 Task: Find a house in Boca Chica, Dominican Republic for 7 guests from 10th to 15th July, with a price range of ₹10,000 to ₹15,000, including WiFi and gym amenities.
Action: Mouse moved to (464, 191)
Screenshot: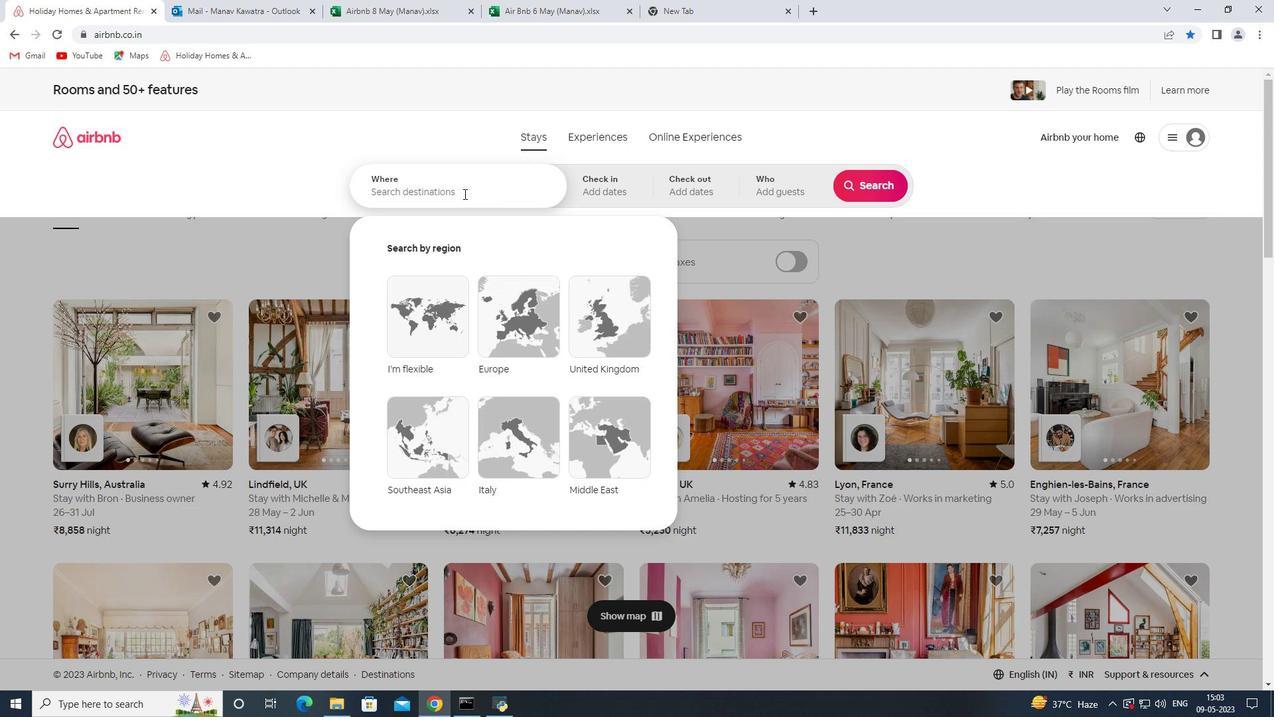 
Action: Mouse pressed left at (464, 191)
Screenshot: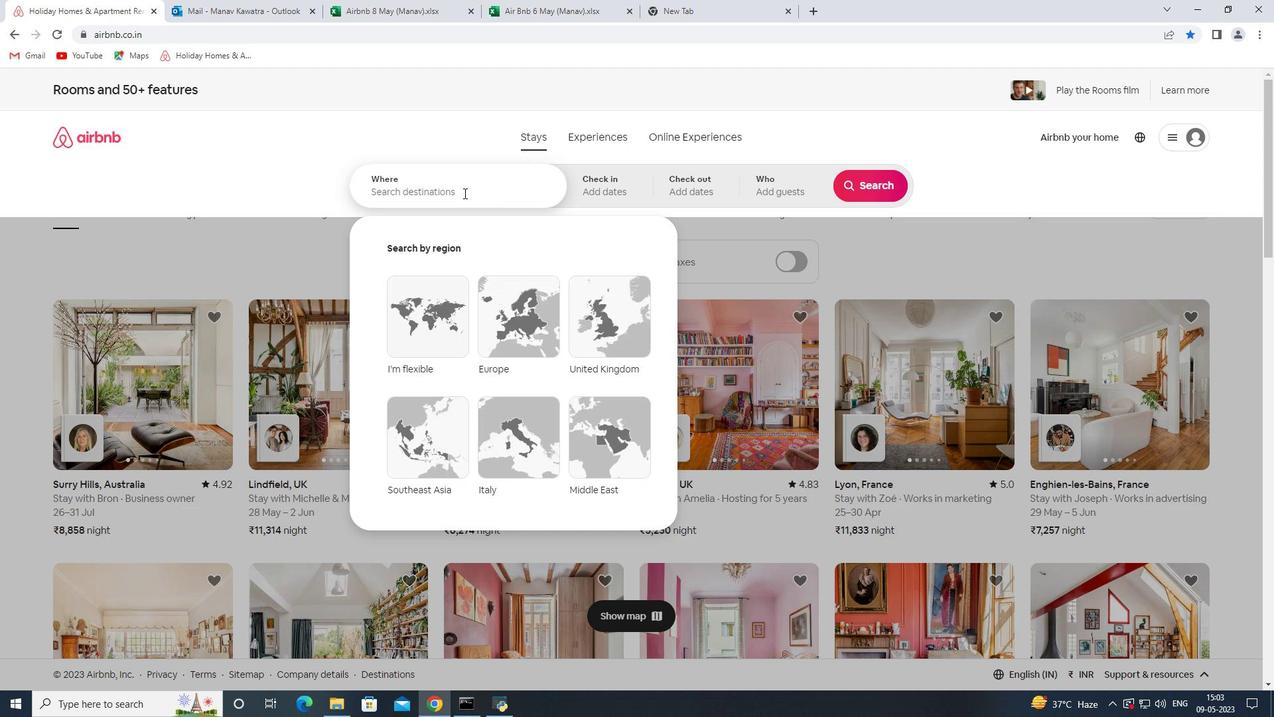 
Action: Mouse moved to (444, 233)
Screenshot: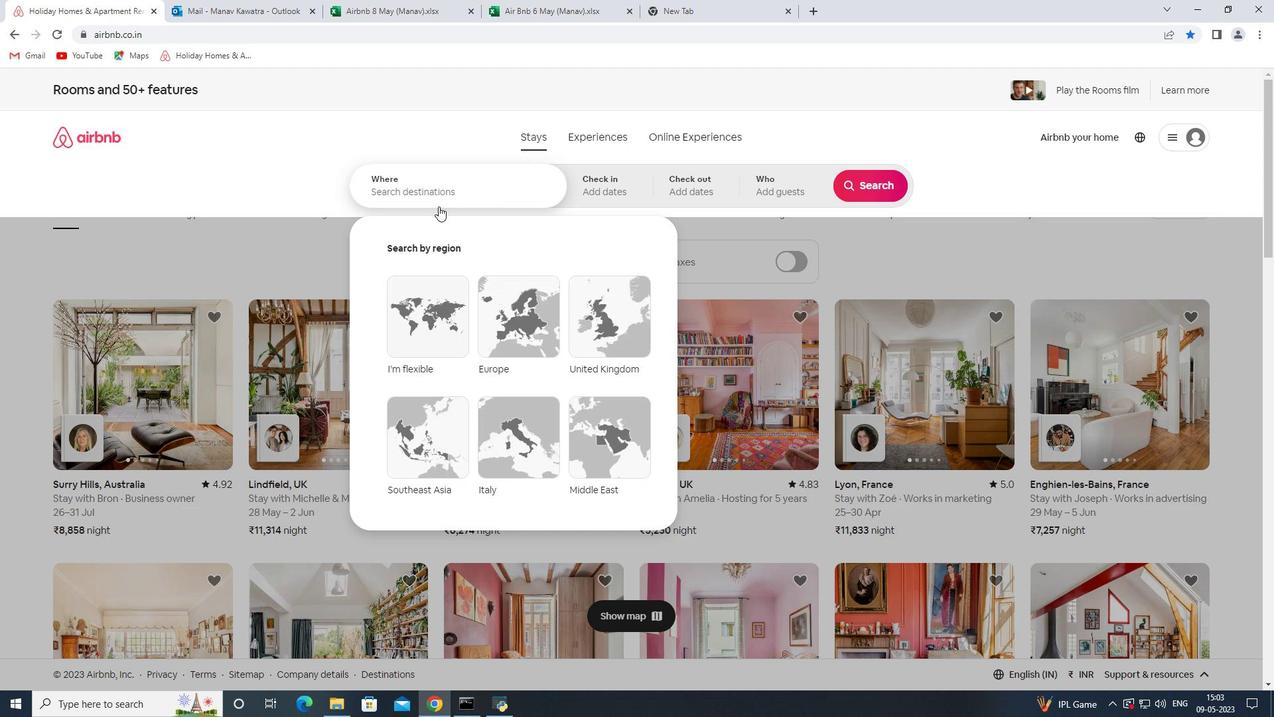 
Action: Key pressed <Key.shift><Key.shift><Key.shift><Key.shift><Key.shift><Key.shift><Key.shift><Key.shift><Key.shift><Key.shift><Key.shift><Key.shift><Key.shift><Key.shift><Key.shift><Key.shift><Key.shift><Key.shift><Key.shift><Key.shift><Key.shift><Key.shift>Boca<Key.space><Key.shift><Key.shift>China<Key.space><Key.shift><Key.shift>Dominican<Key.space><Key.shift>REpu<Key.backspace><Key.backspace><Key.backspace>epublic<Key.space><Key.enter>
Screenshot: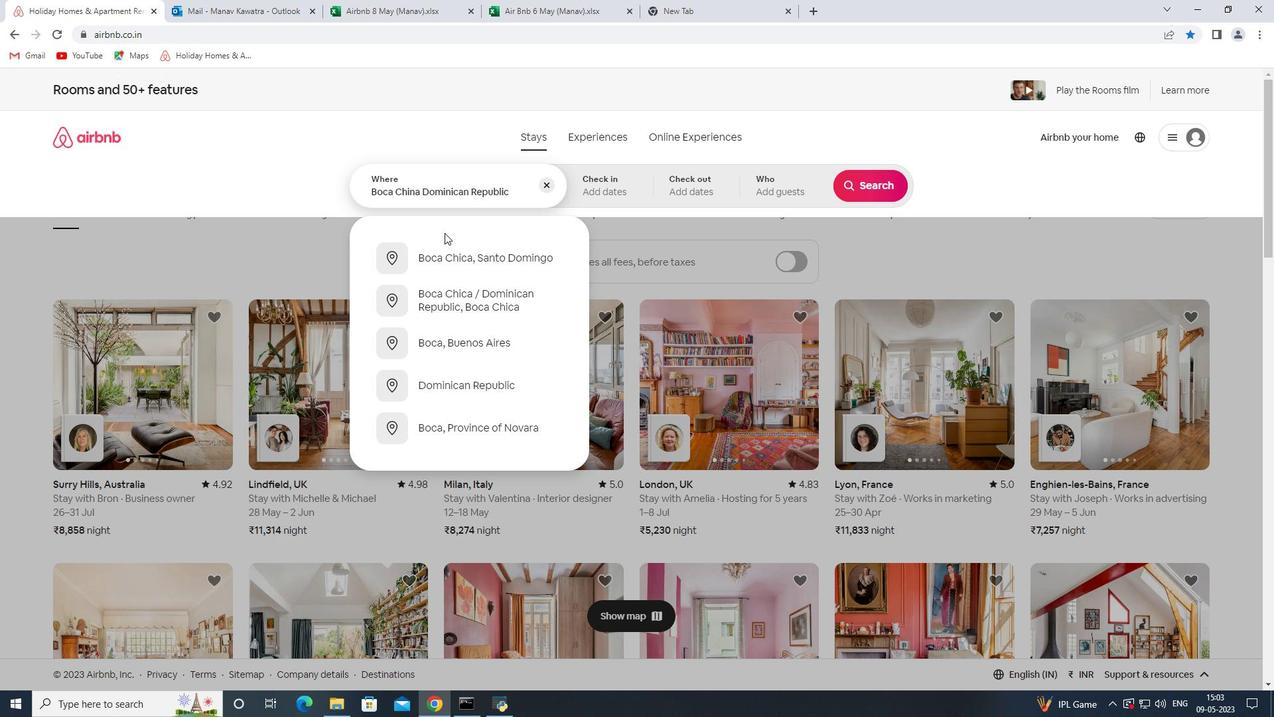 
Action: Mouse moved to (857, 289)
Screenshot: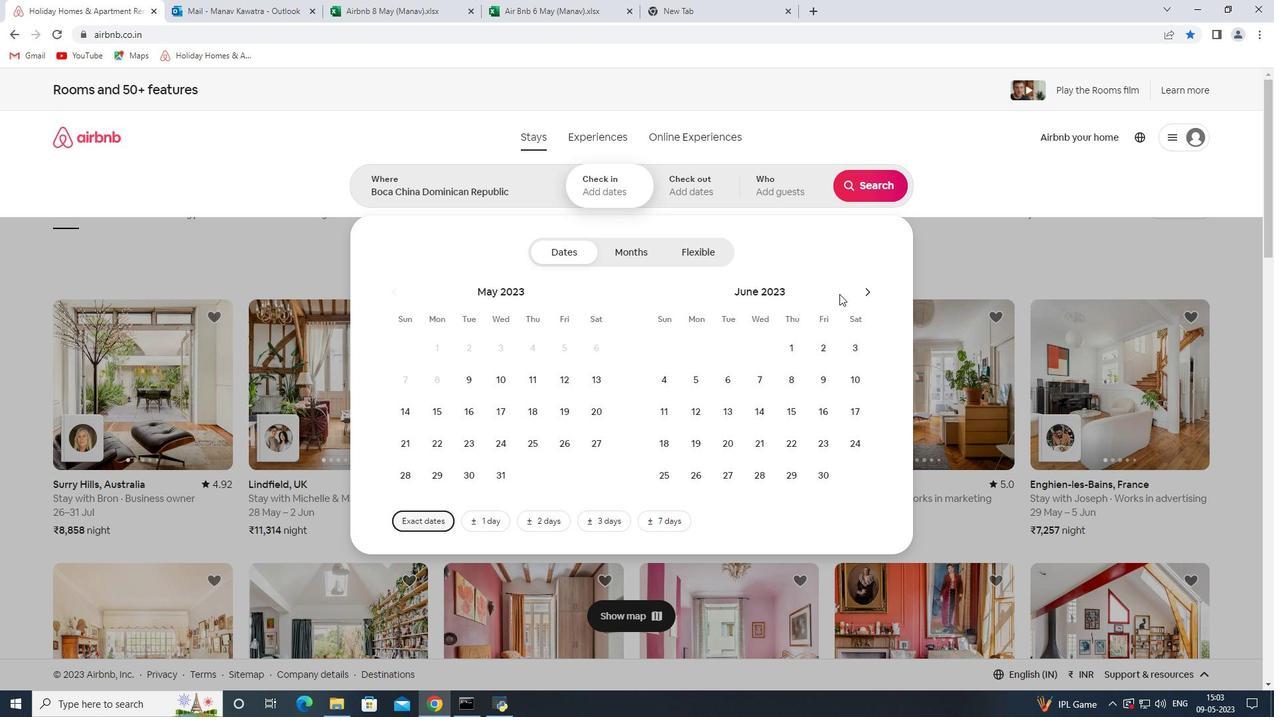 
Action: Mouse pressed left at (857, 289)
Screenshot: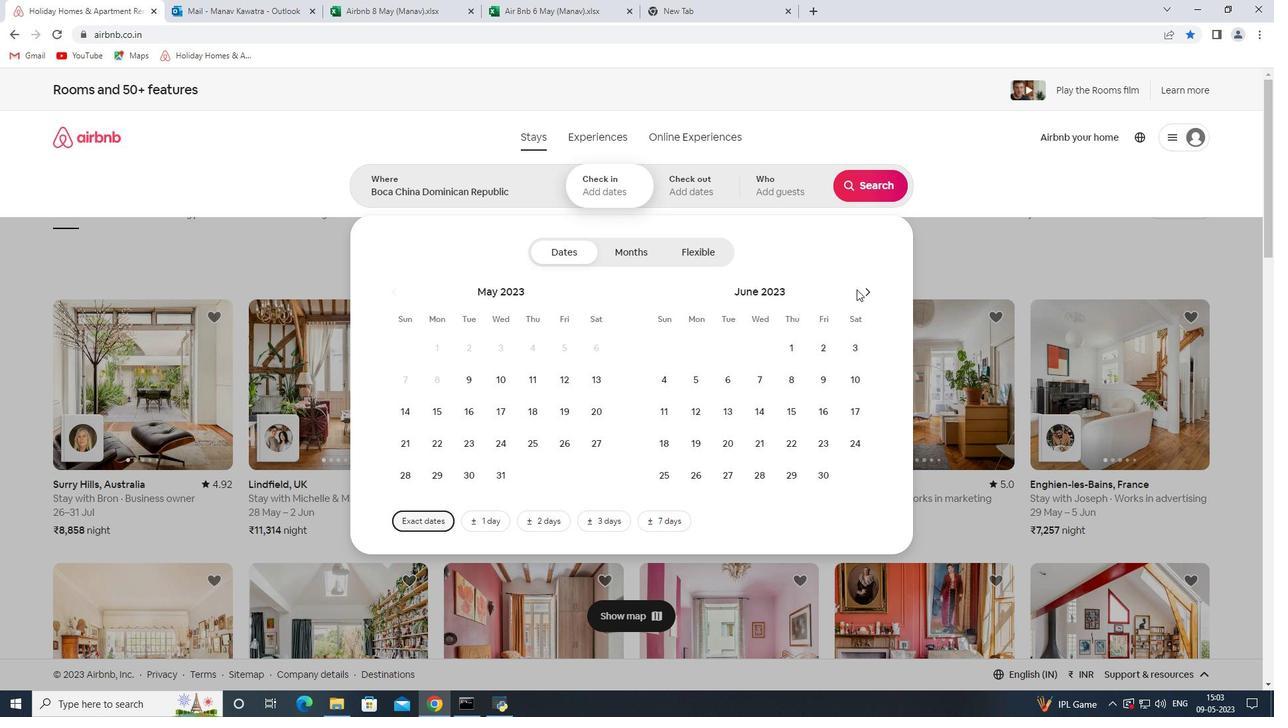 
Action: Mouse moved to (861, 288)
Screenshot: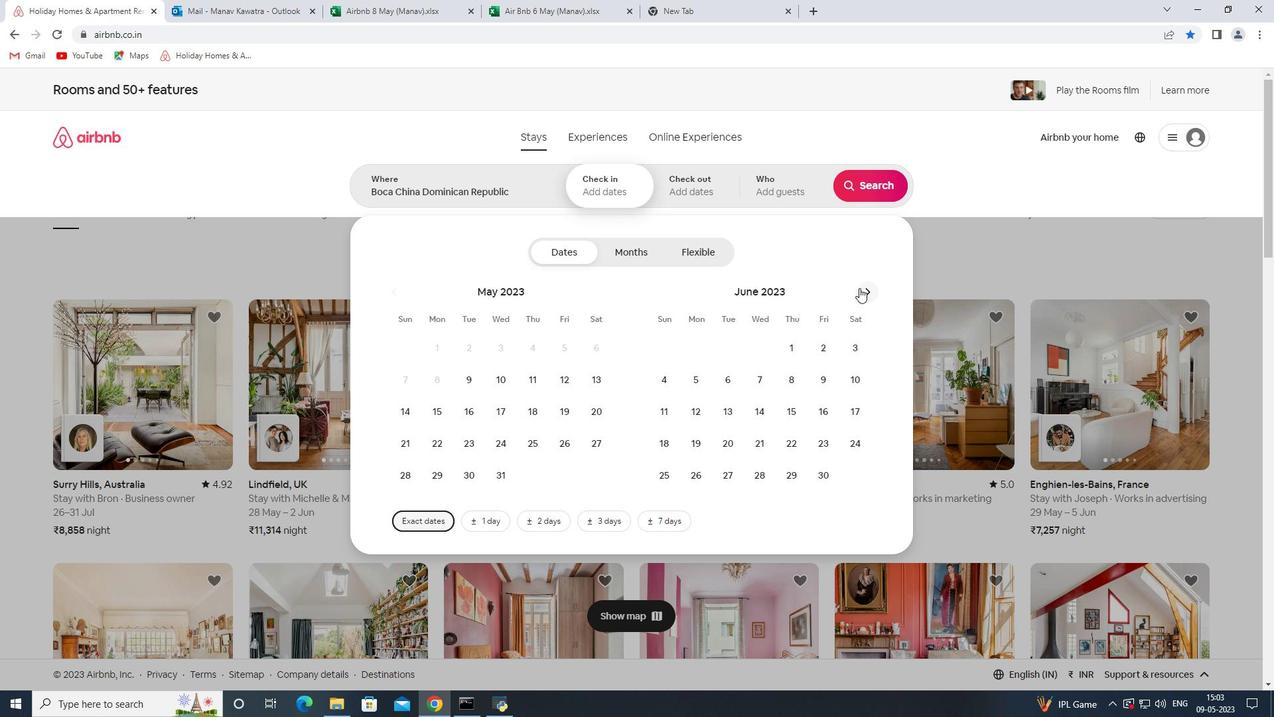 
Action: Mouse pressed left at (861, 288)
Screenshot: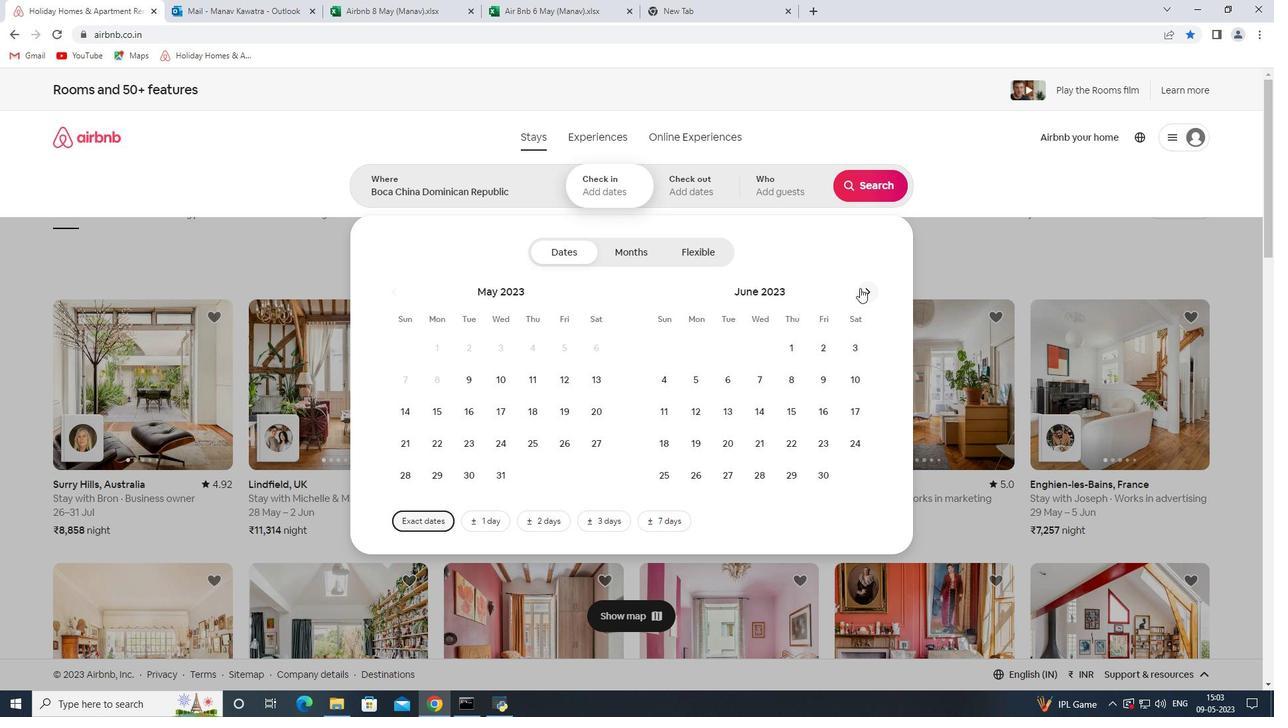 
Action: Mouse moved to (700, 413)
Screenshot: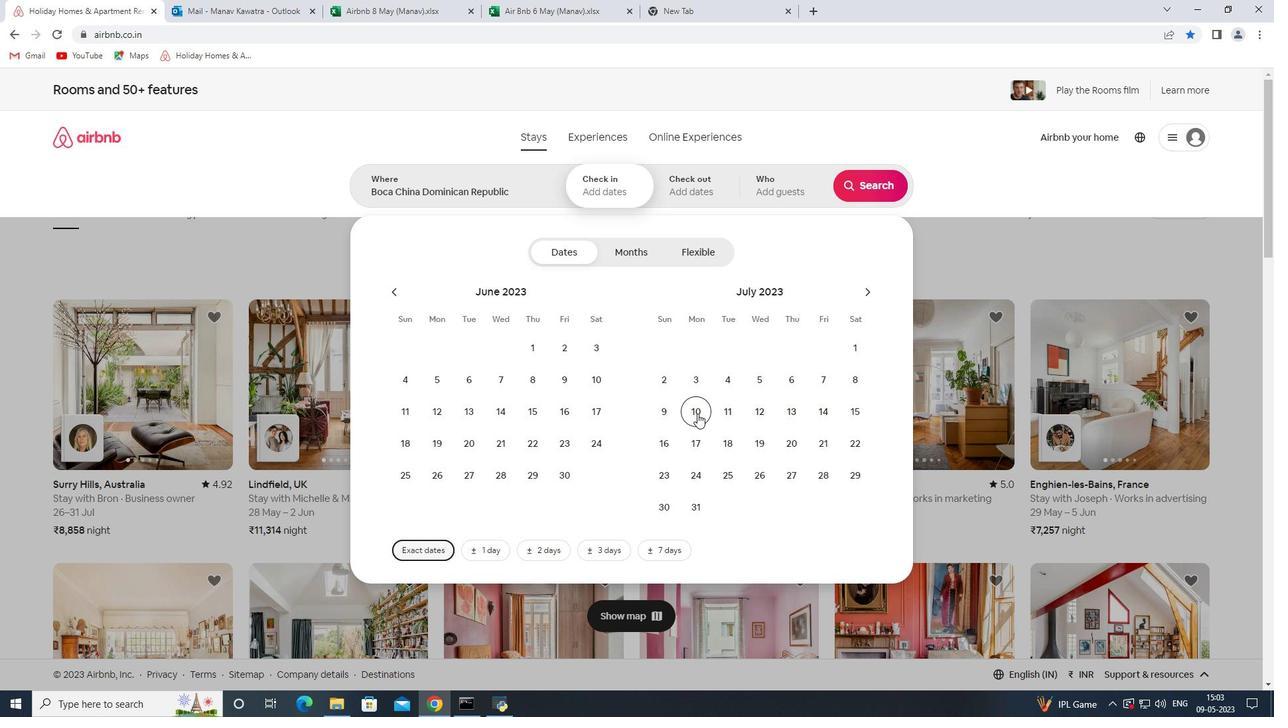 
Action: Mouse pressed left at (700, 413)
Screenshot: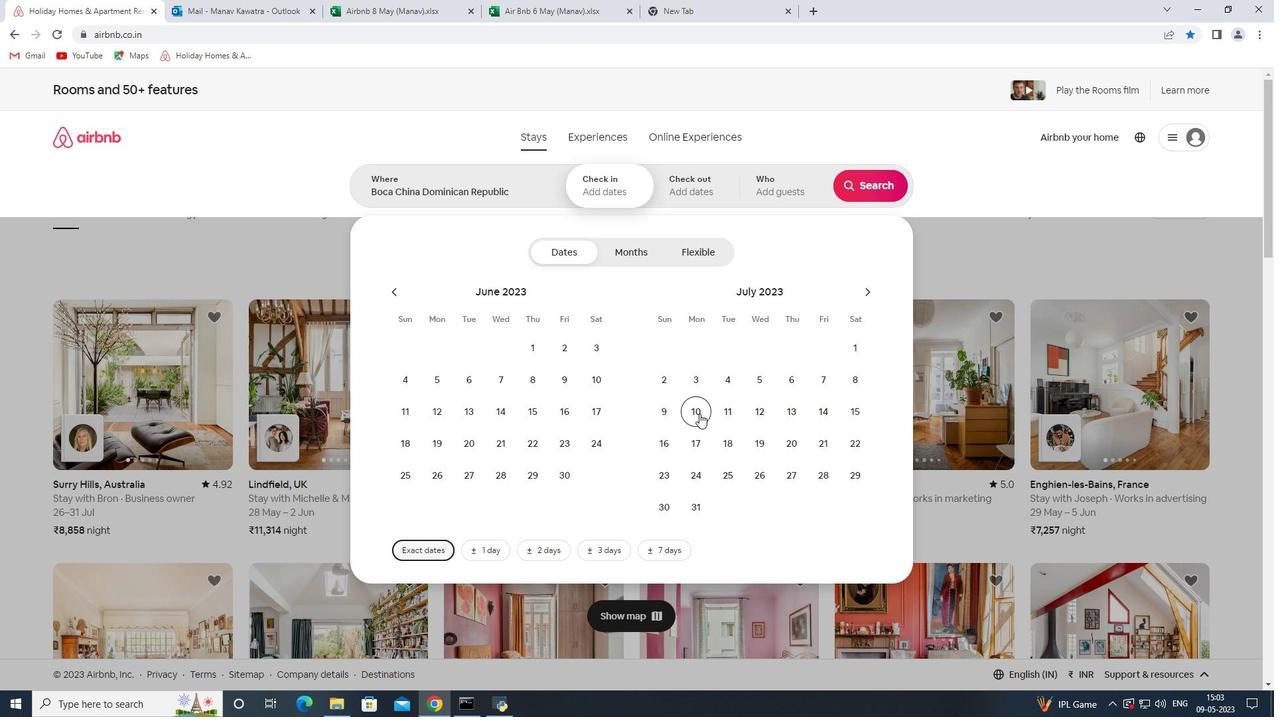 
Action: Mouse moved to (855, 421)
Screenshot: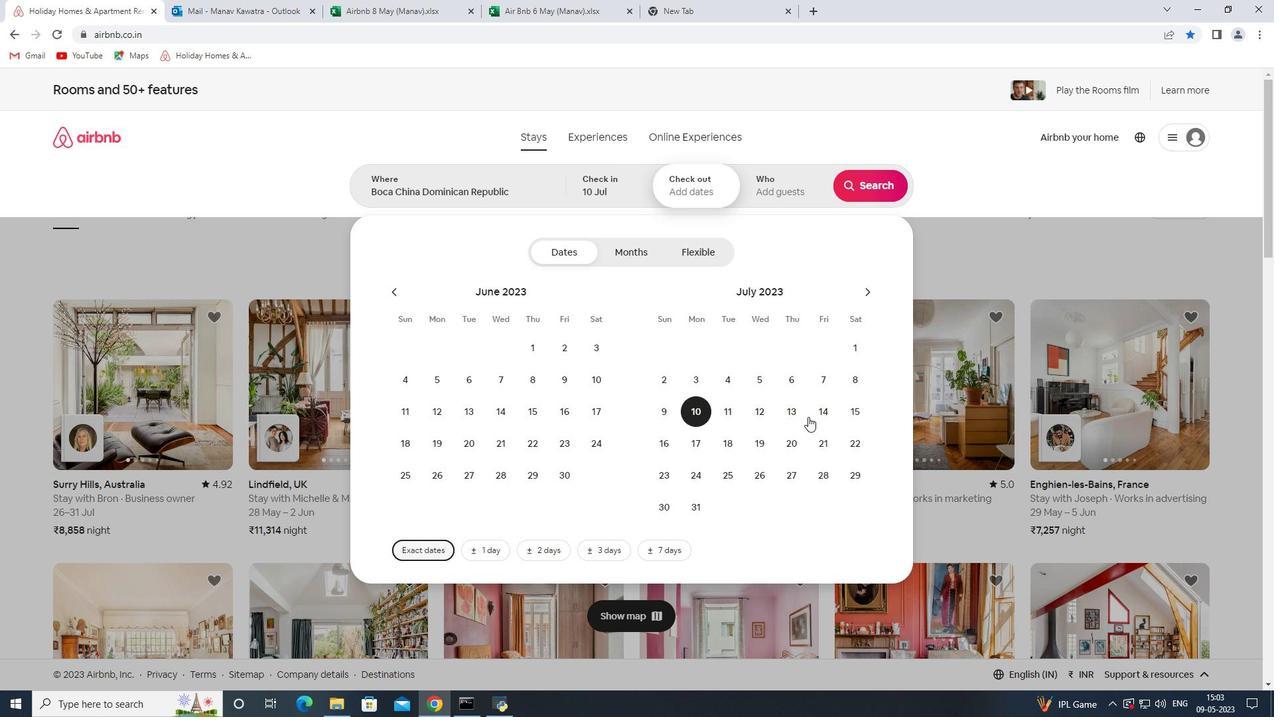 
Action: Mouse pressed left at (855, 421)
Screenshot: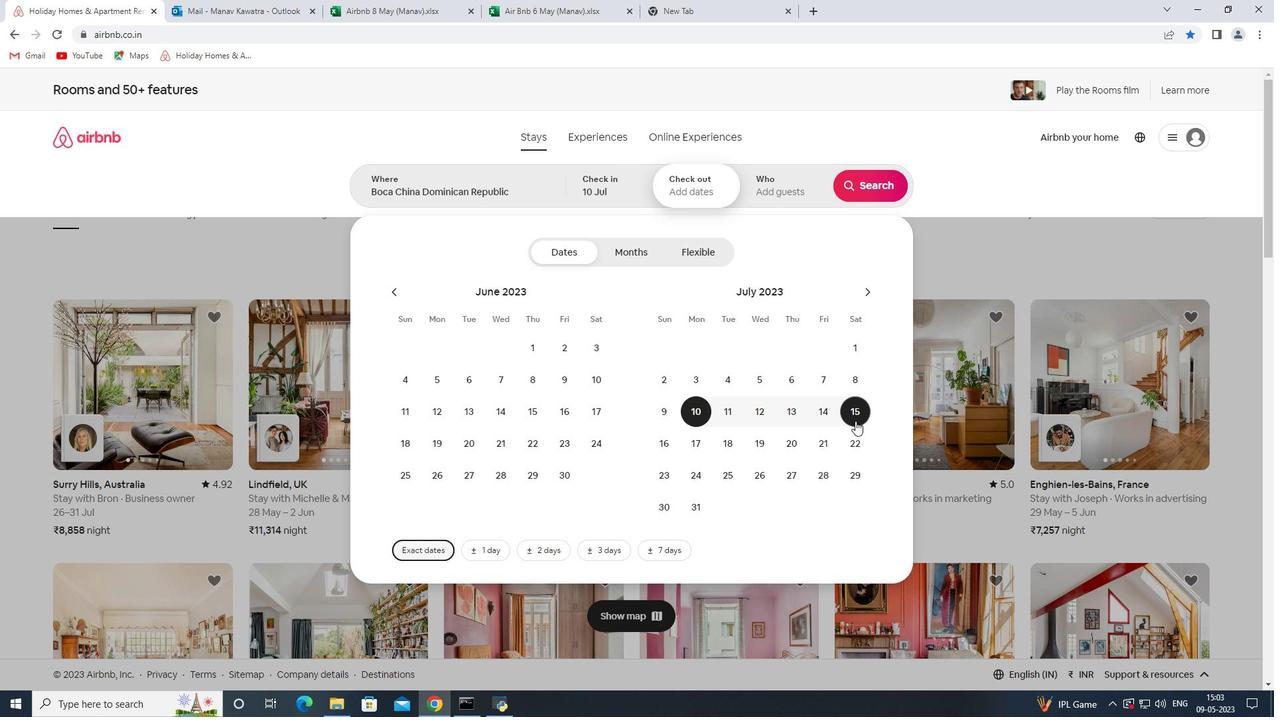 
Action: Mouse moved to (791, 198)
Screenshot: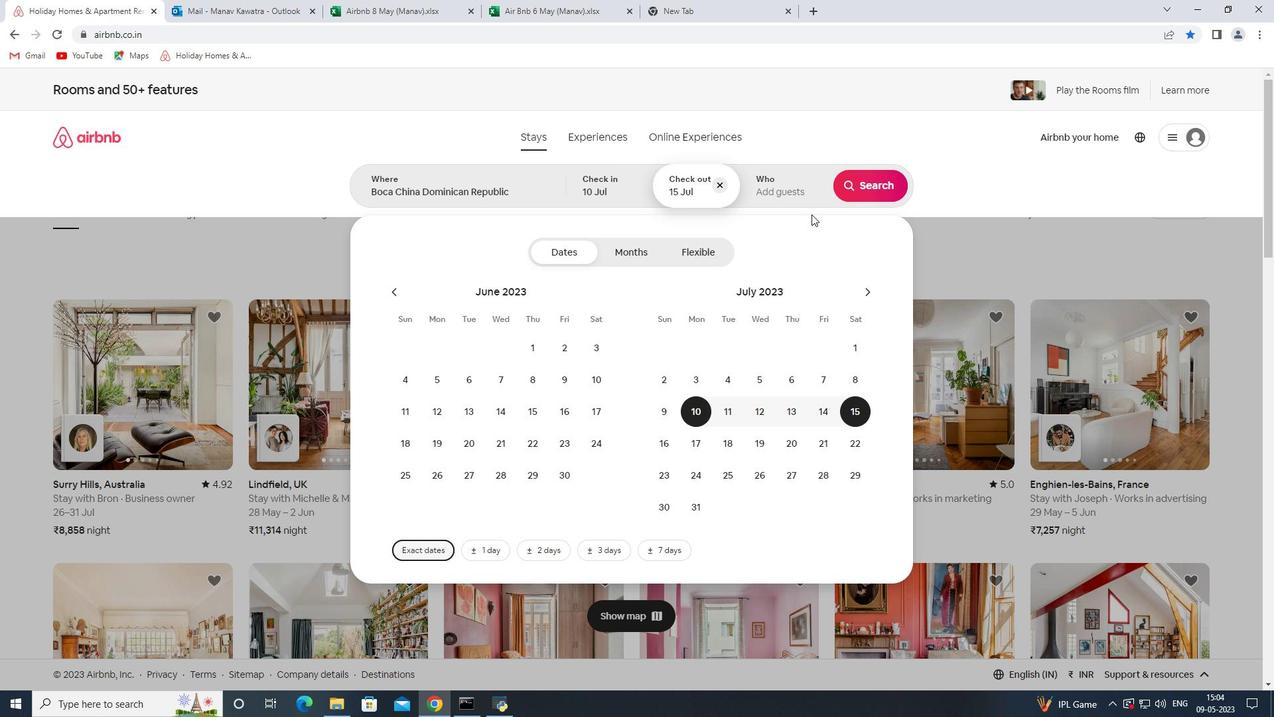 
Action: Mouse pressed left at (791, 198)
Screenshot: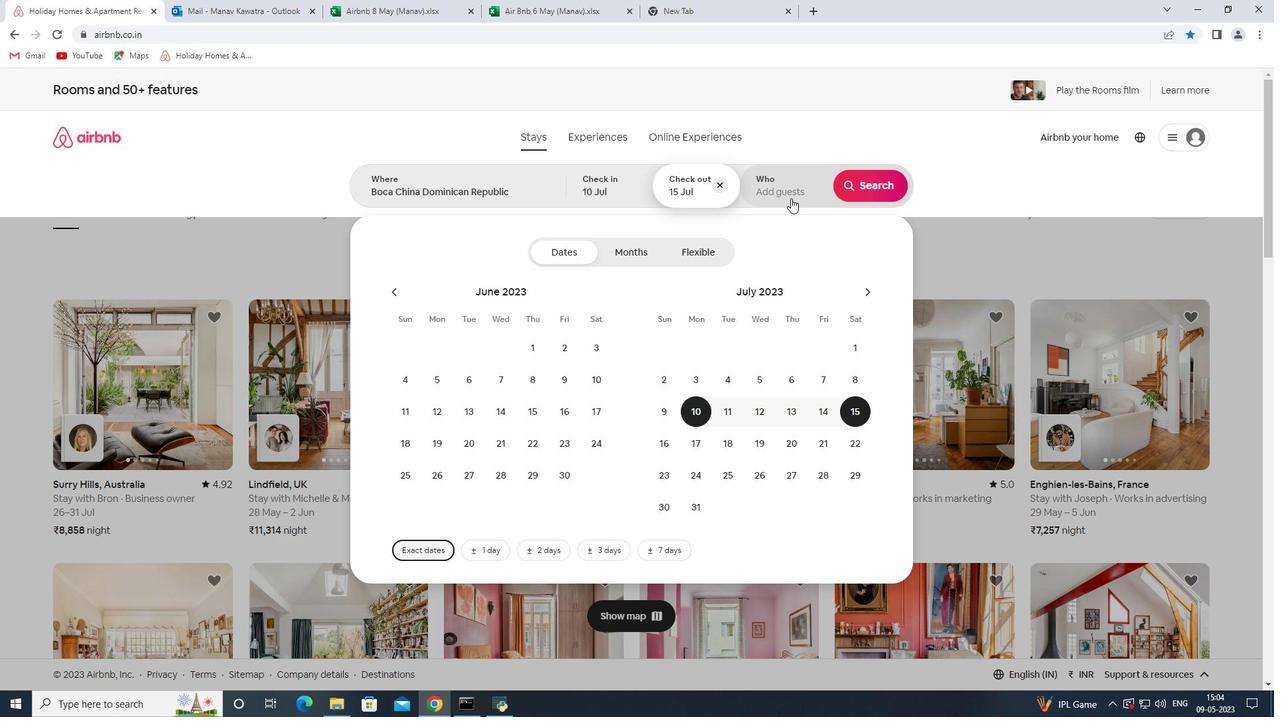 
Action: Mouse moved to (867, 252)
Screenshot: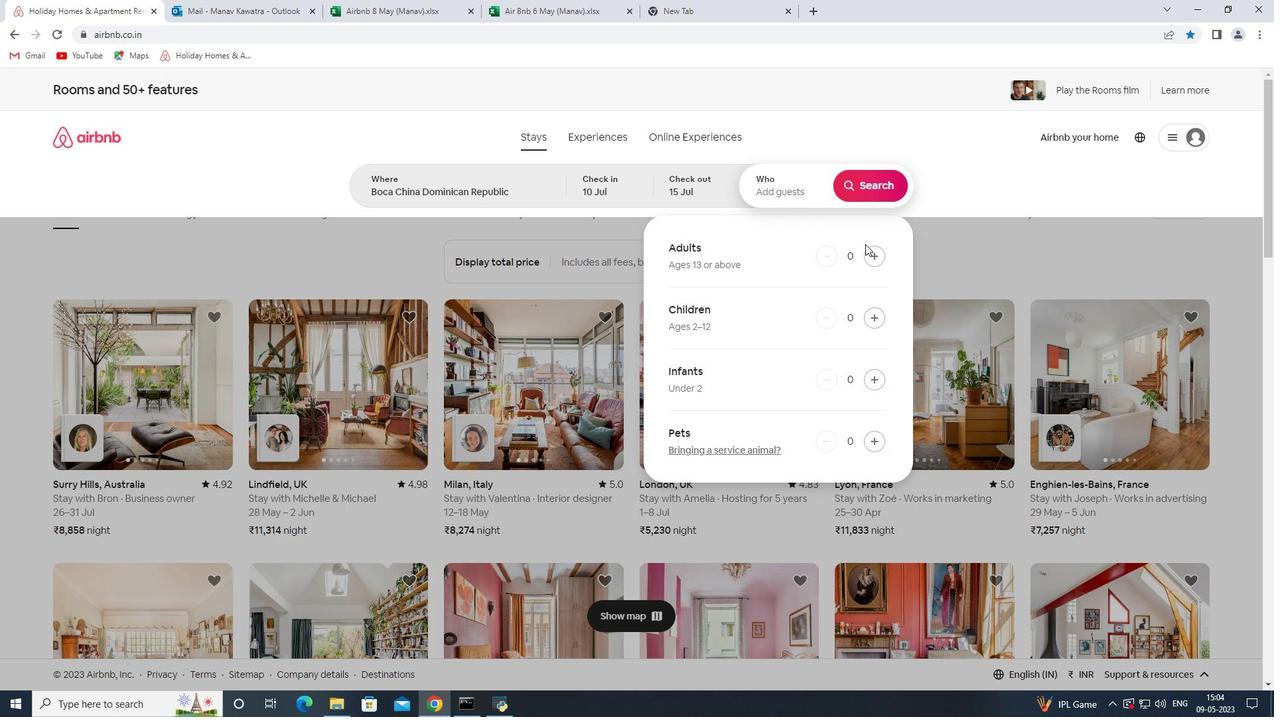 
Action: Mouse pressed left at (867, 252)
Screenshot: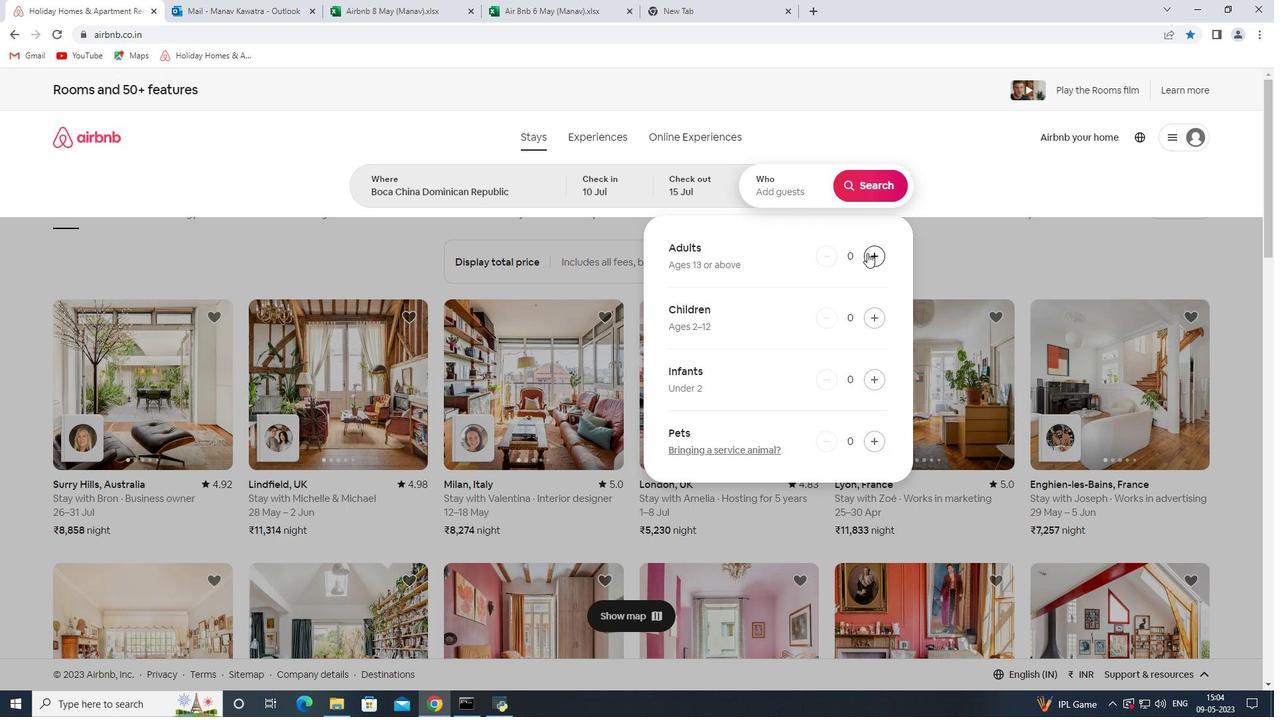 
Action: Mouse pressed left at (867, 252)
Screenshot: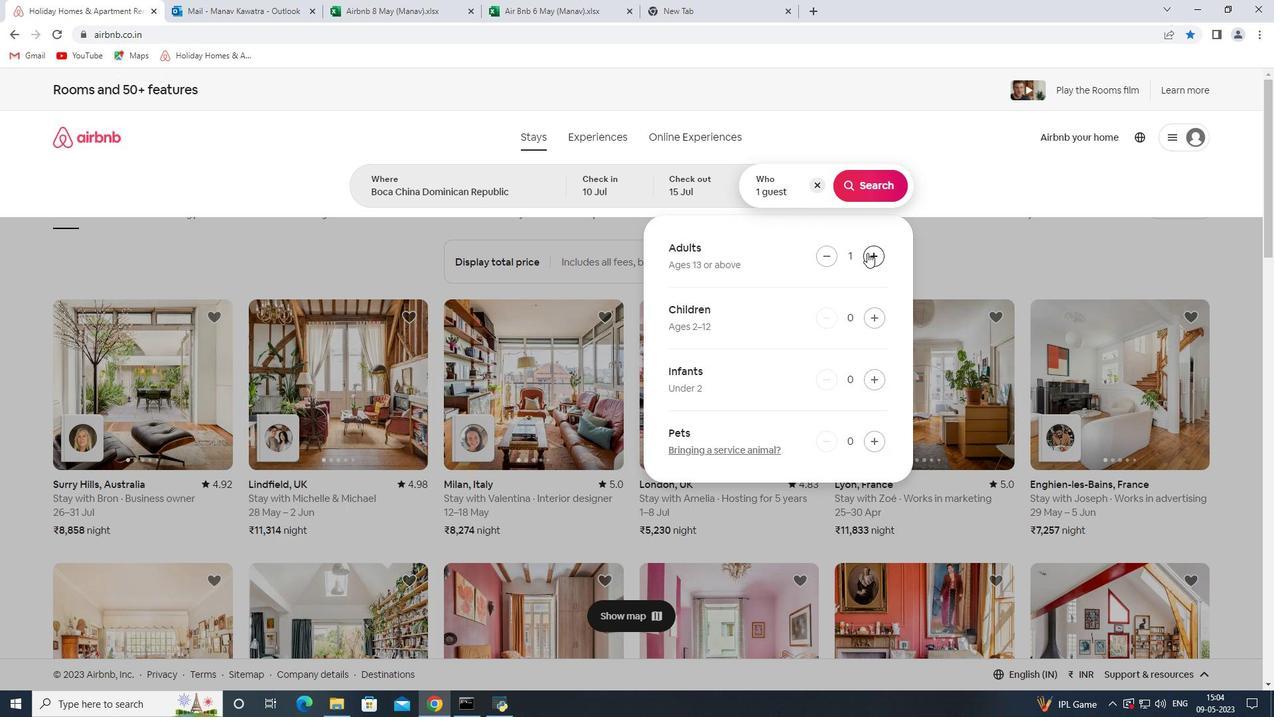 
Action: Mouse pressed left at (867, 252)
Screenshot: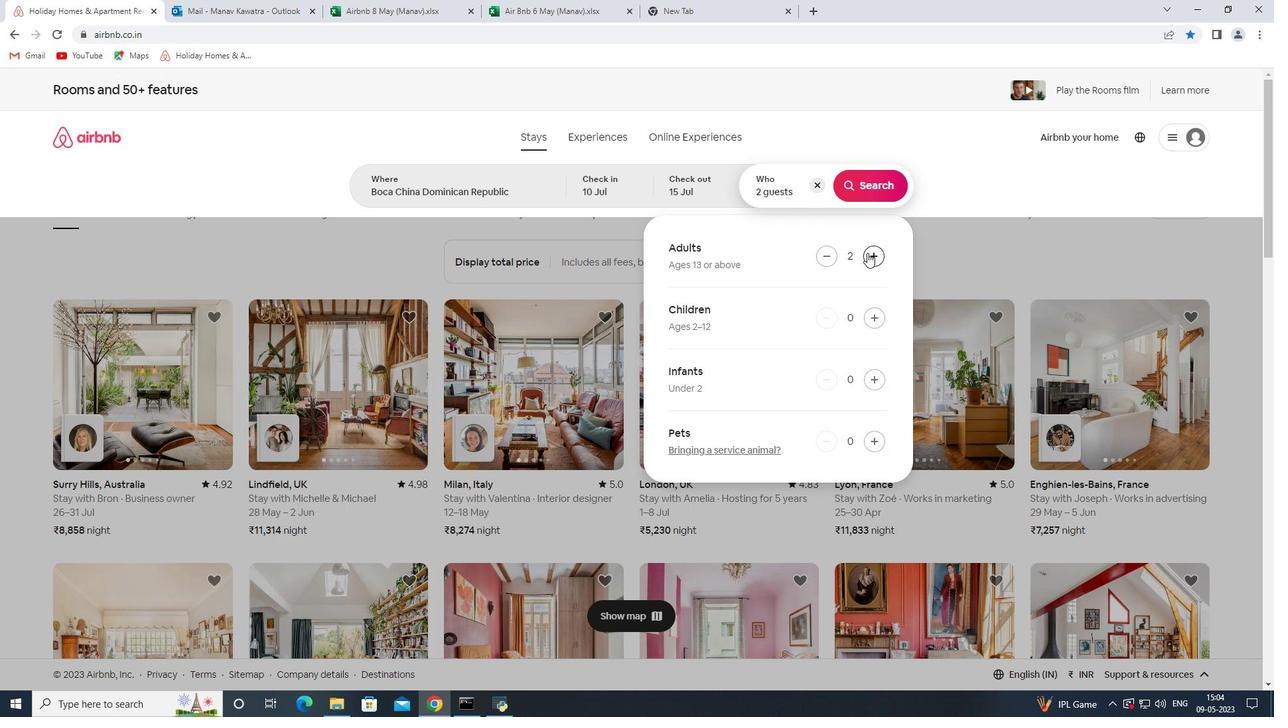 
Action: Mouse pressed left at (867, 252)
Screenshot: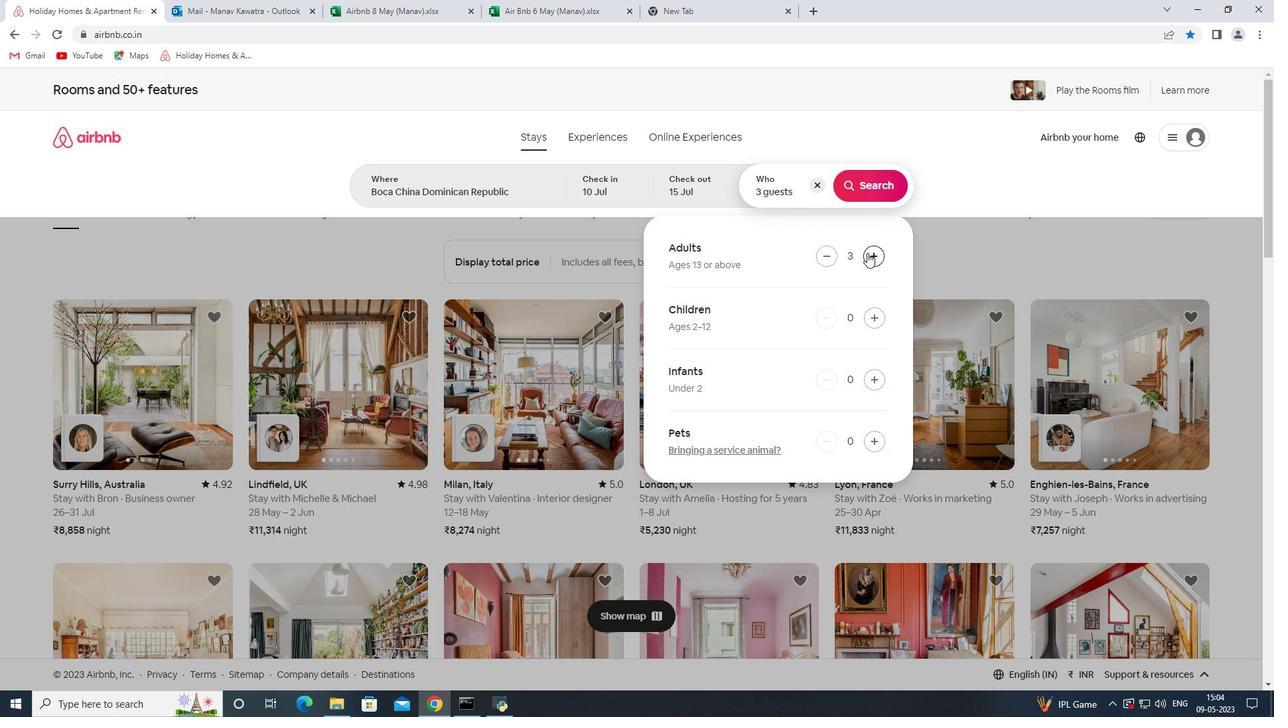 
Action: Mouse pressed left at (867, 252)
Screenshot: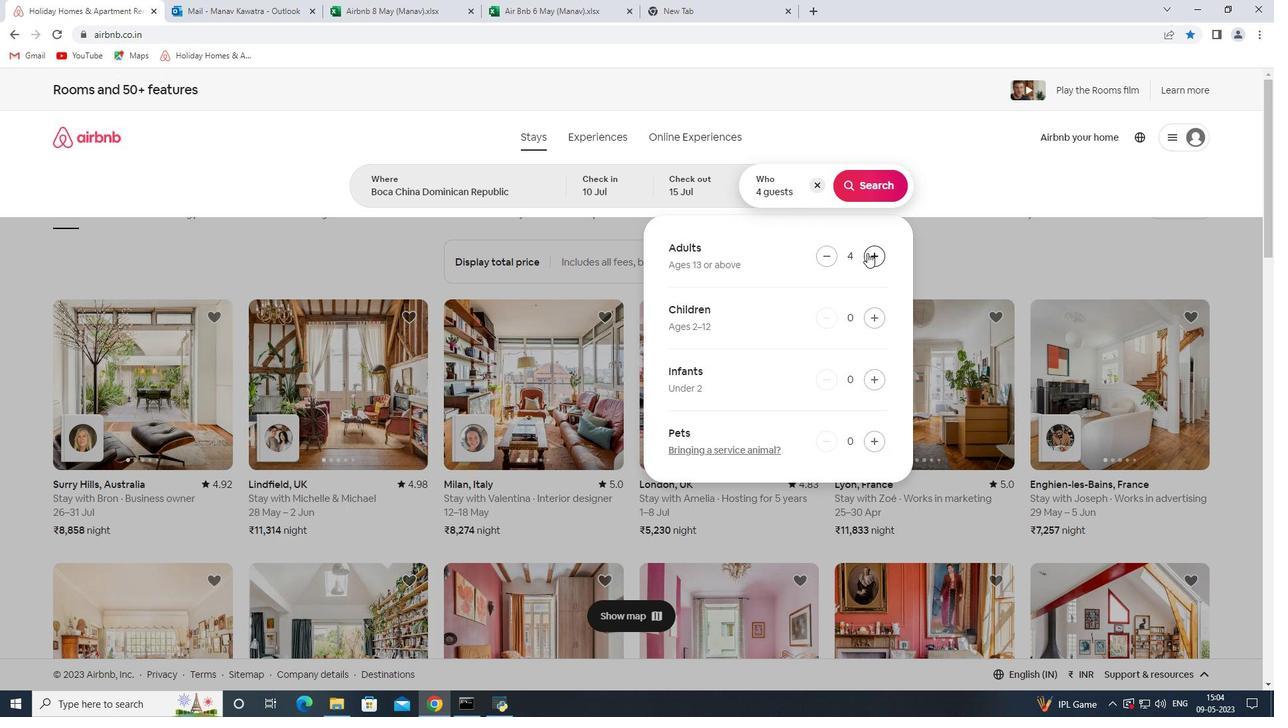 
Action: Mouse pressed left at (867, 252)
Screenshot: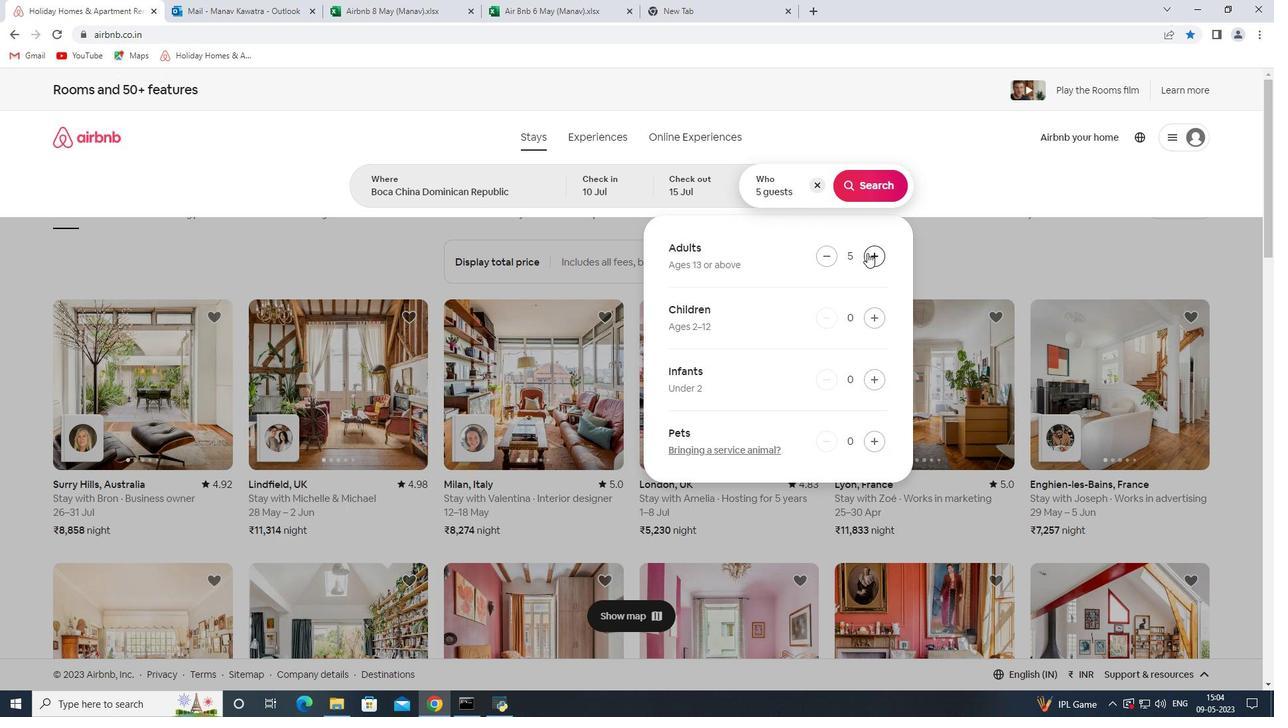 
Action: Mouse pressed left at (867, 252)
Screenshot: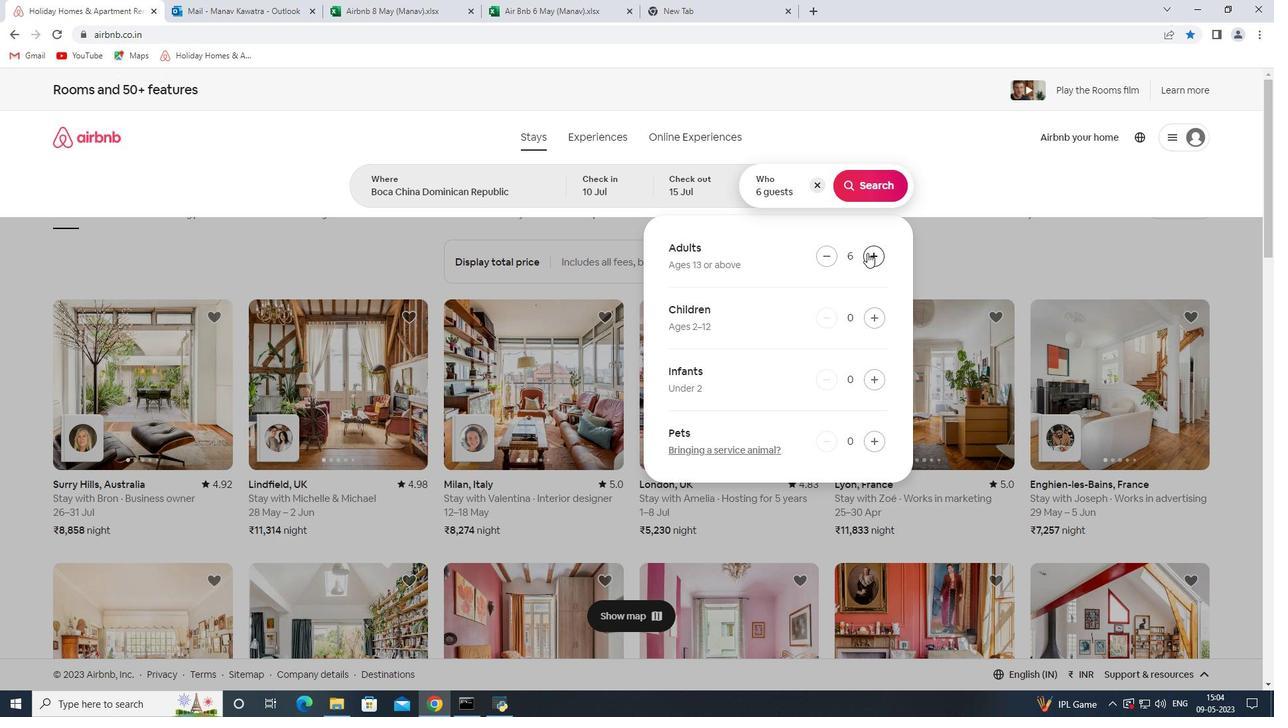 
Action: Mouse moved to (866, 192)
Screenshot: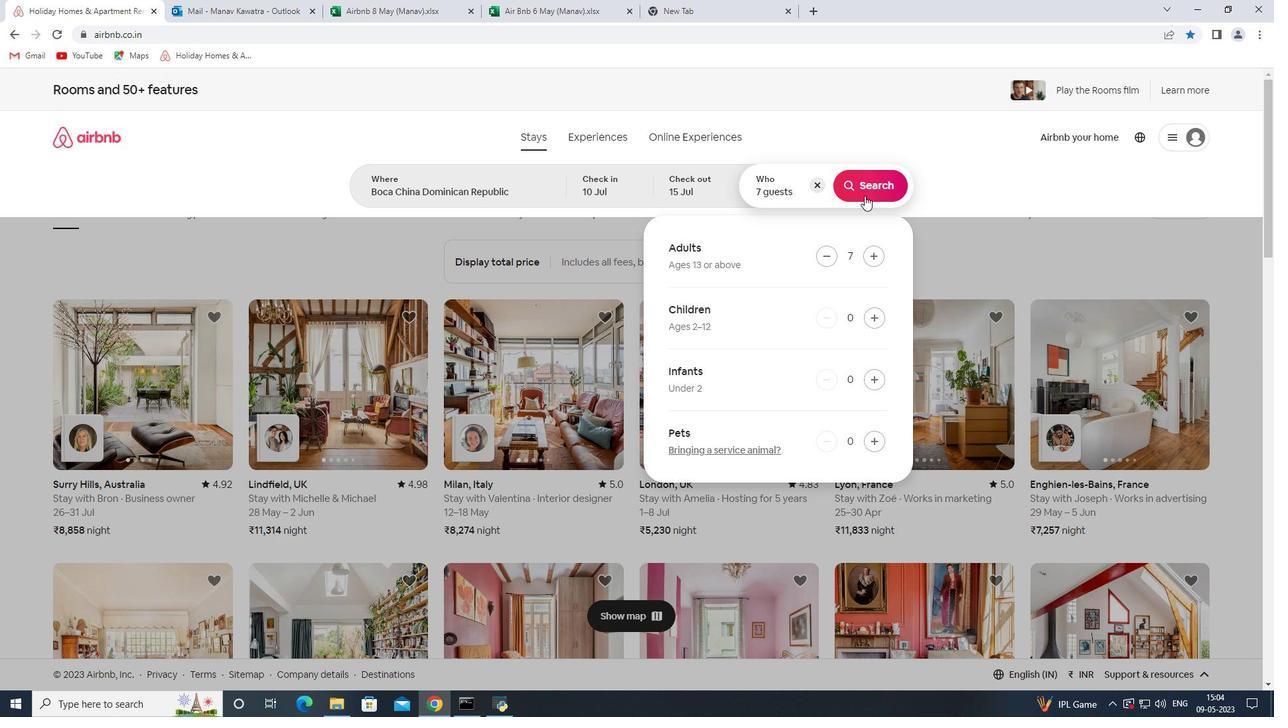 
Action: Mouse pressed left at (866, 192)
Screenshot: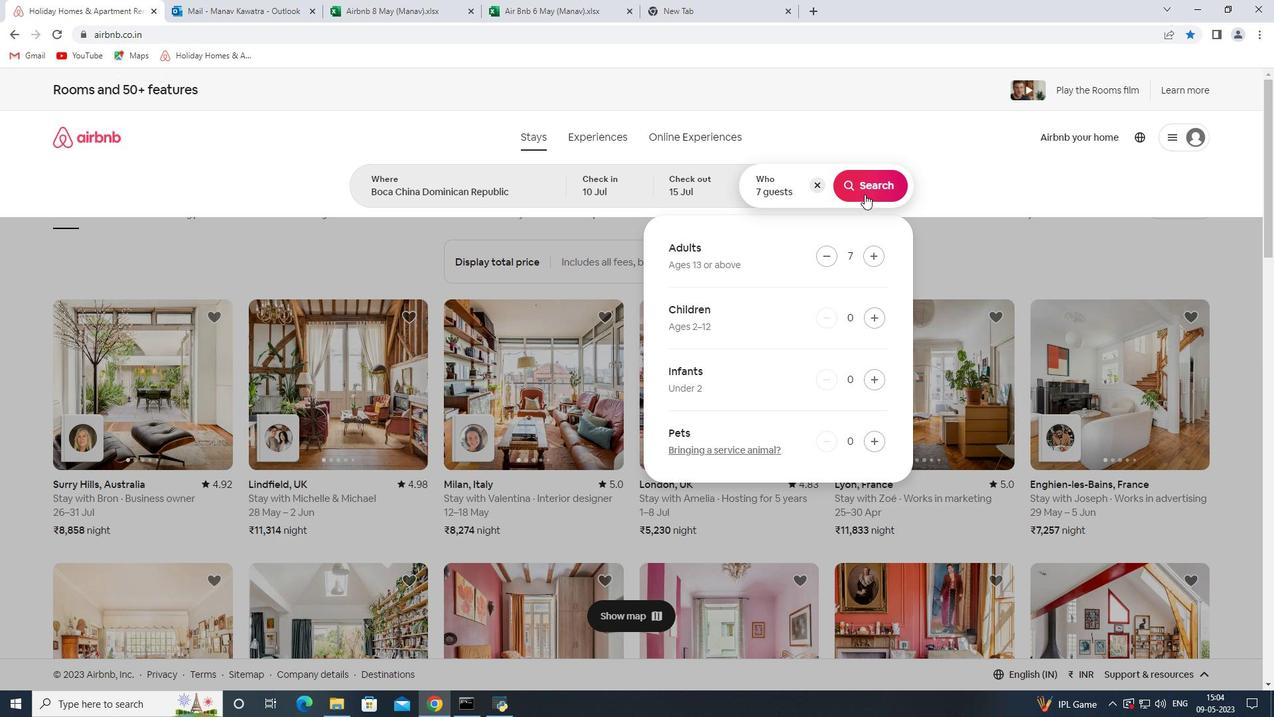 
Action: Mouse moved to (1211, 154)
Screenshot: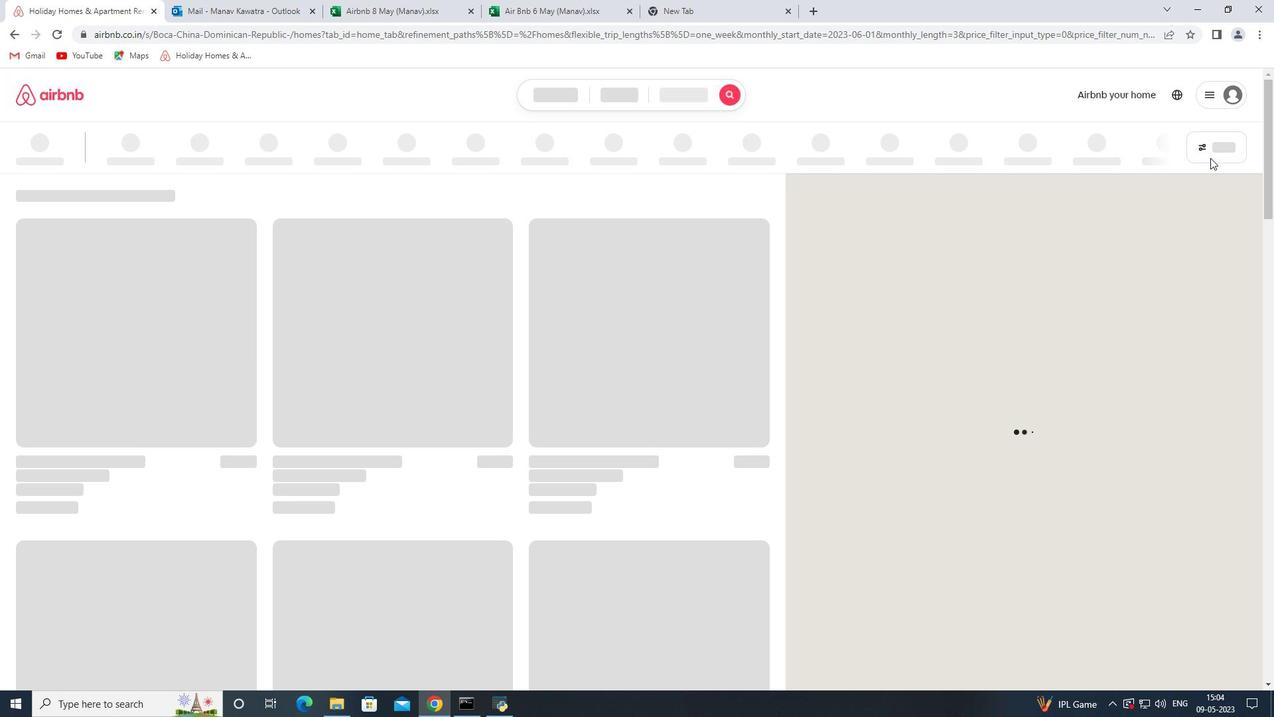 
Action: Mouse pressed left at (1211, 154)
Screenshot: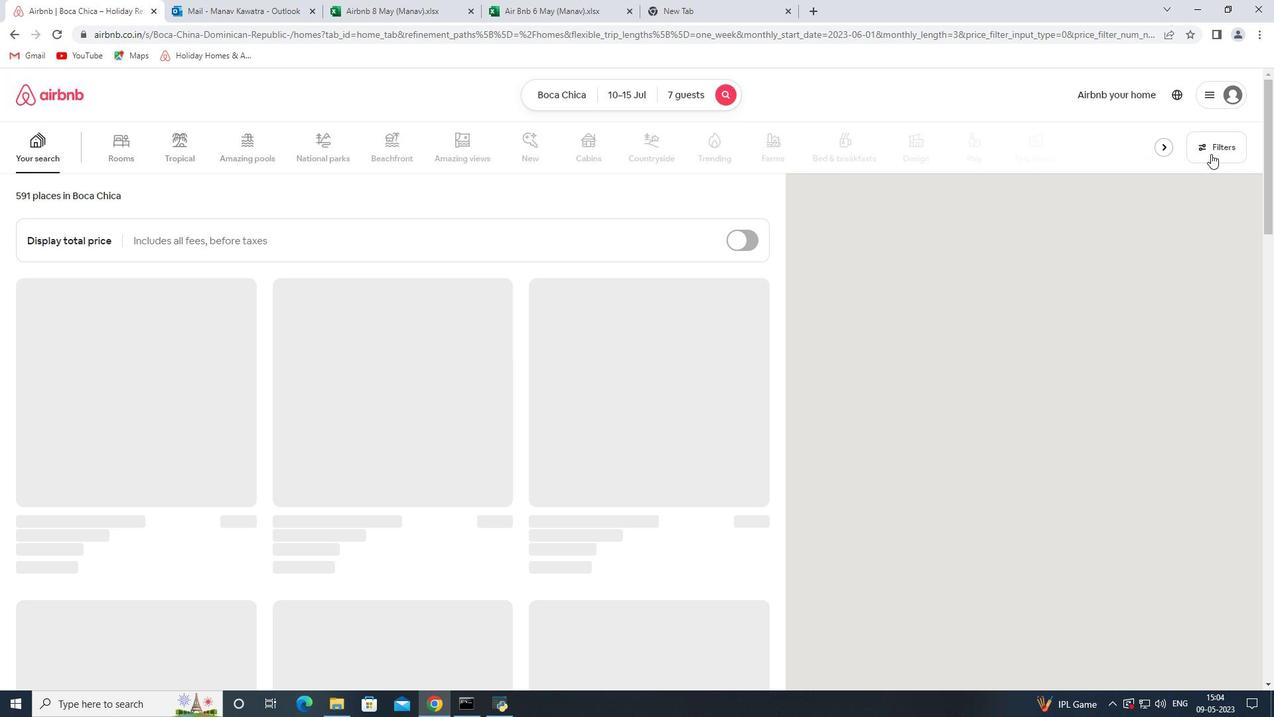 
Action: Mouse moved to (471, 479)
Screenshot: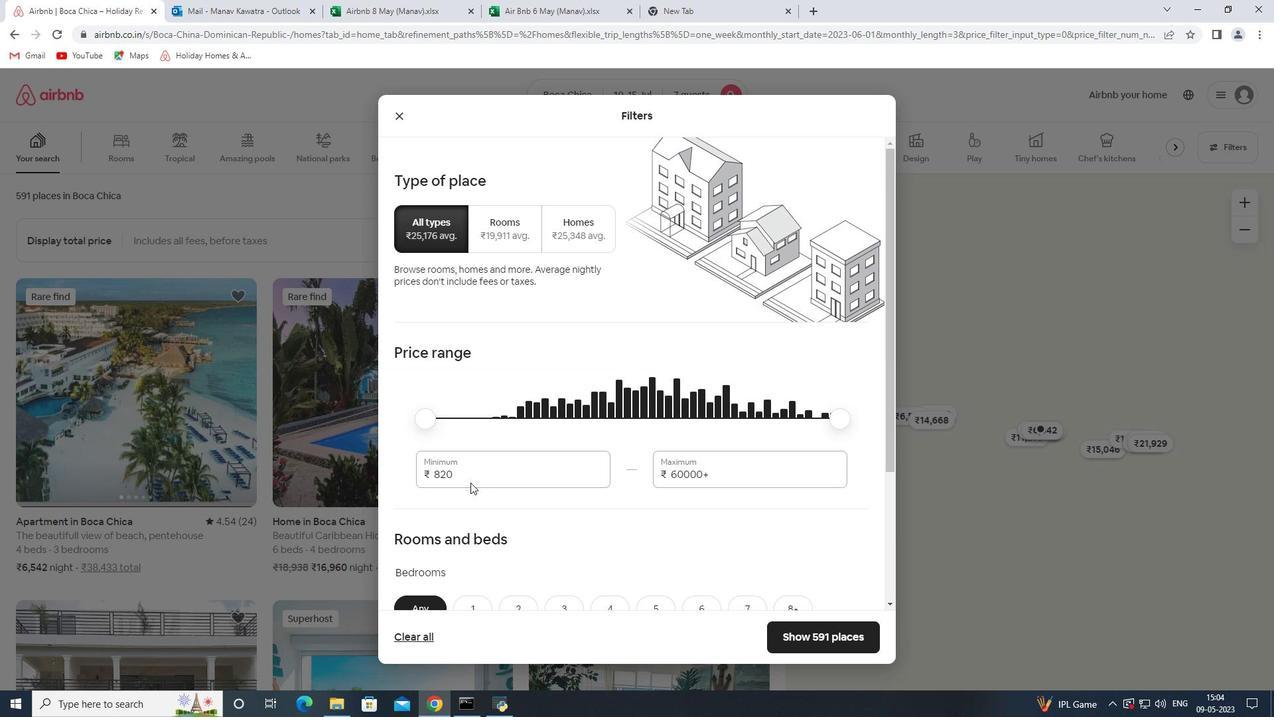 
Action: Mouse pressed left at (471, 479)
Screenshot: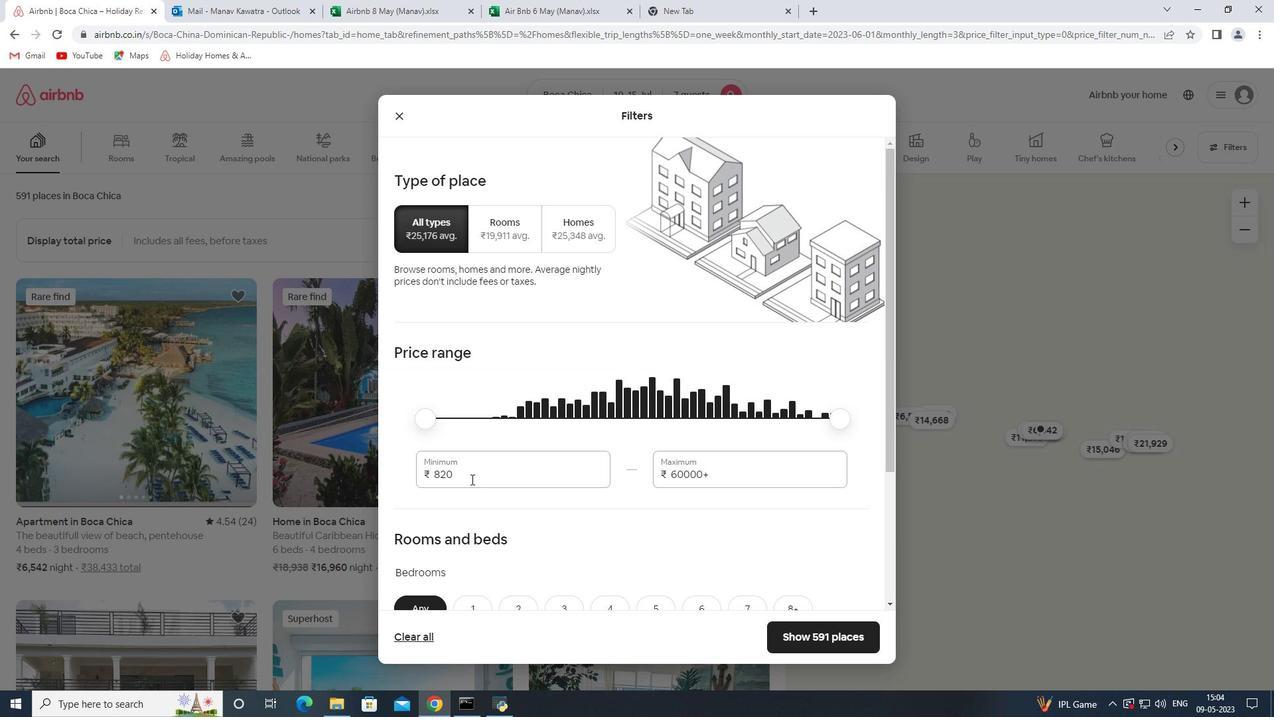 
Action: Mouse pressed left at (471, 479)
Screenshot: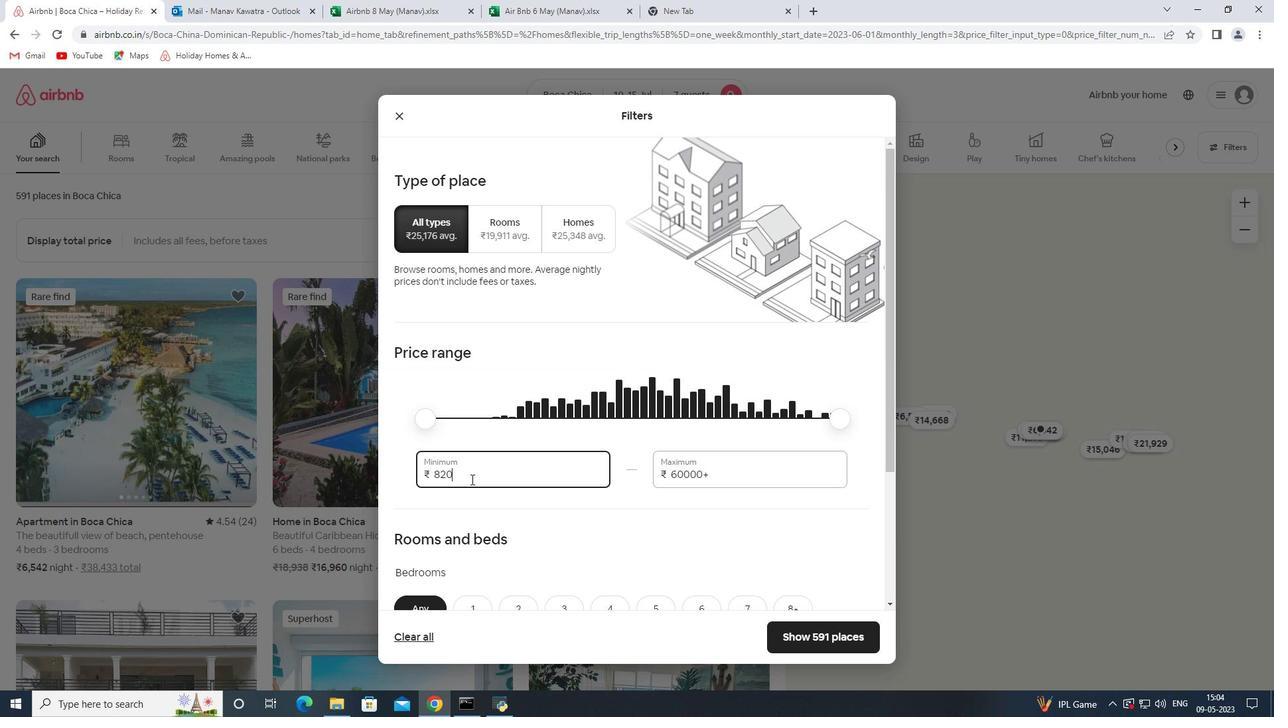 
Action: Key pressed 10000<Key.tab>15000
Screenshot: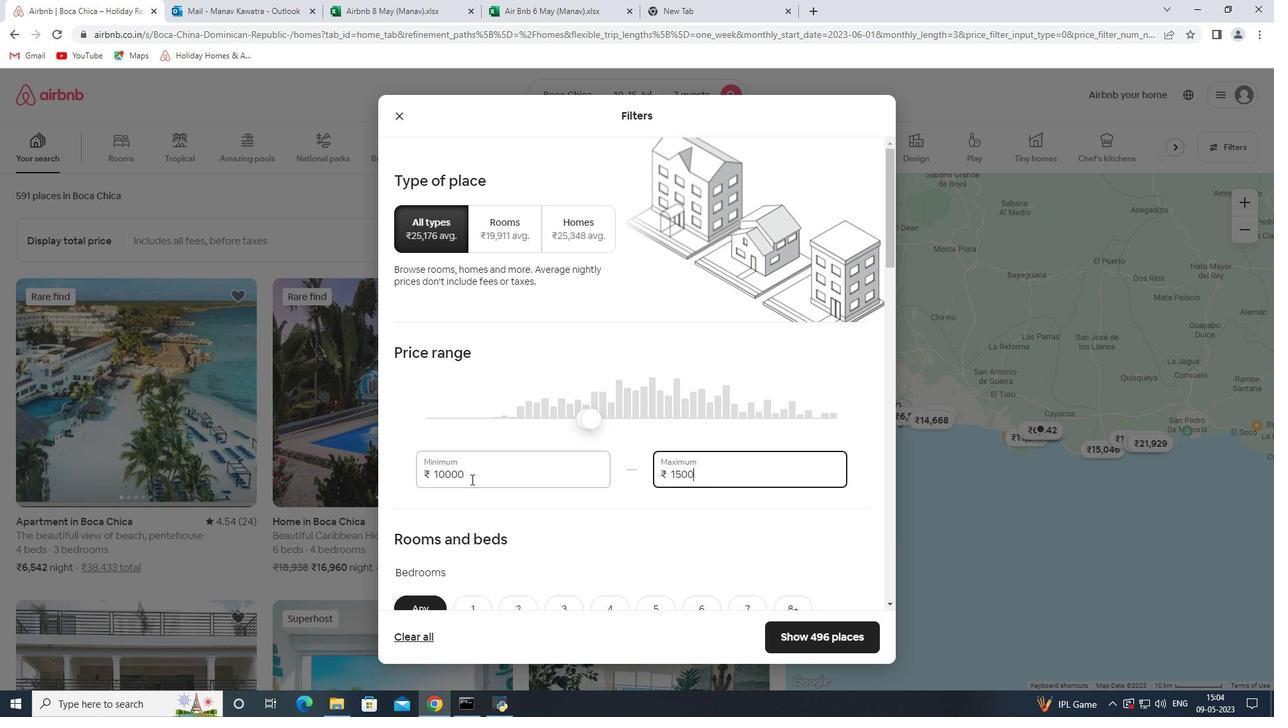
Action: Mouse moved to (559, 462)
Screenshot: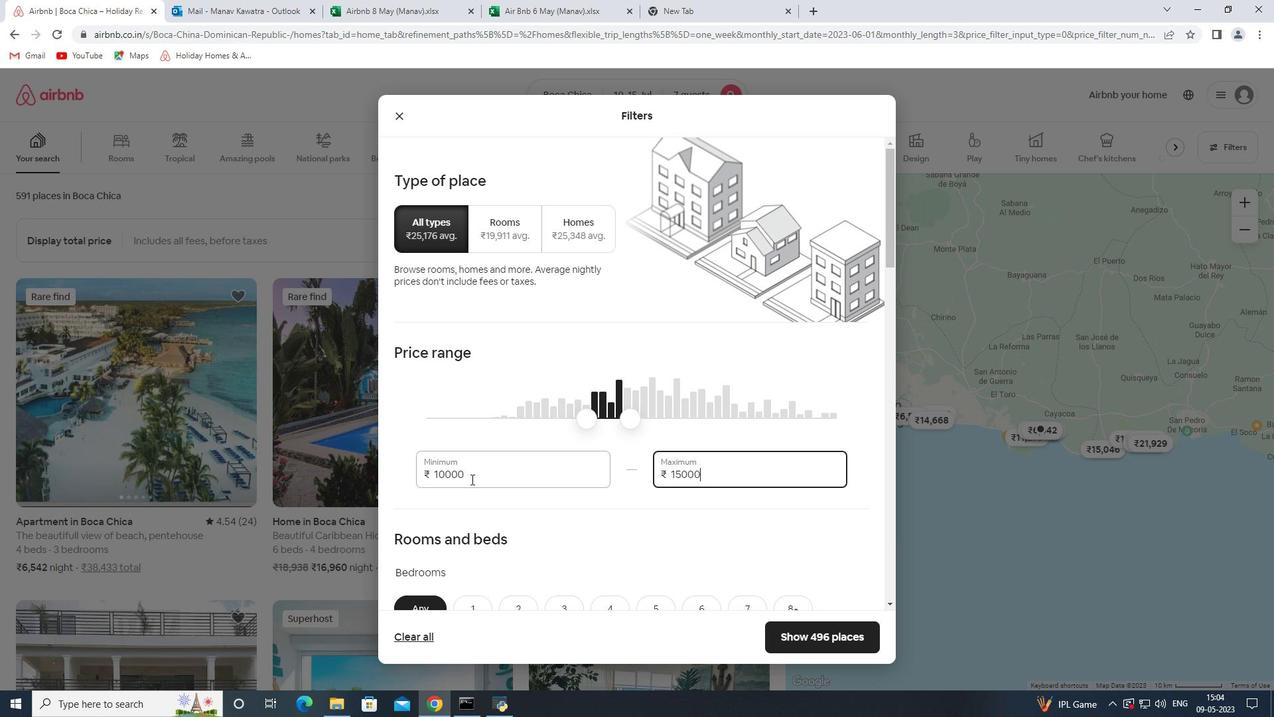 
Action: Mouse scrolled (559, 461) with delta (0, 0)
Screenshot: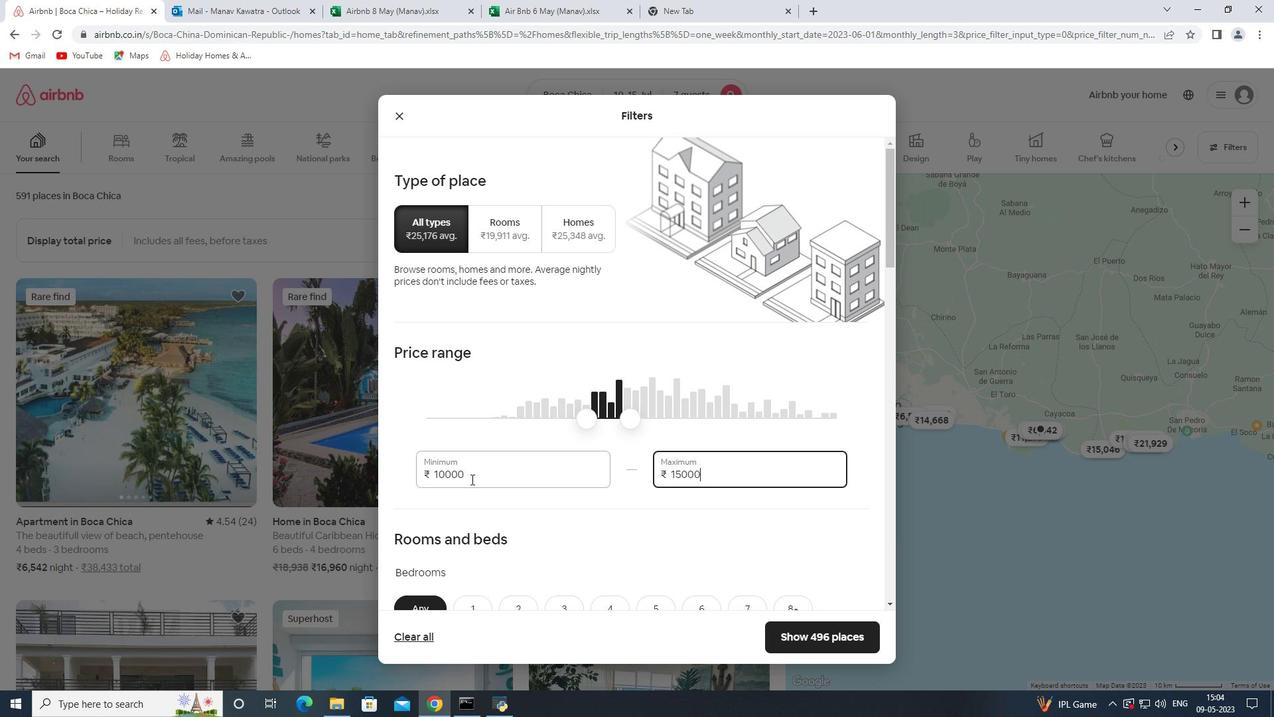 
Action: Mouse moved to (566, 460)
Screenshot: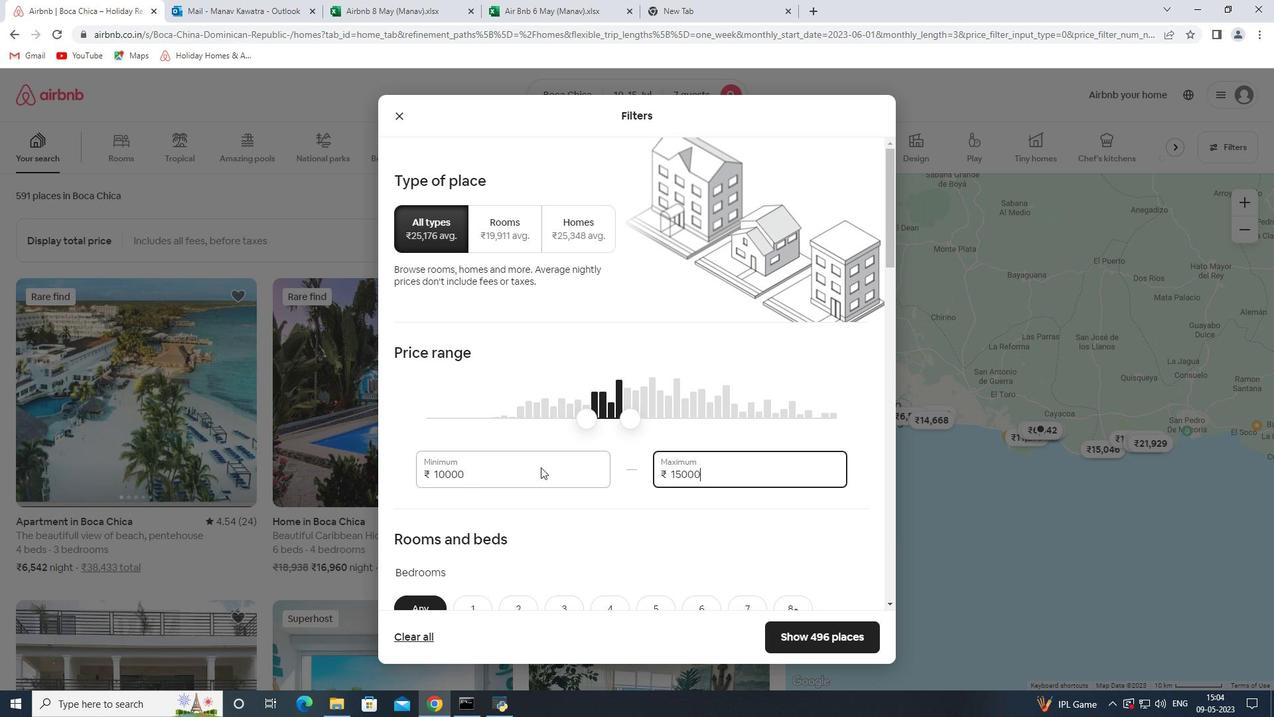 
Action: Mouse scrolled (566, 459) with delta (0, 0)
Screenshot: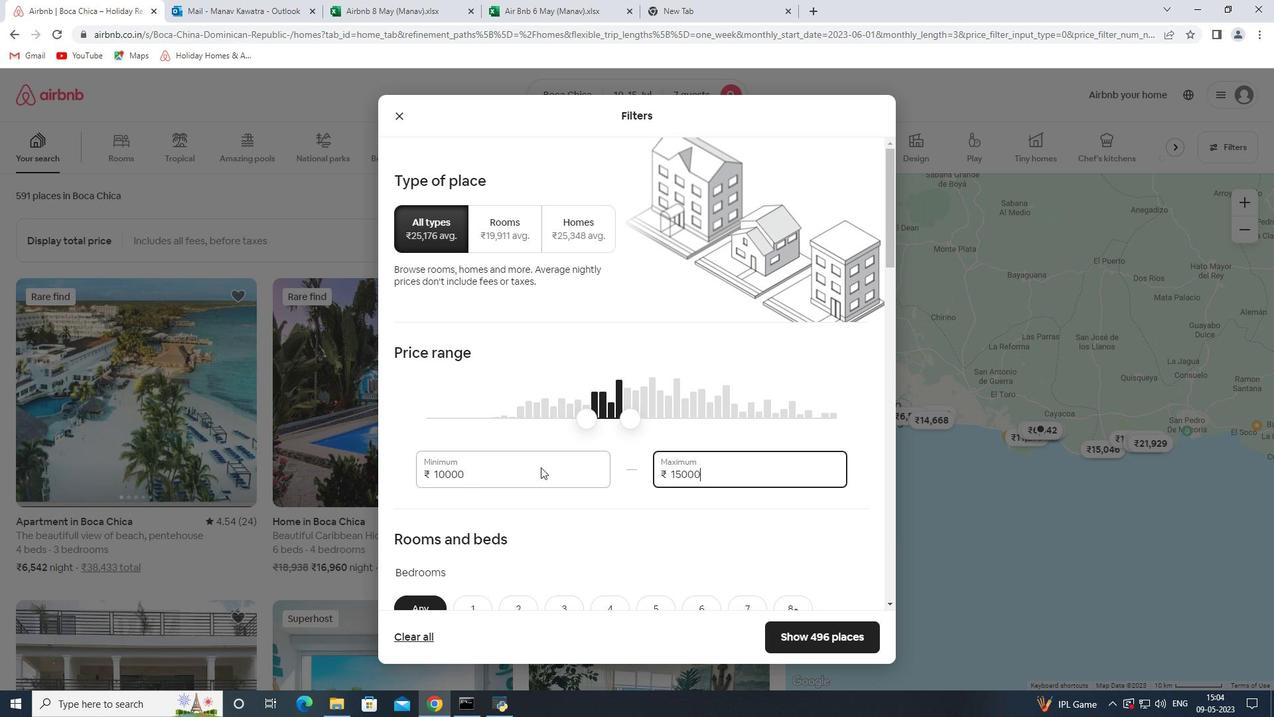 
Action: Mouse scrolled (566, 459) with delta (0, 0)
Screenshot: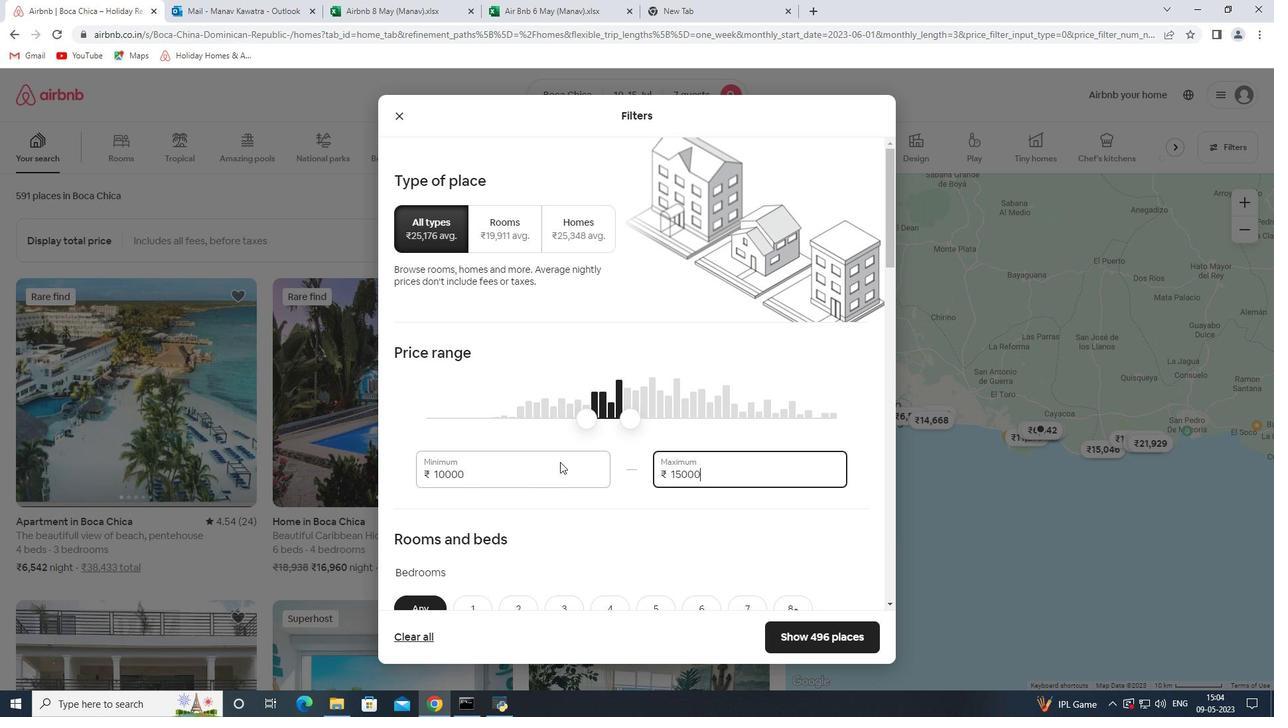 
Action: Mouse moved to (777, 340)
Screenshot: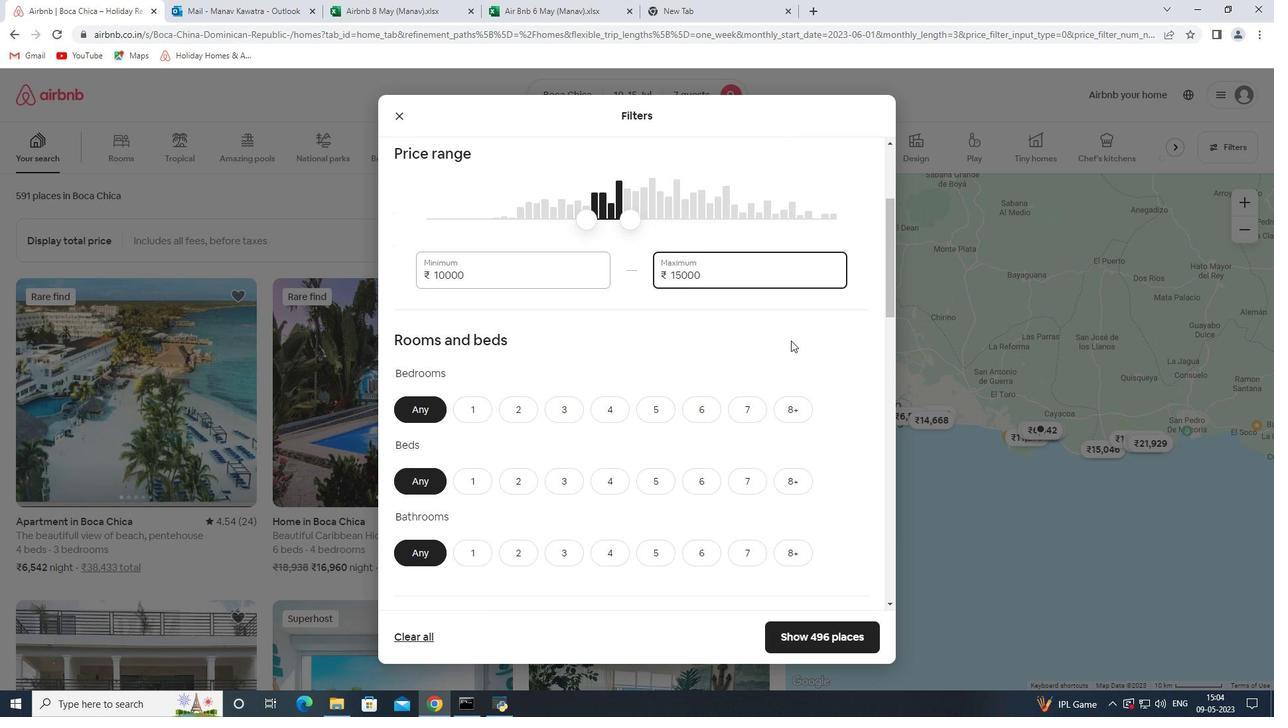 
Action: Mouse scrolled (777, 339) with delta (0, 0)
Screenshot: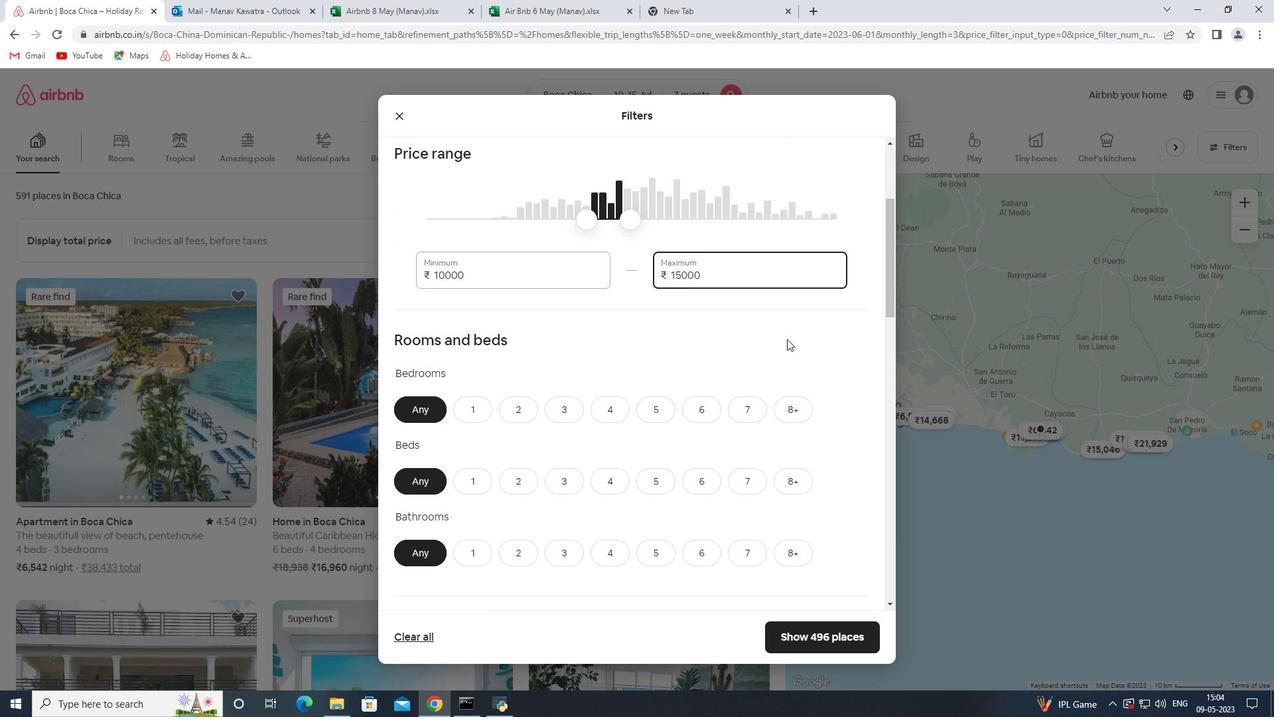 
Action: Mouse scrolled (777, 339) with delta (0, 0)
Screenshot: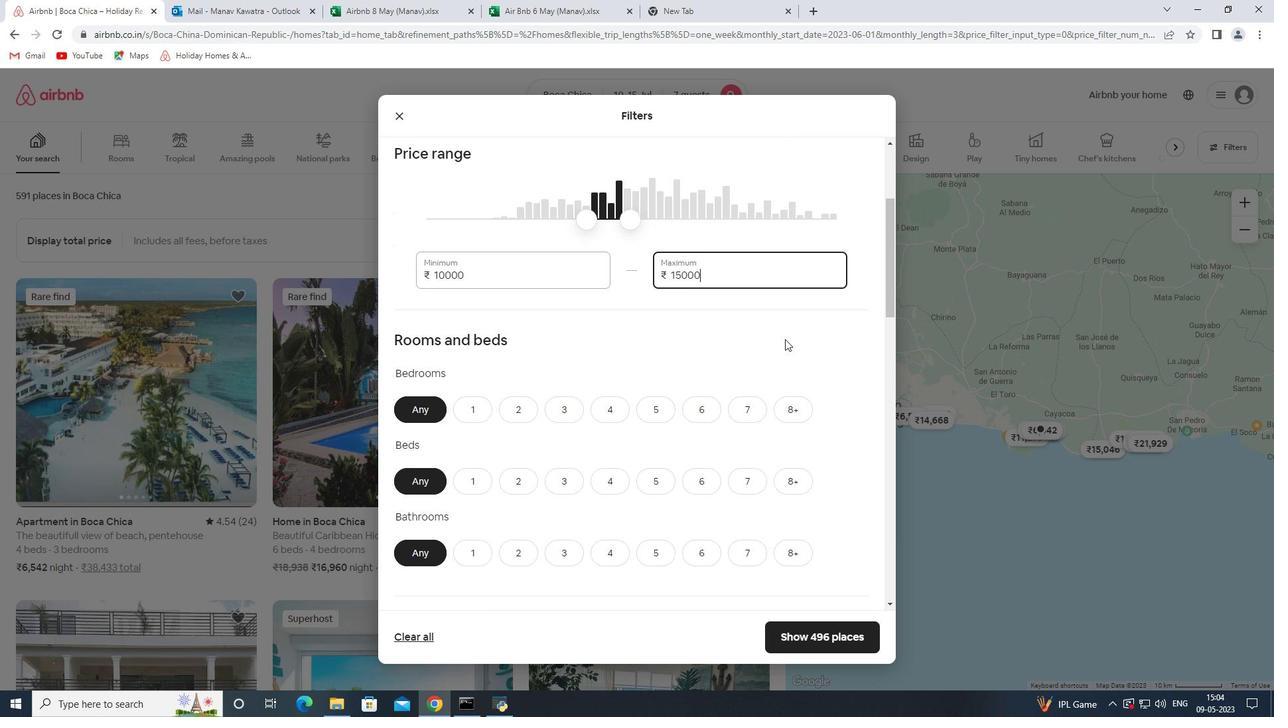 
Action: Mouse moved to (608, 284)
Screenshot: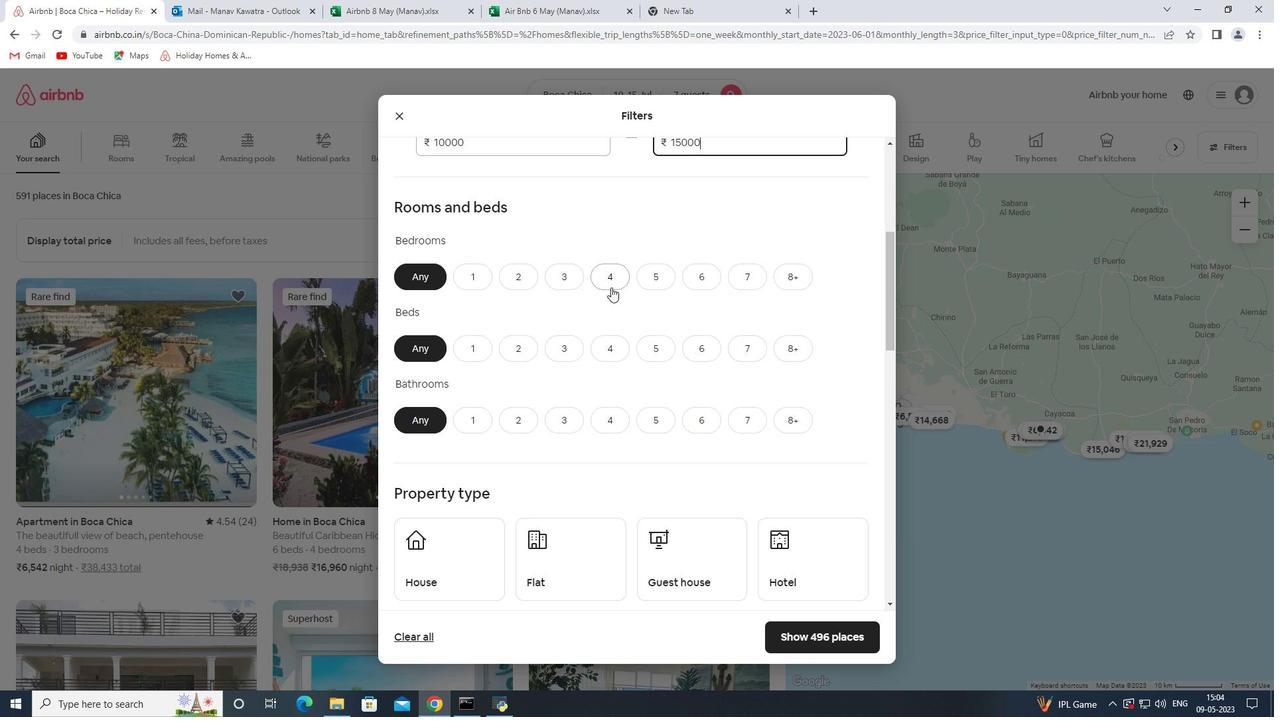 
Action: Mouse pressed left at (608, 284)
Screenshot: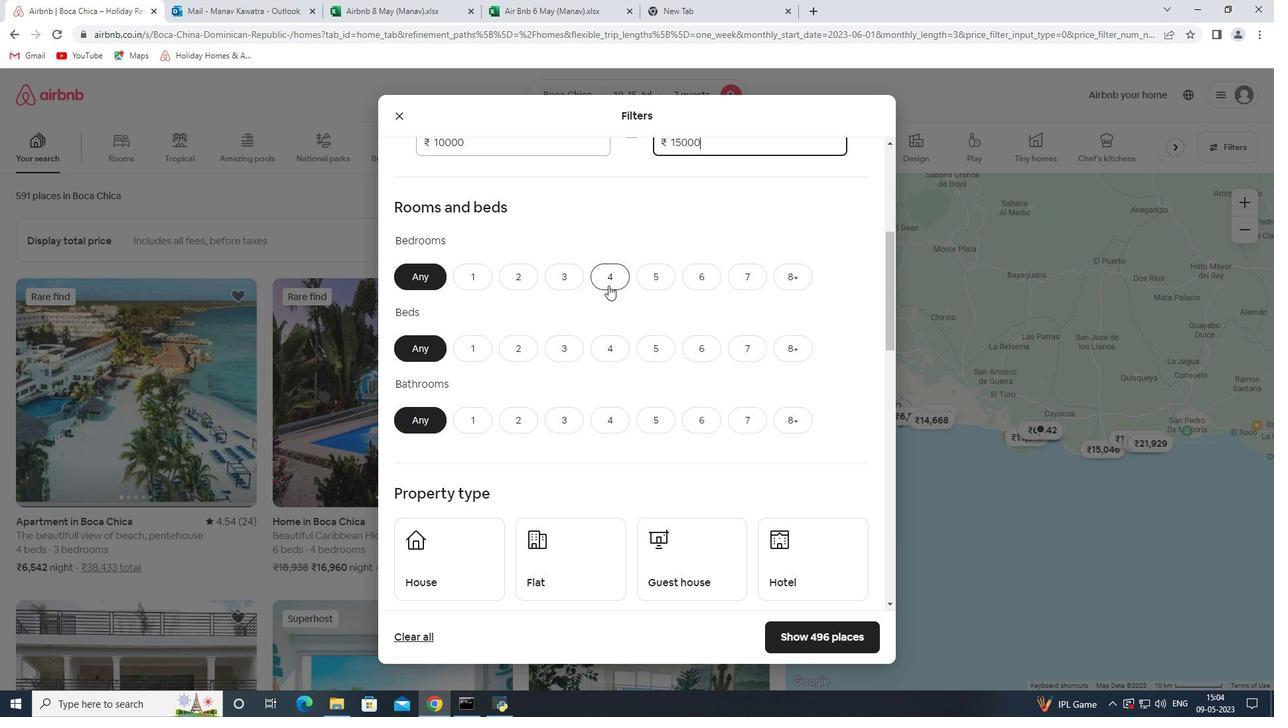 
Action: Mouse moved to (745, 352)
Screenshot: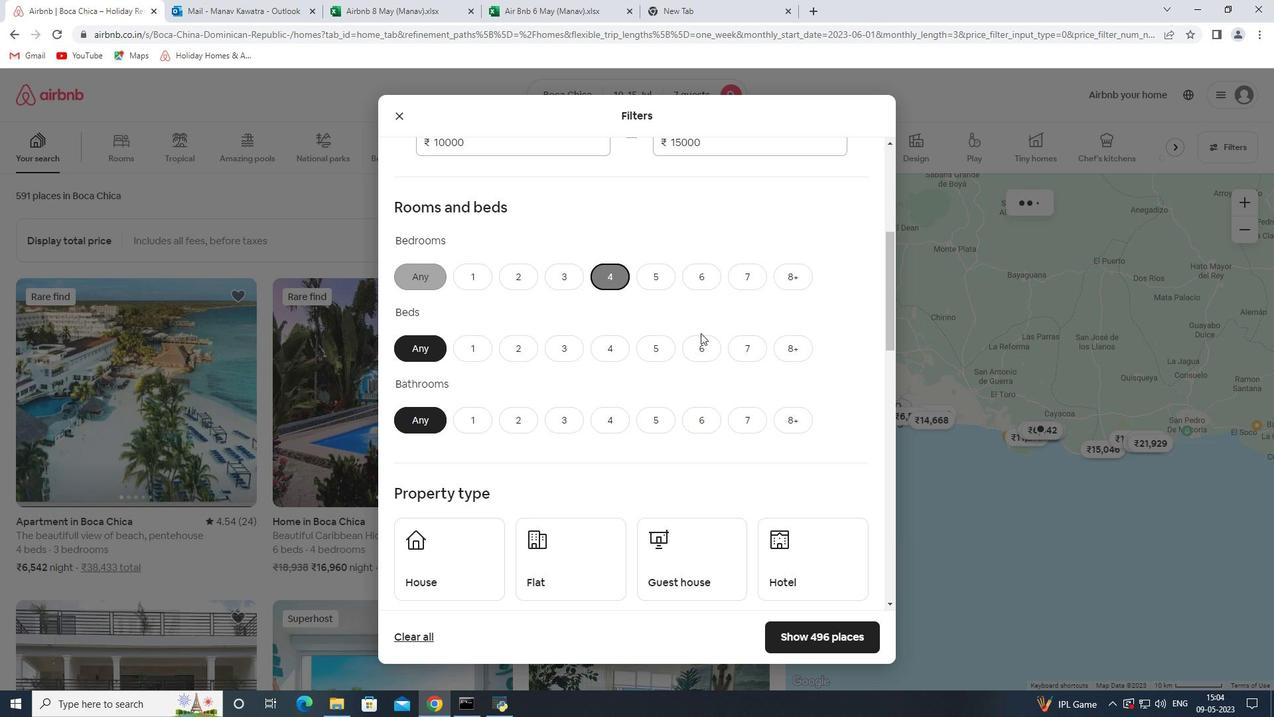 
Action: Mouse pressed left at (745, 352)
Screenshot: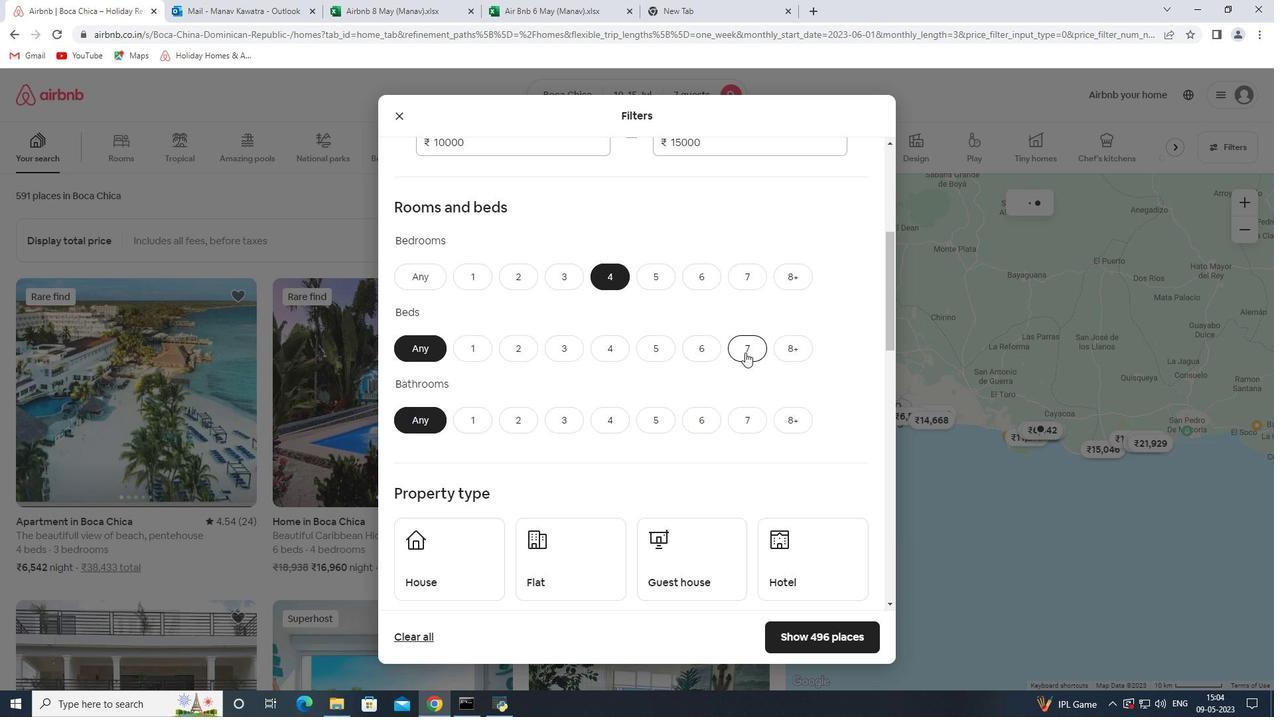 
Action: Mouse moved to (618, 427)
Screenshot: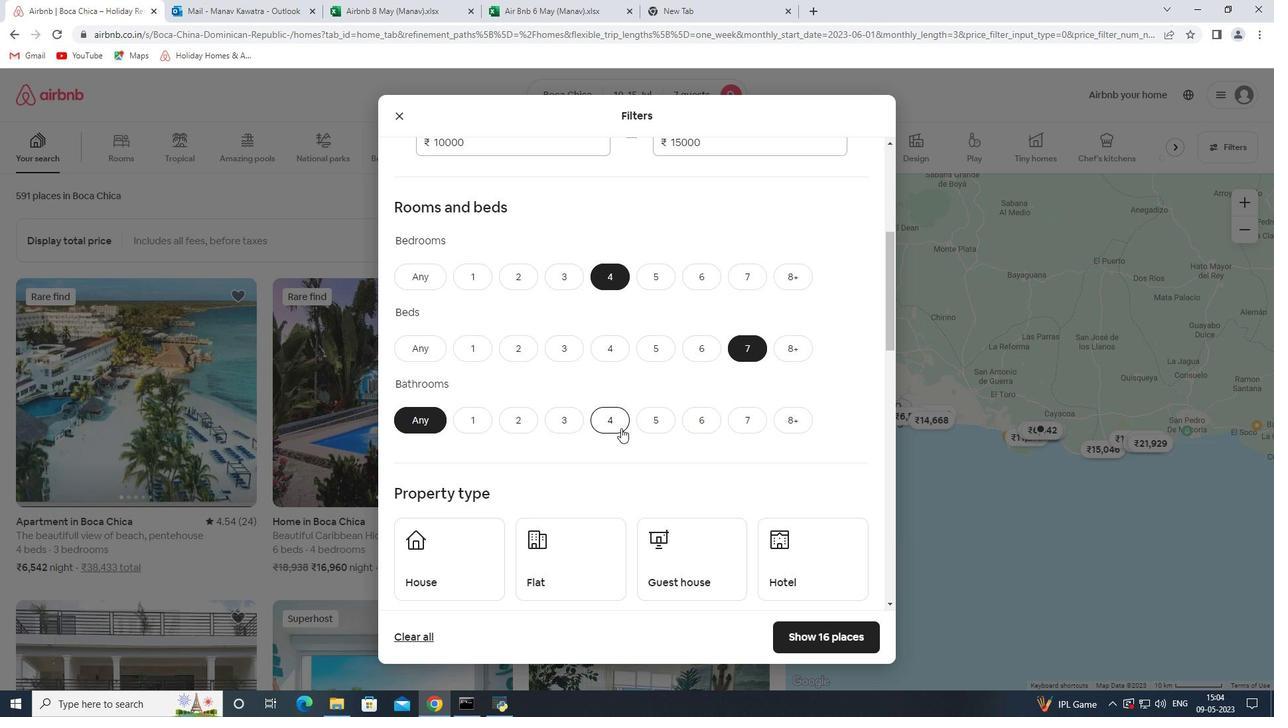 
Action: Mouse pressed left at (618, 427)
Screenshot: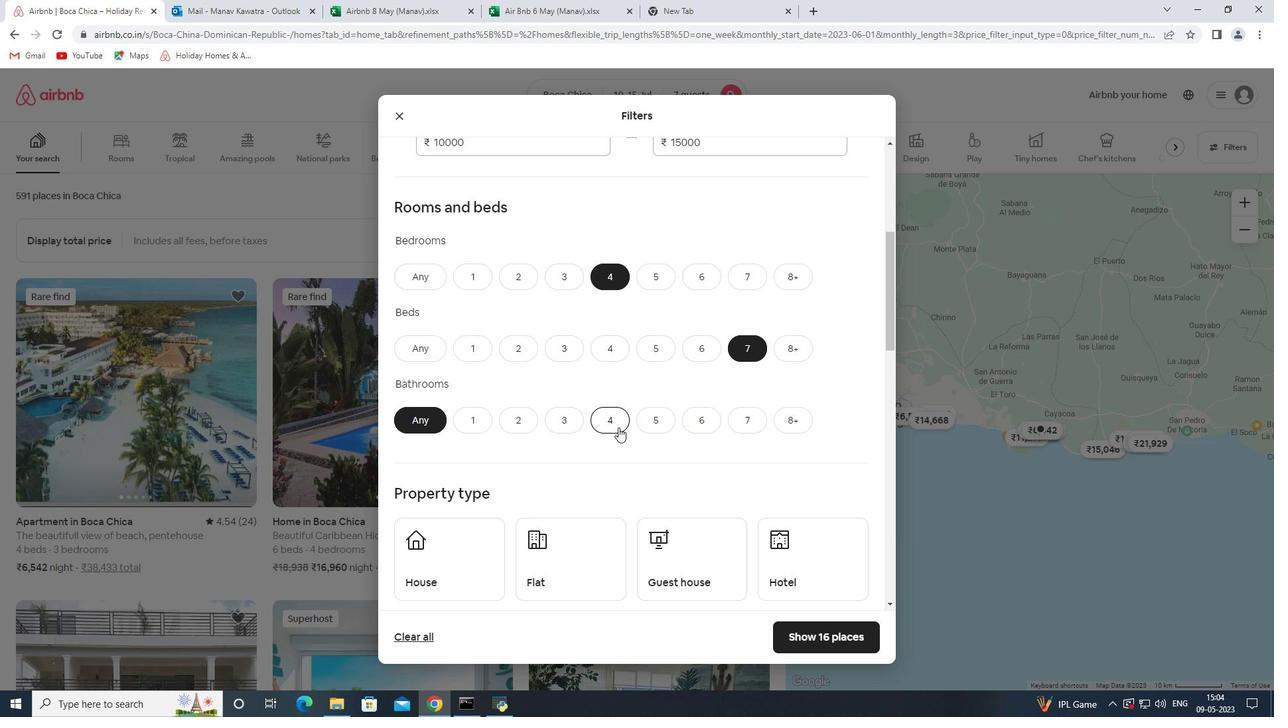 
Action: Mouse scrolled (618, 426) with delta (0, 0)
Screenshot: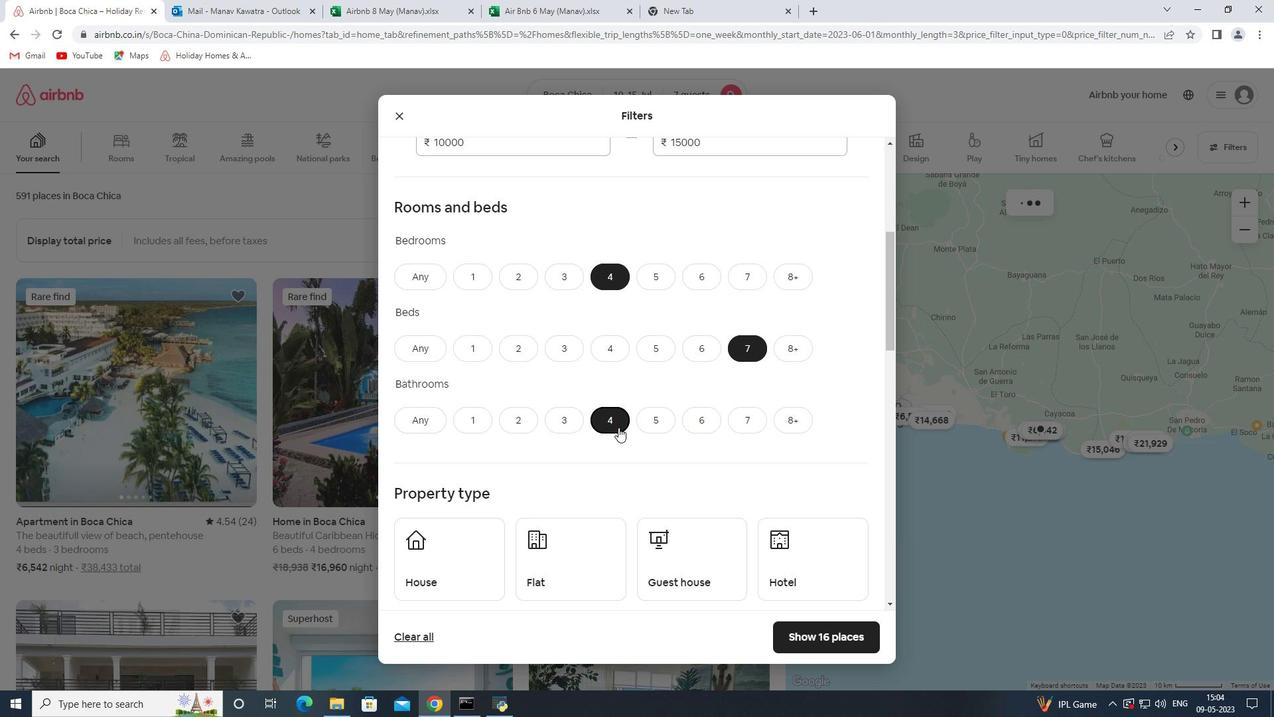 
Action: Mouse scrolled (618, 426) with delta (0, 0)
Screenshot: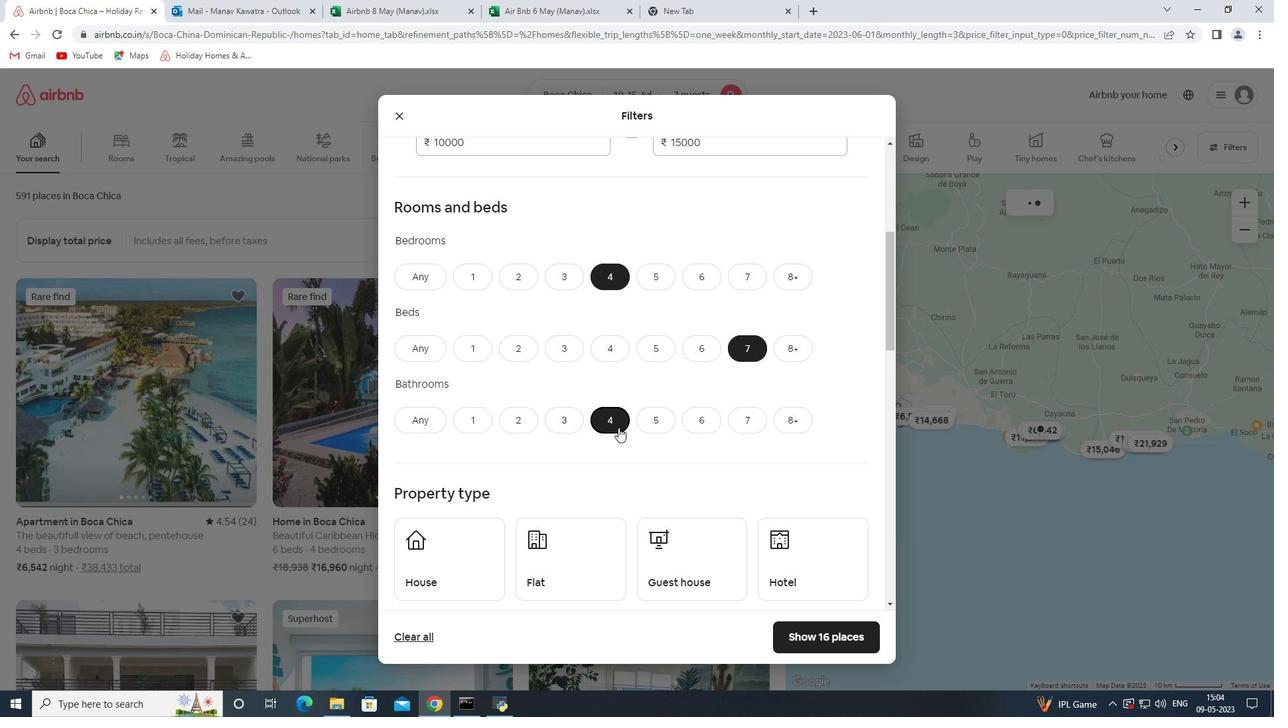 
Action: Mouse scrolled (618, 426) with delta (0, 0)
Screenshot: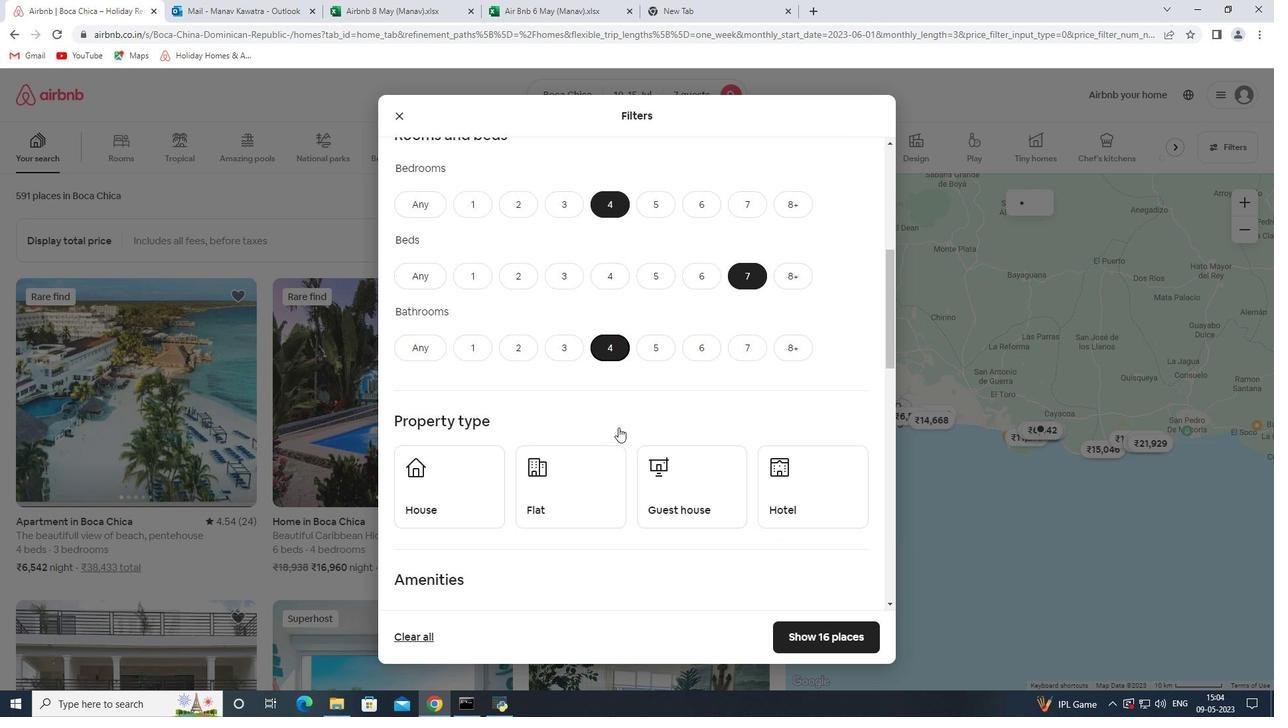 
Action: Mouse scrolled (618, 426) with delta (0, 0)
Screenshot: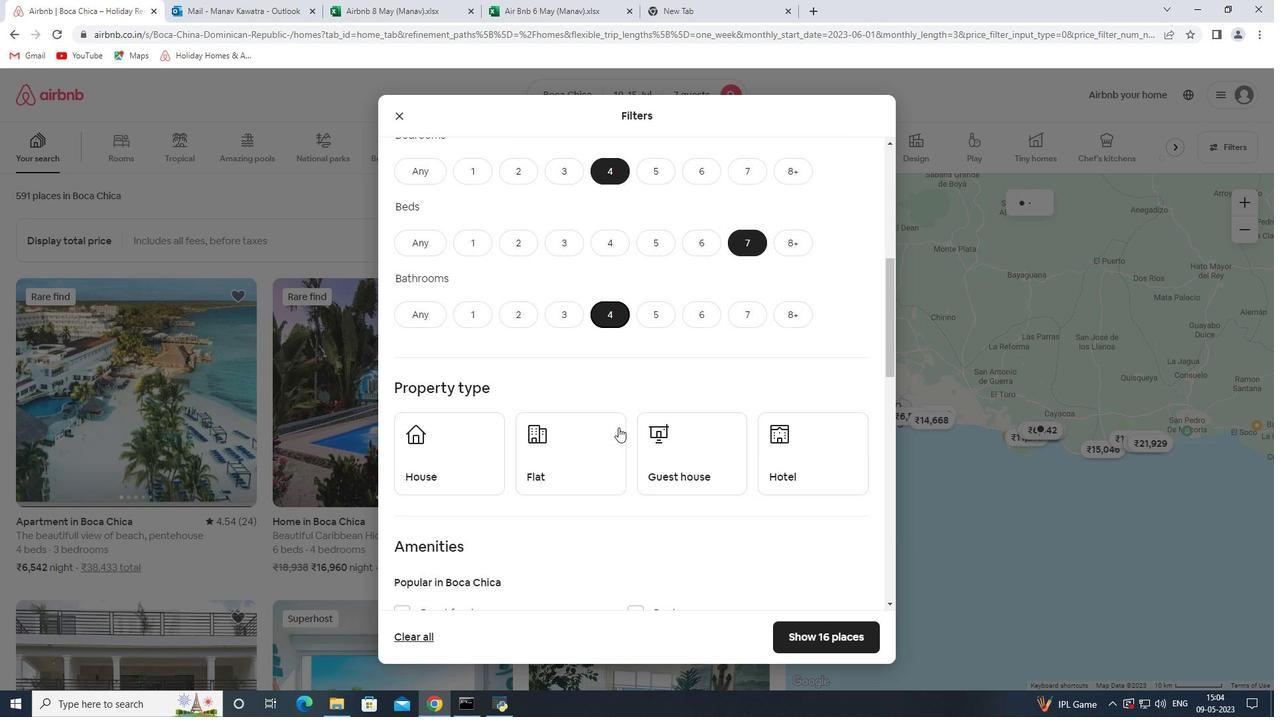 
Action: Mouse scrolled (618, 426) with delta (0, 0)
Screenshot: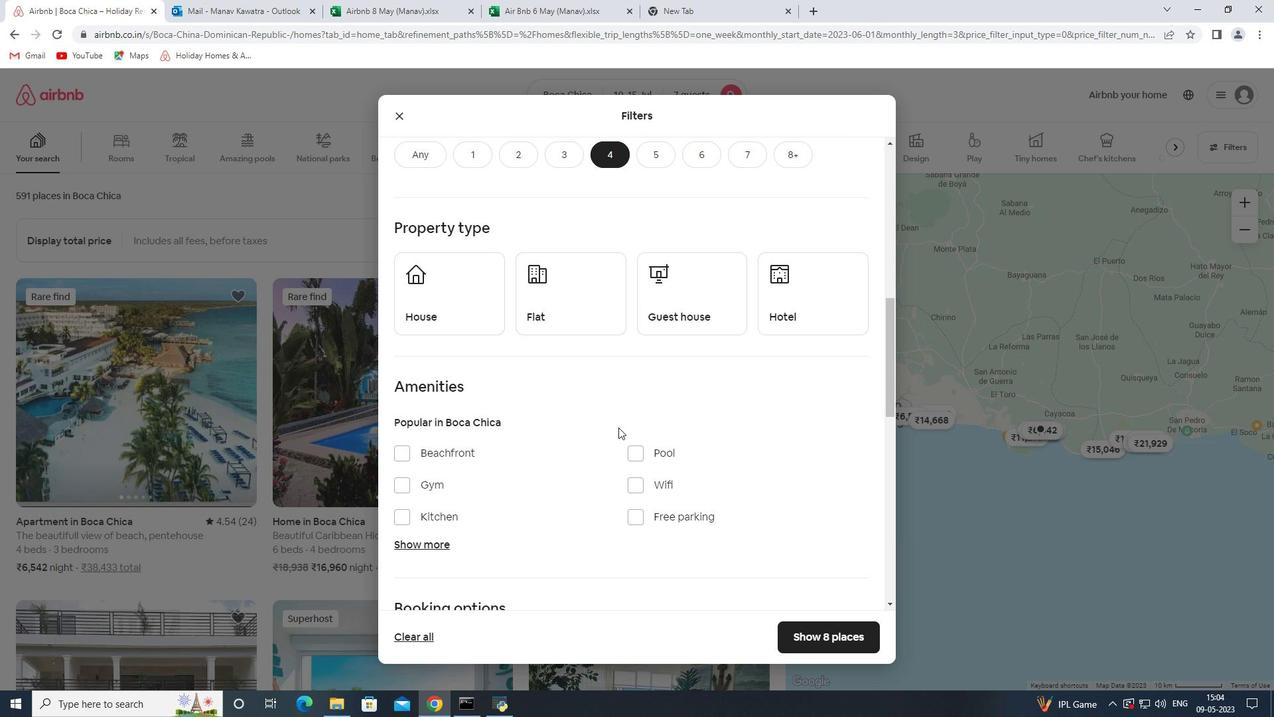 
Action: Mouse moved to (460, 243)
Screenshot: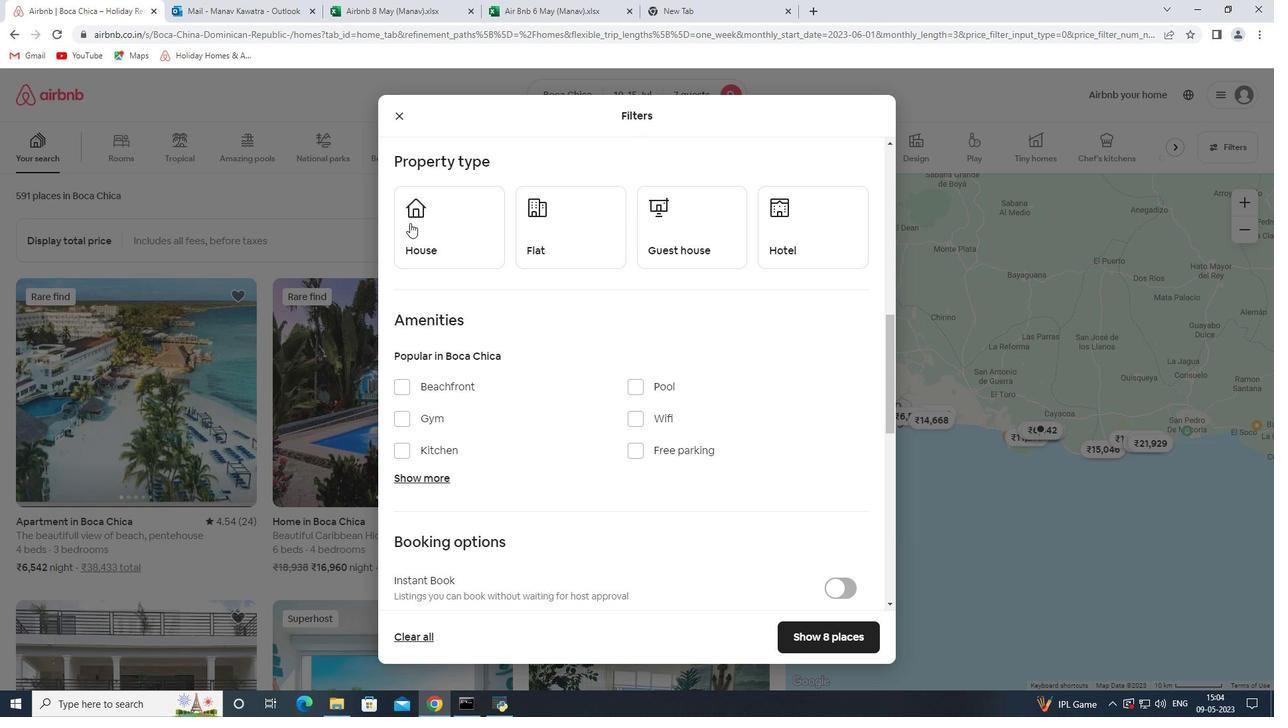 
Action: Mouse pressed left at (460, 243)
Screenshot: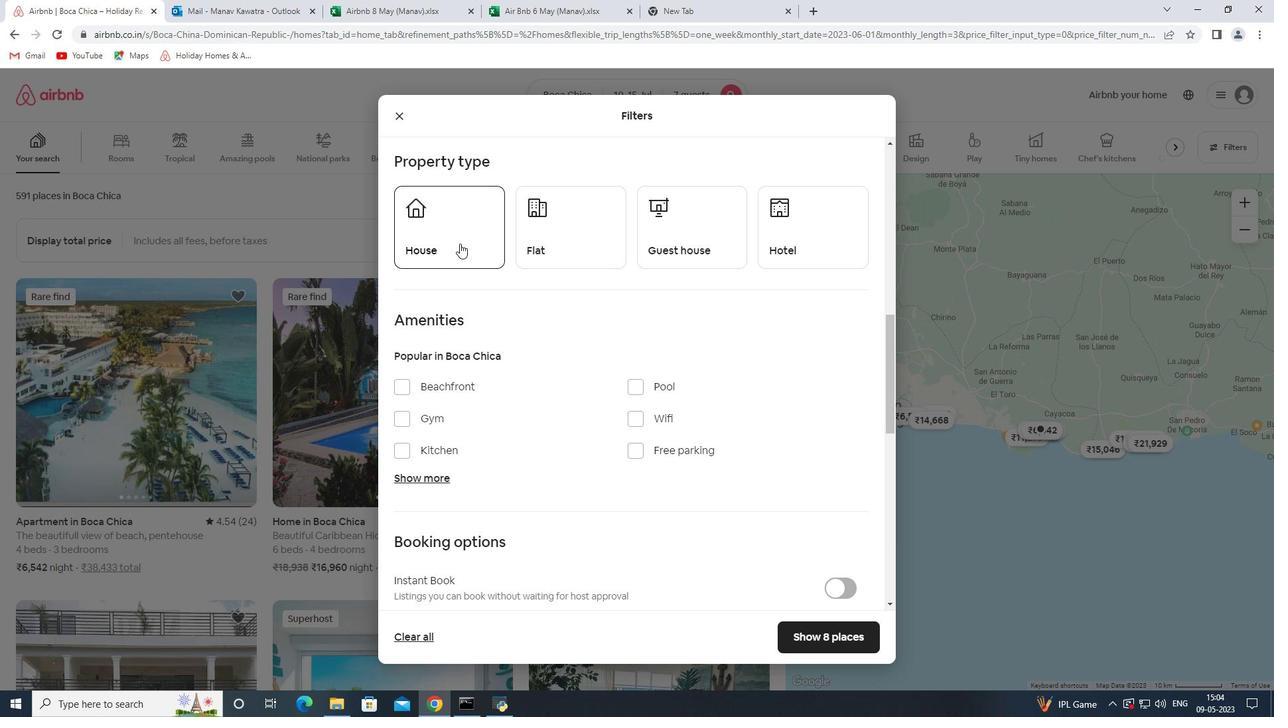 
Action: Mouse moved to (531, 245)
Screenshot: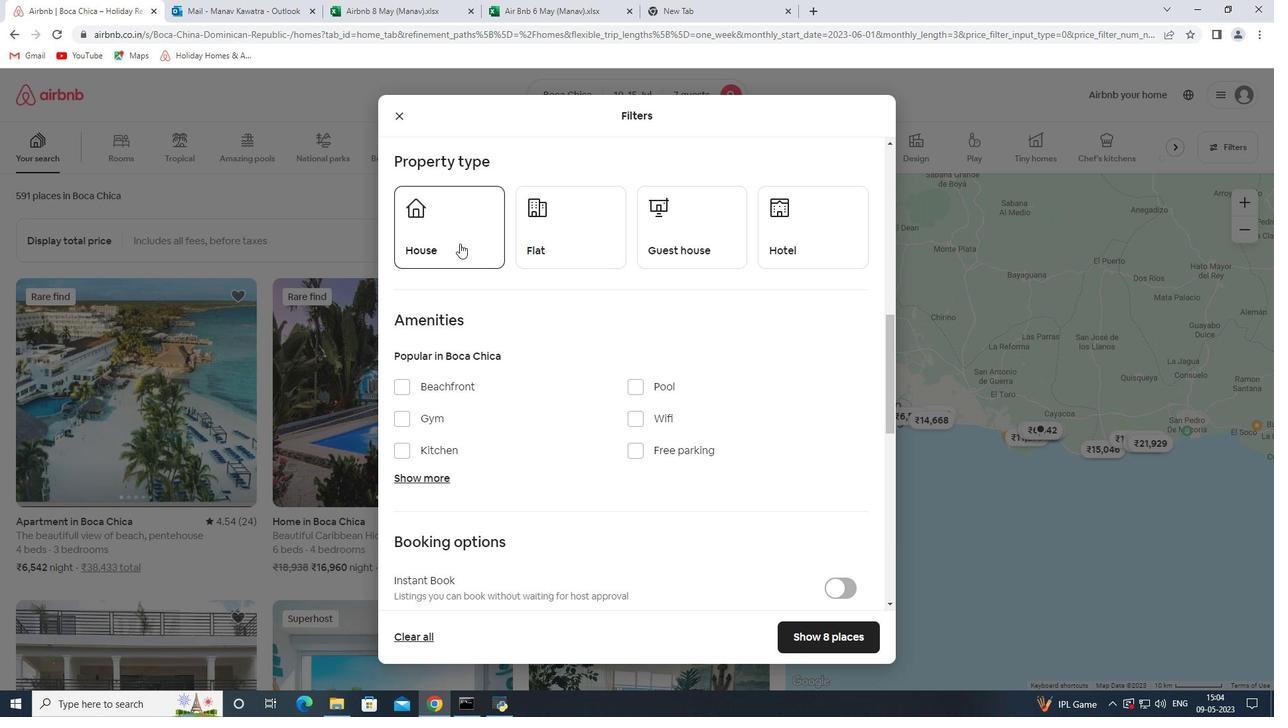 
Action: Mouse pressed left at (531, 245)
Screenshot: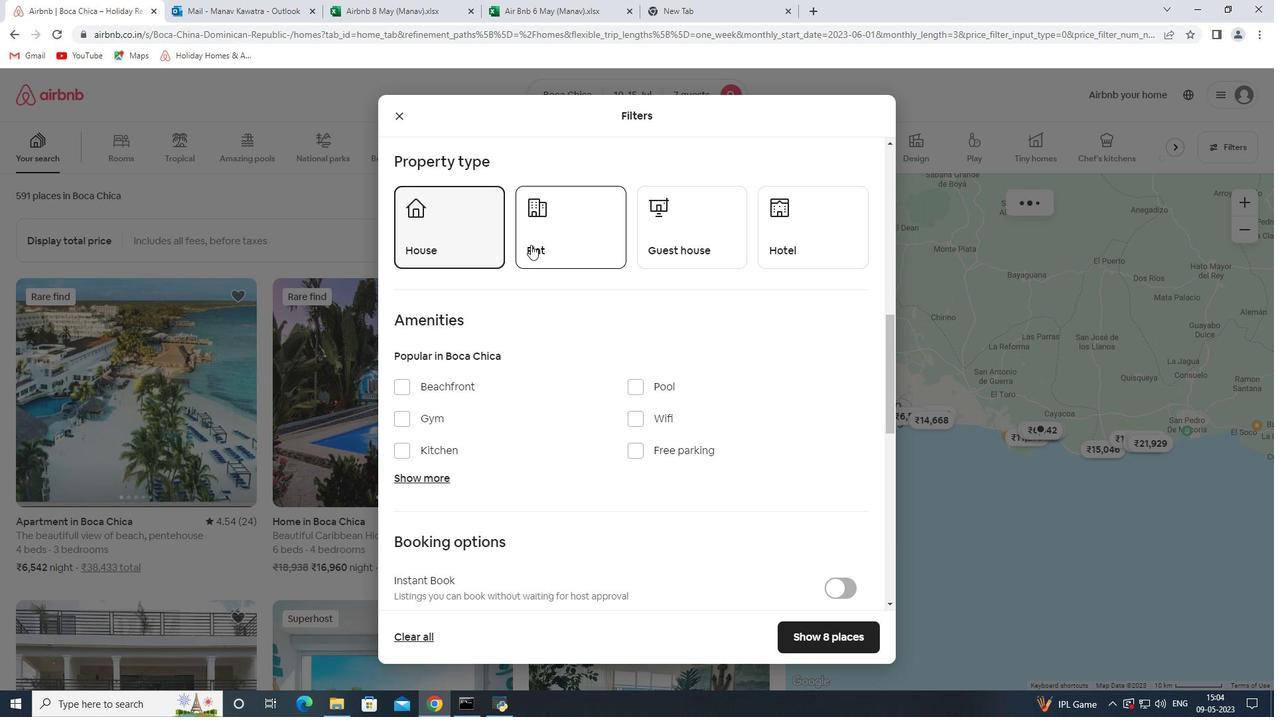 
Action: Mouse moved to (670, 237)
Screenshot: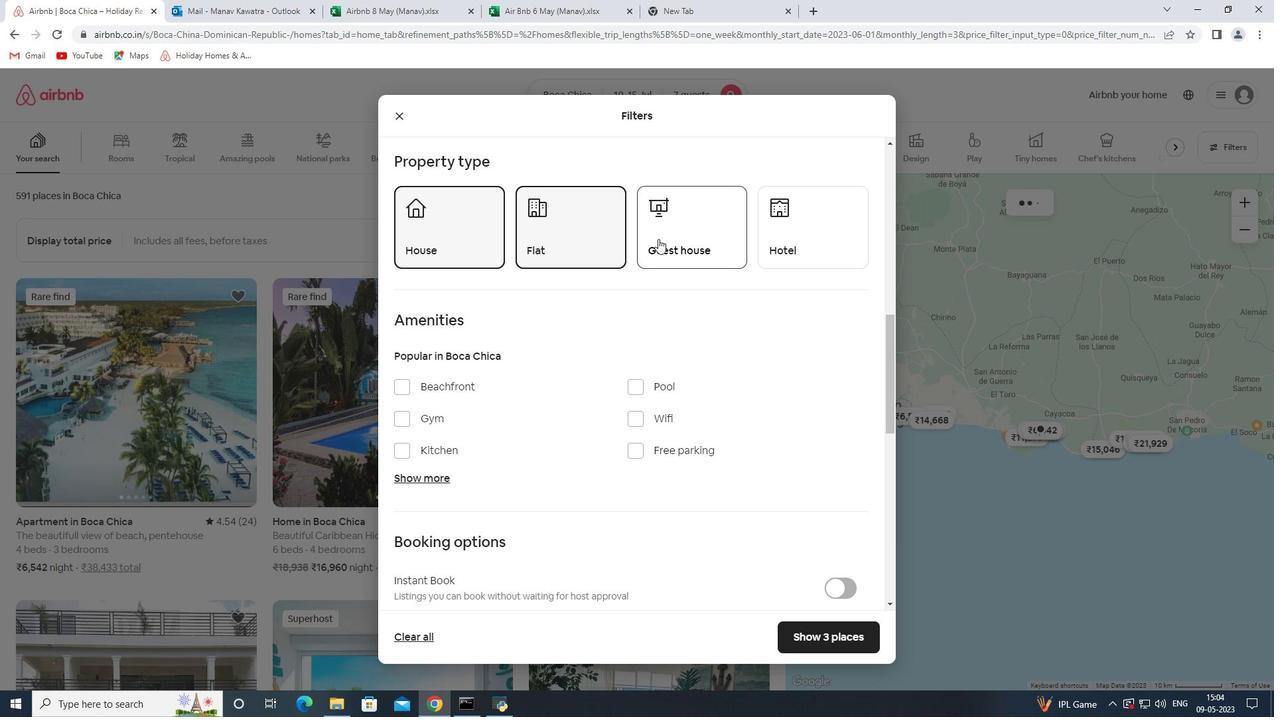 
Action: Mouse pressed left at (670, 237)
Screenshot: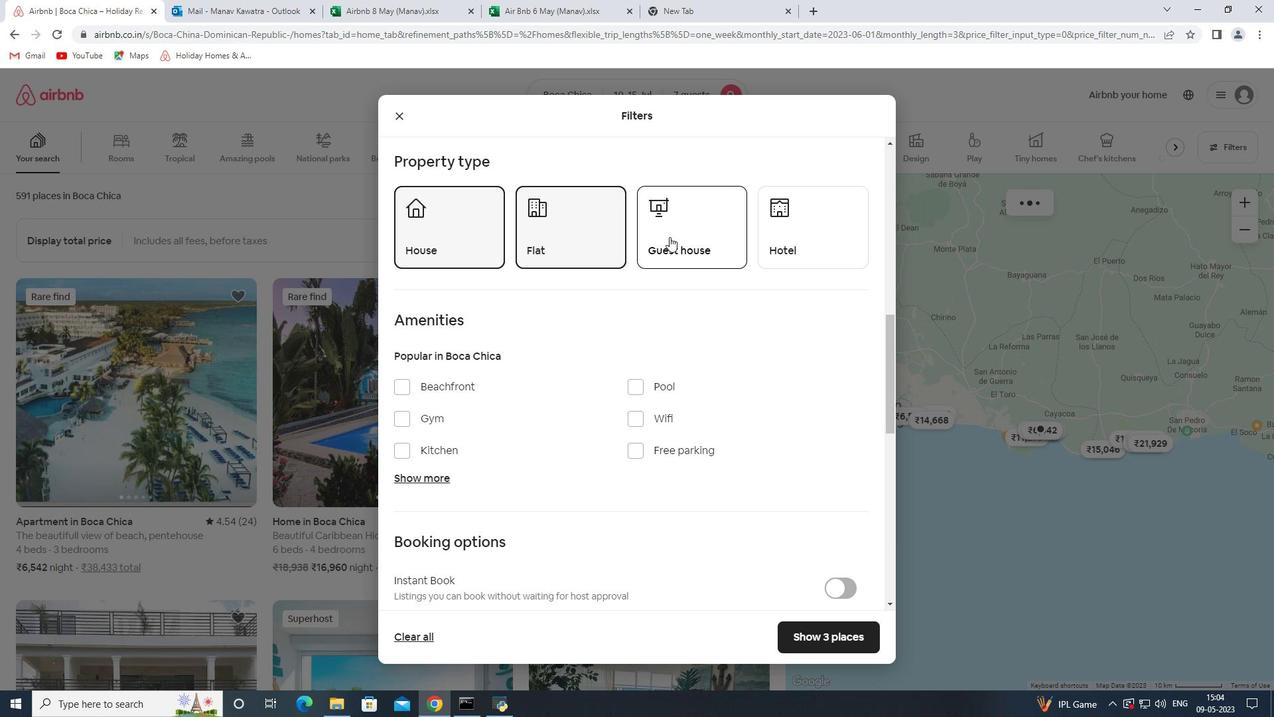 
Action: Mouse moved to (663, 276)
Screenshot: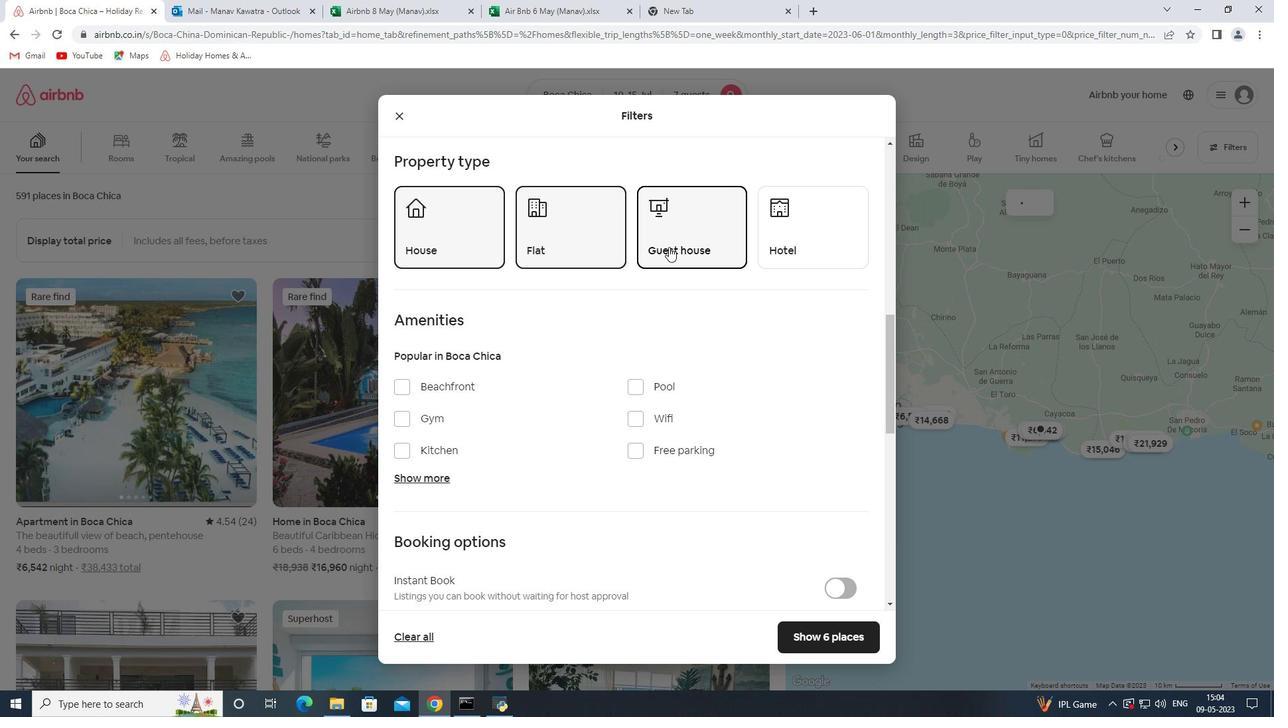 
Action: Mouse scrolled (663, 276) with delta (0, 0)
Screenshot: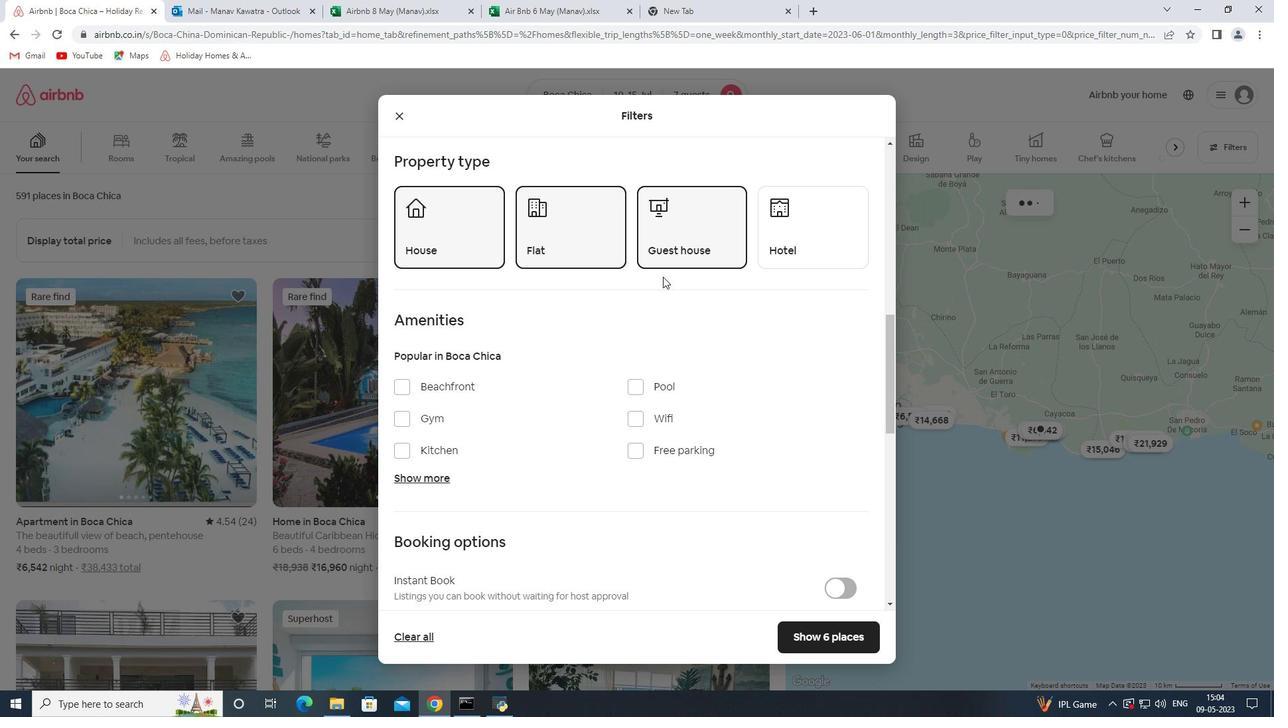 
Action: Mouse scrolled (663, 276) with delta (0, 0)
Screenshot: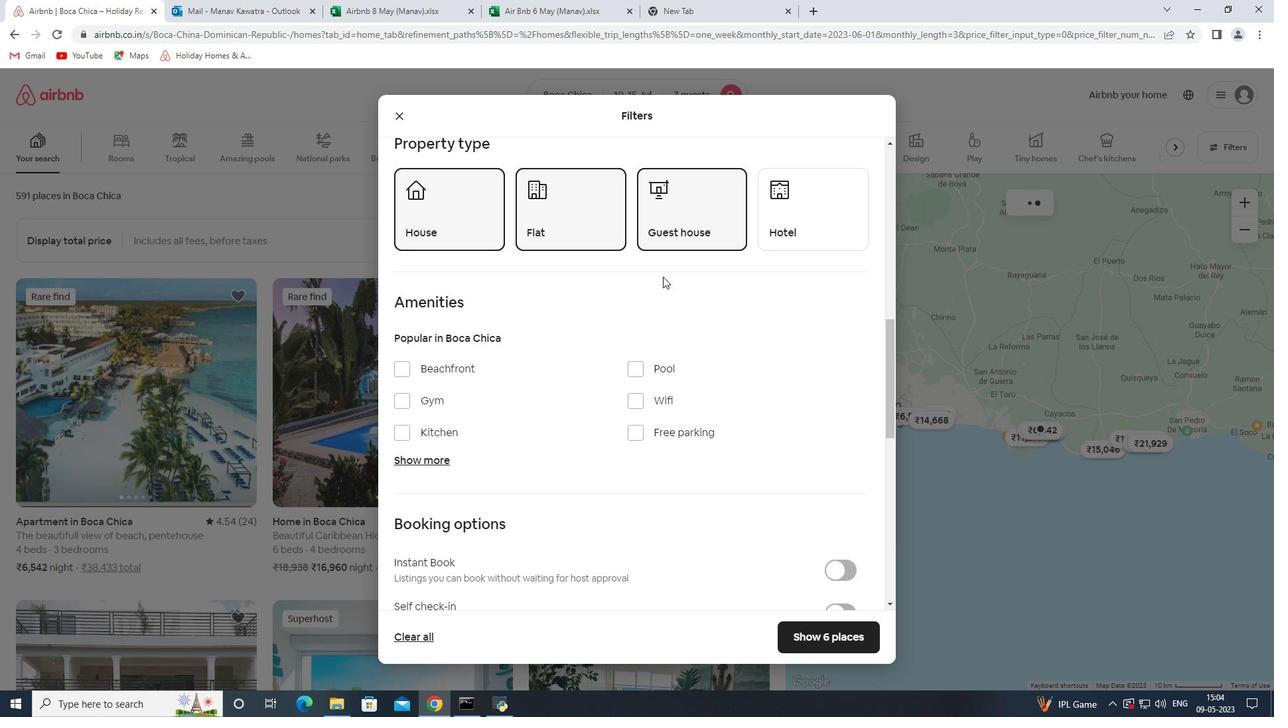 
Action: Mouse moved to (666, 266)
Screenshot: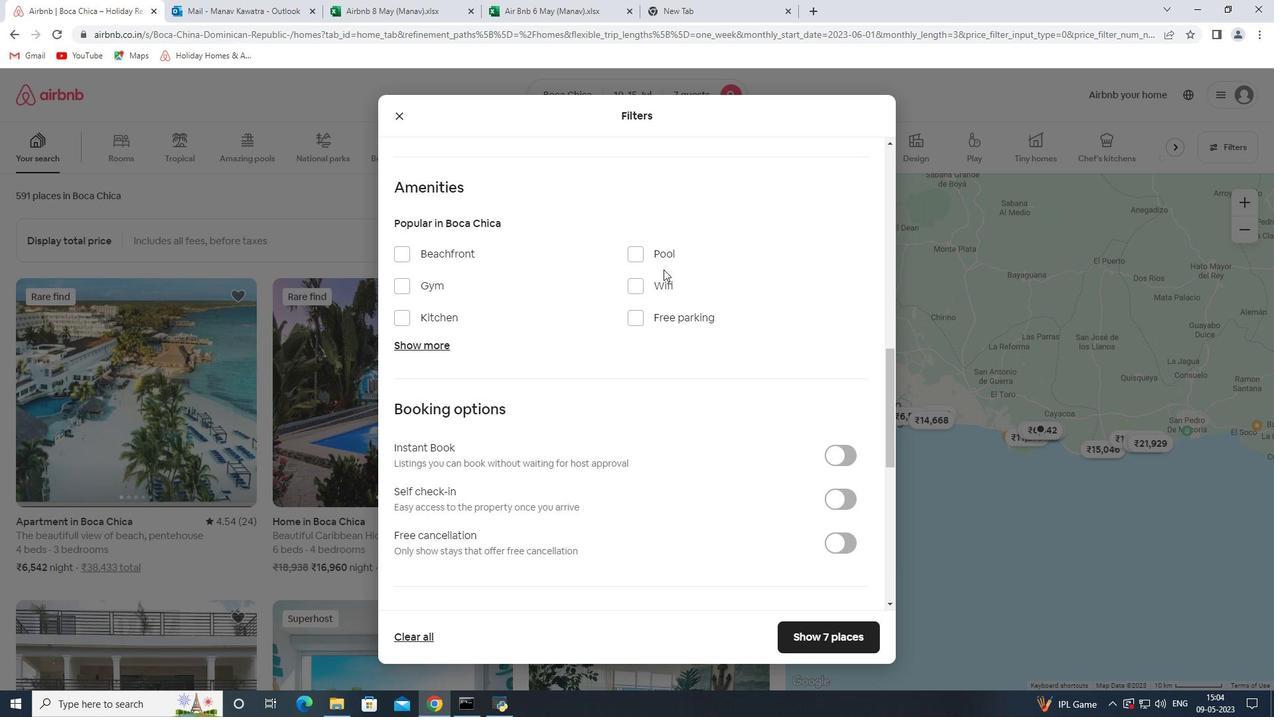 
Action: Mouse scrolled (666, 265) with delta (0, 0)
Screenshot: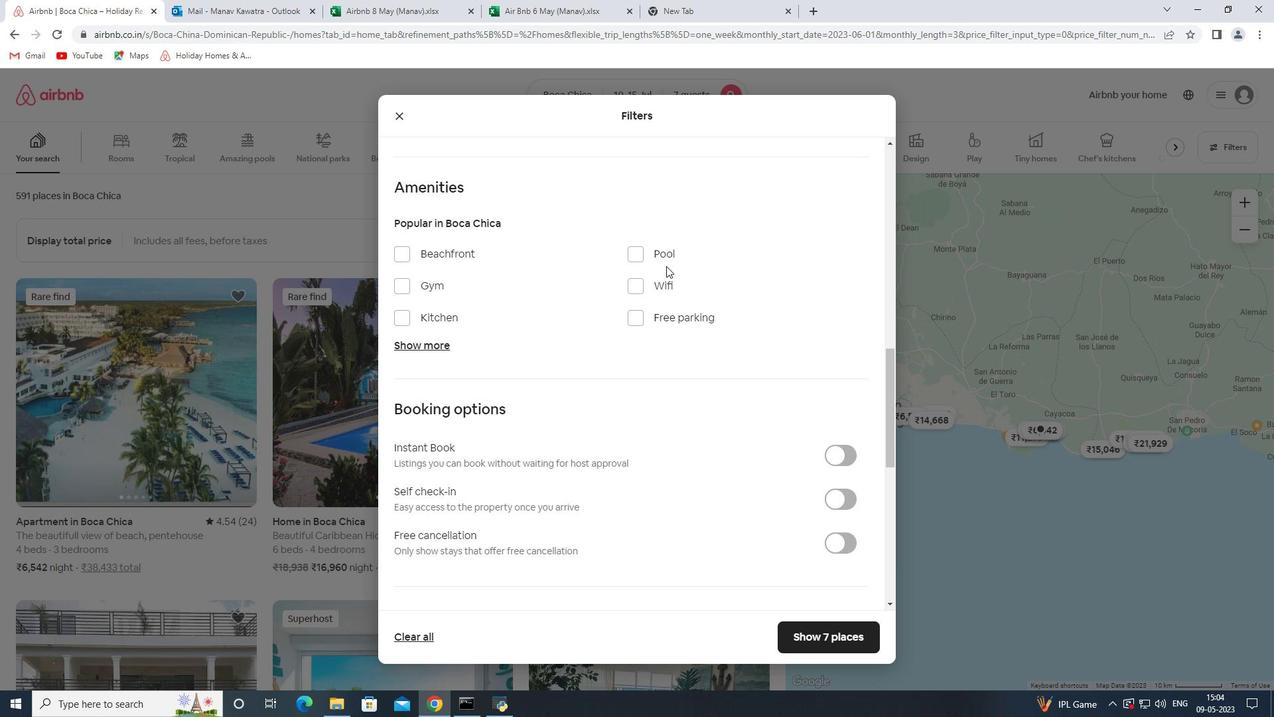 
Action: Mouse moved to (642, 281)
Screenshot: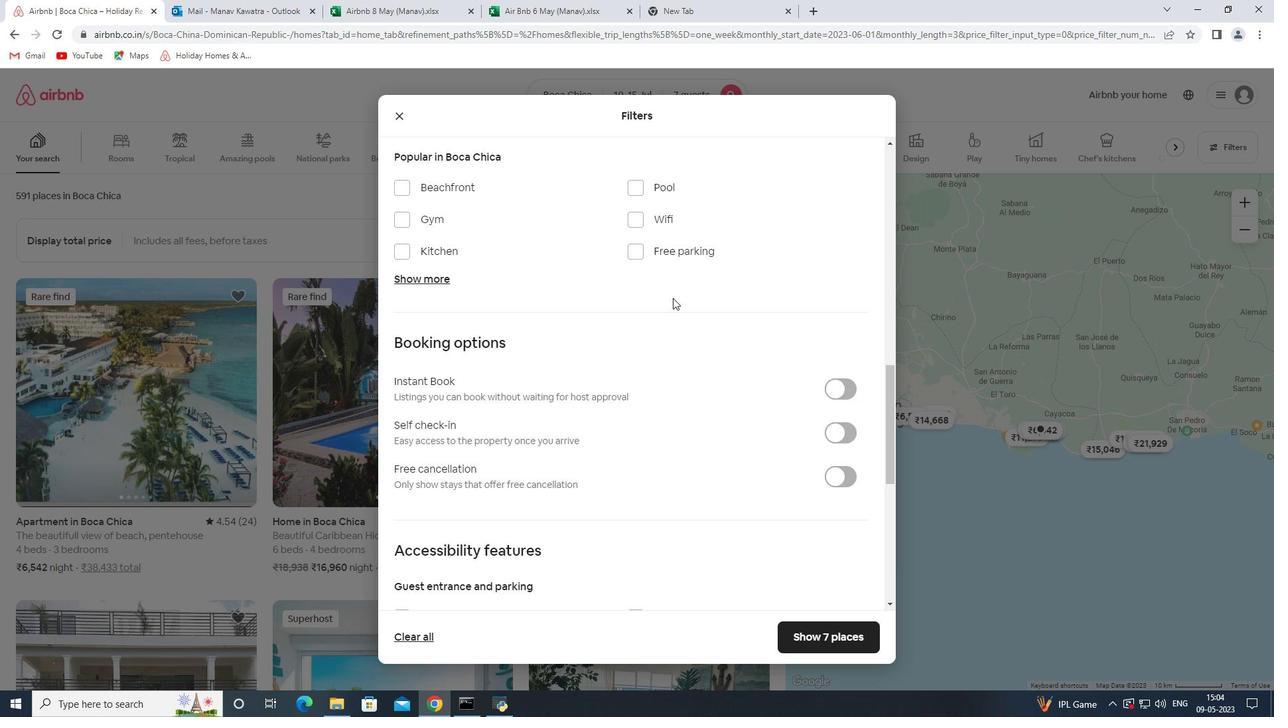 
Action: Mouse scrolled (642, 282) with delta (0, 0)
Screenshot: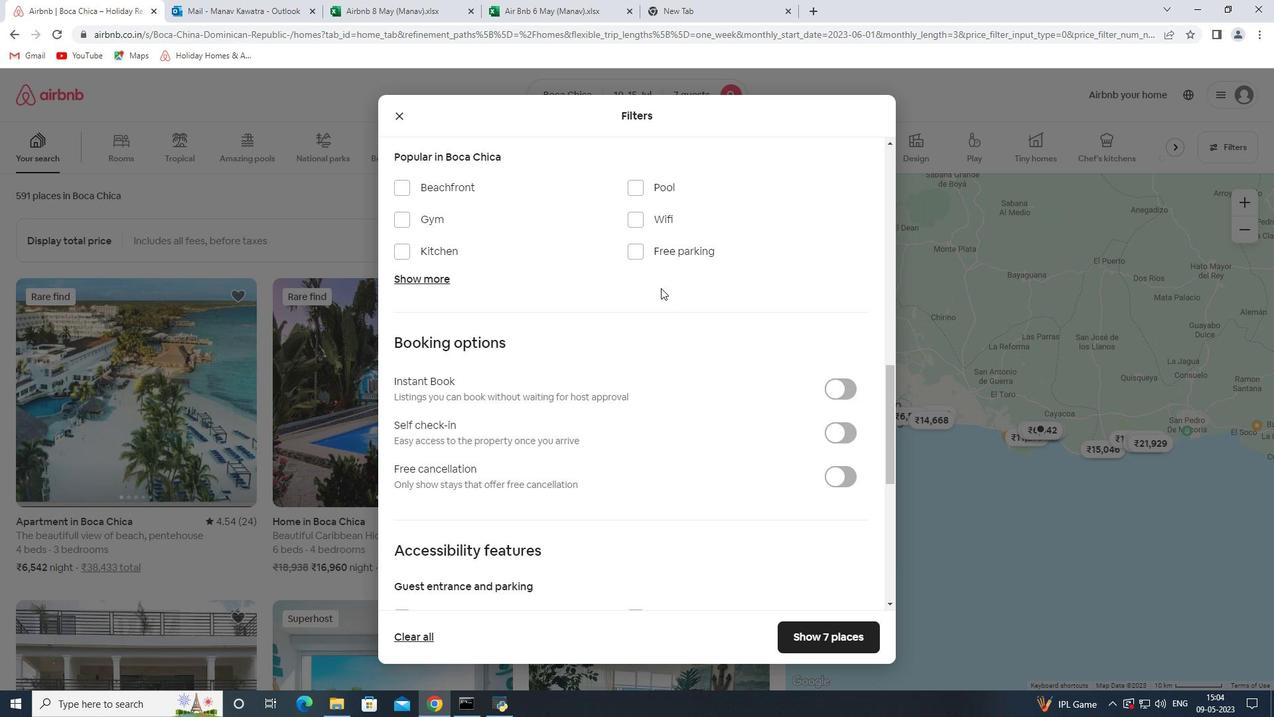 
Action: Mouse moved to (640, 287)
Screenshot: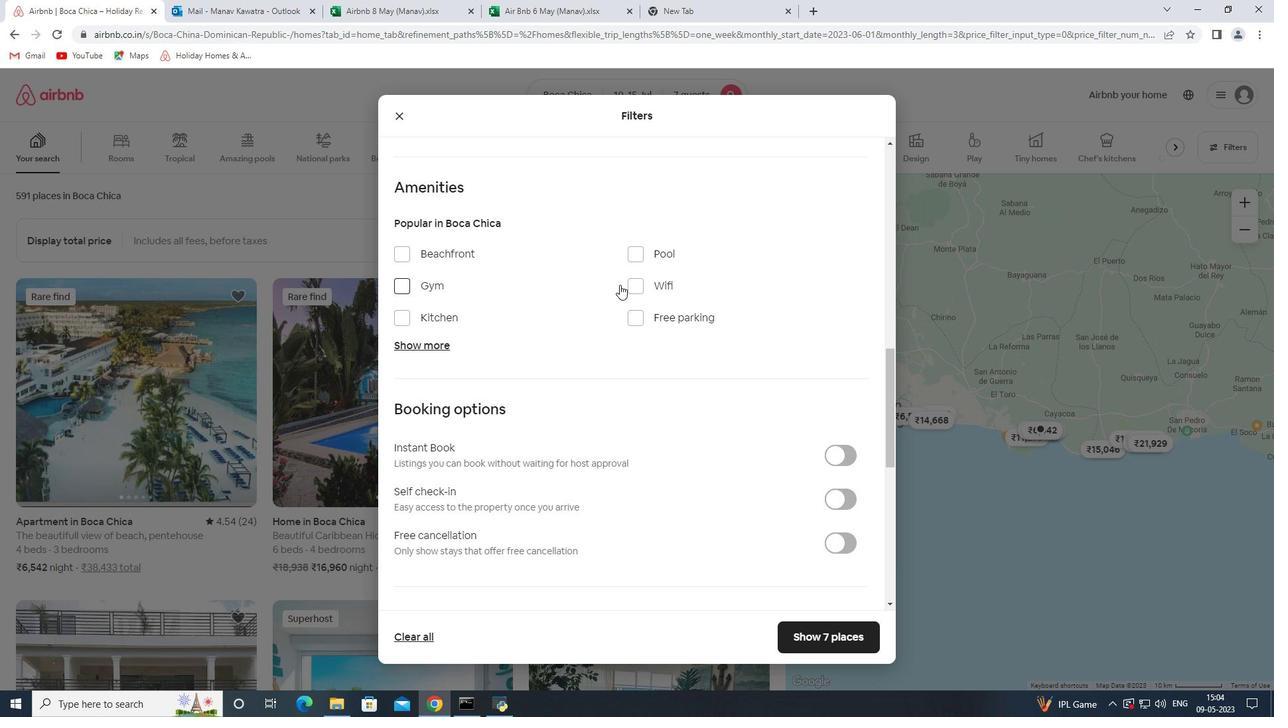 
Action: Mouse pressed left at (640, 287)
Screenshot: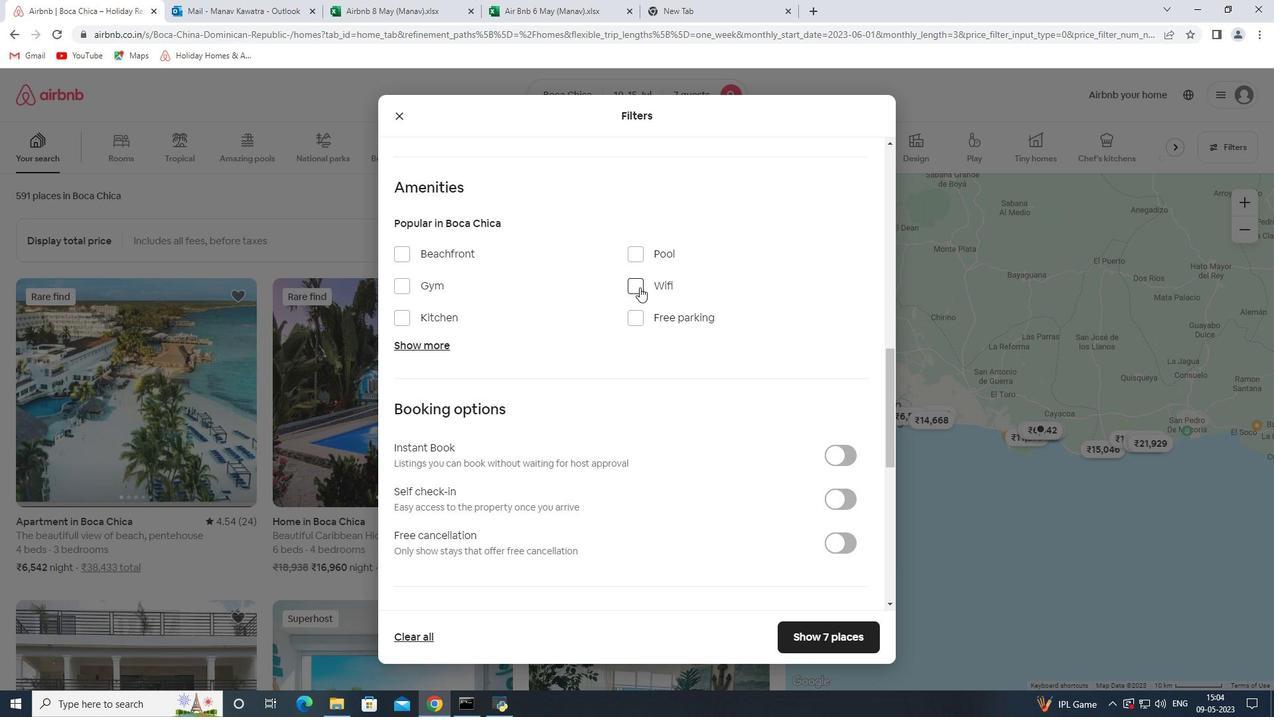
Action: Mouse moved to (410, 288)
Screenshot: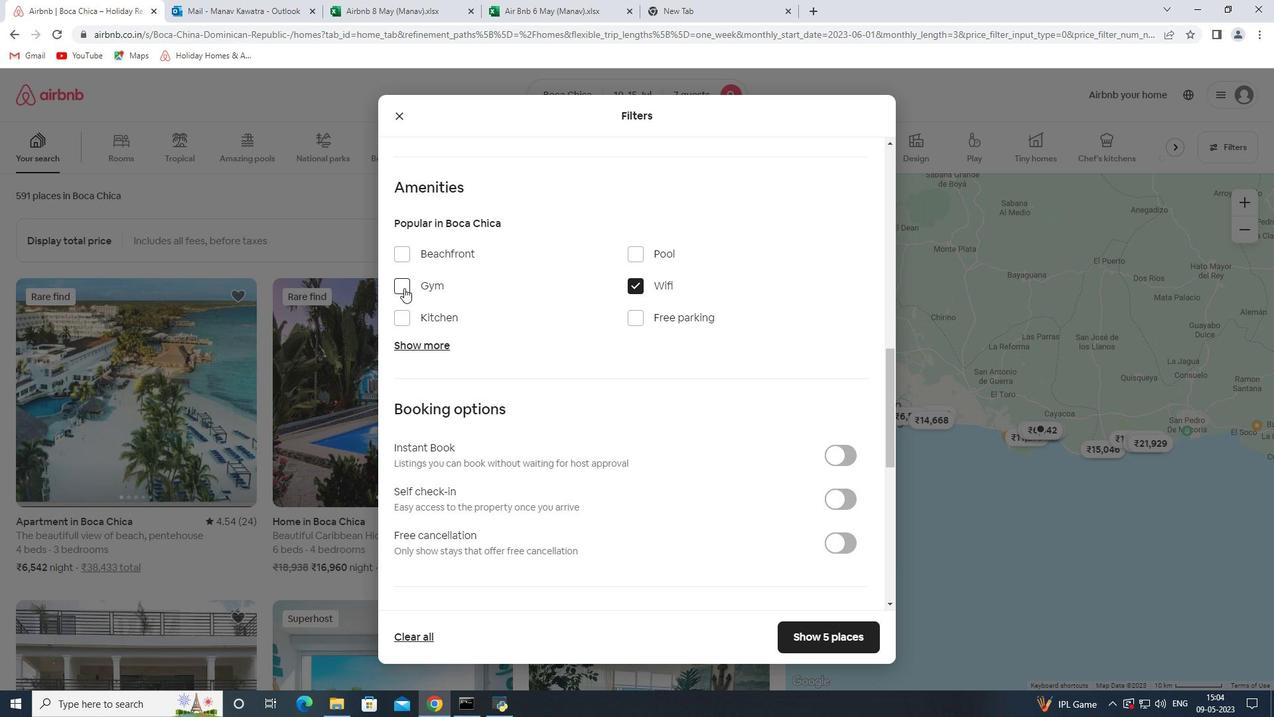 
Action: Mouse pressed left at (410, 288)
Screenshot: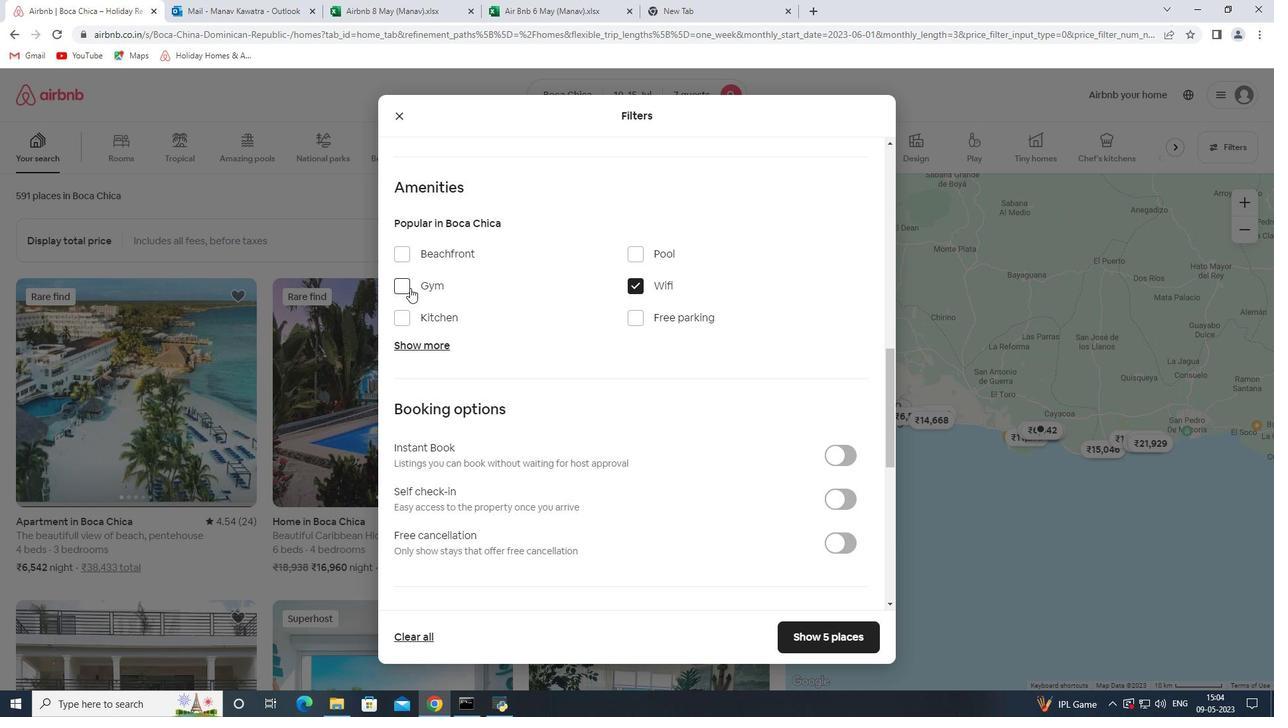 
Action: Mouse moved to (413, 342)
Screenshot: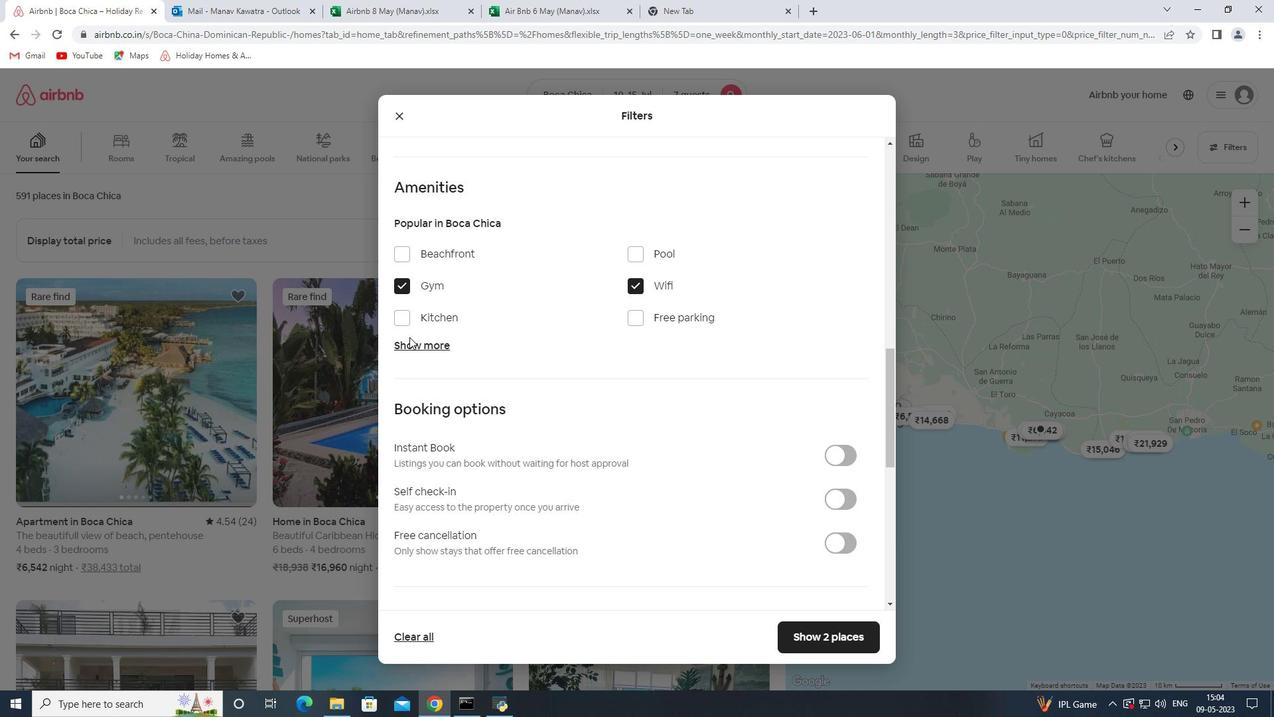 
Action: Mouse pressed left at (413, 342)
Screenshot: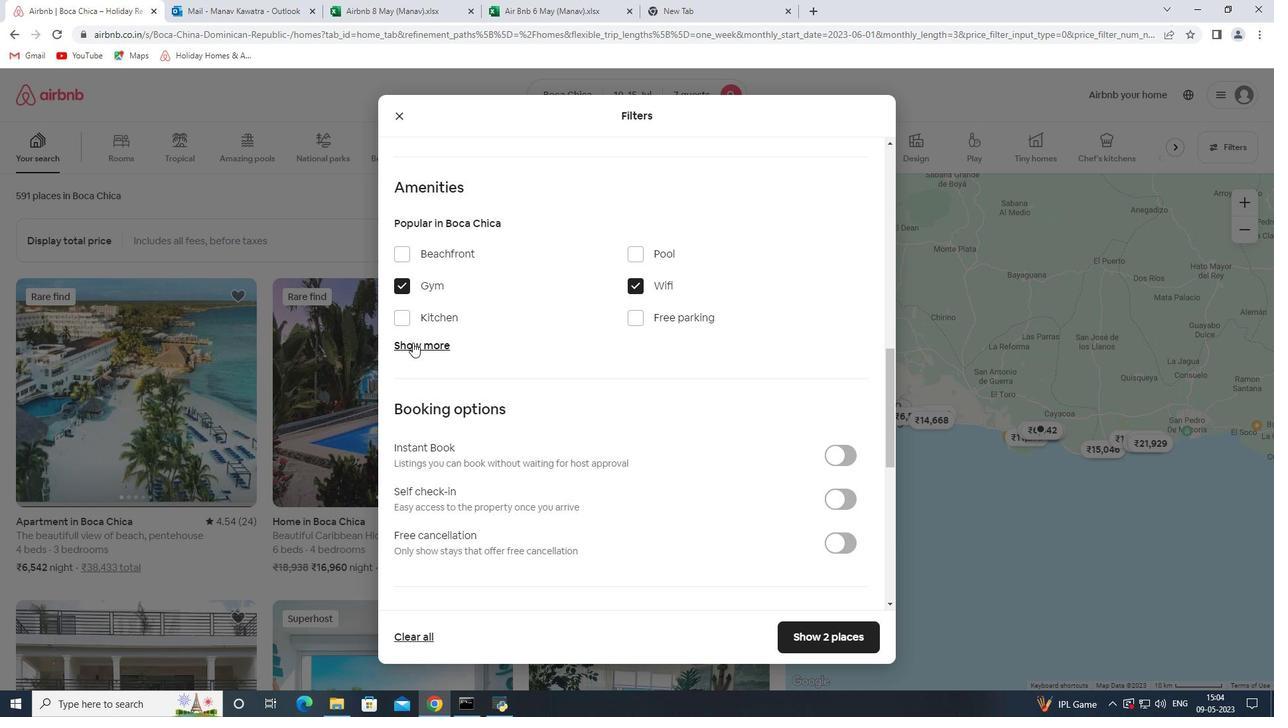 
Action: Mouse moved to (635, 318)
Screenshot: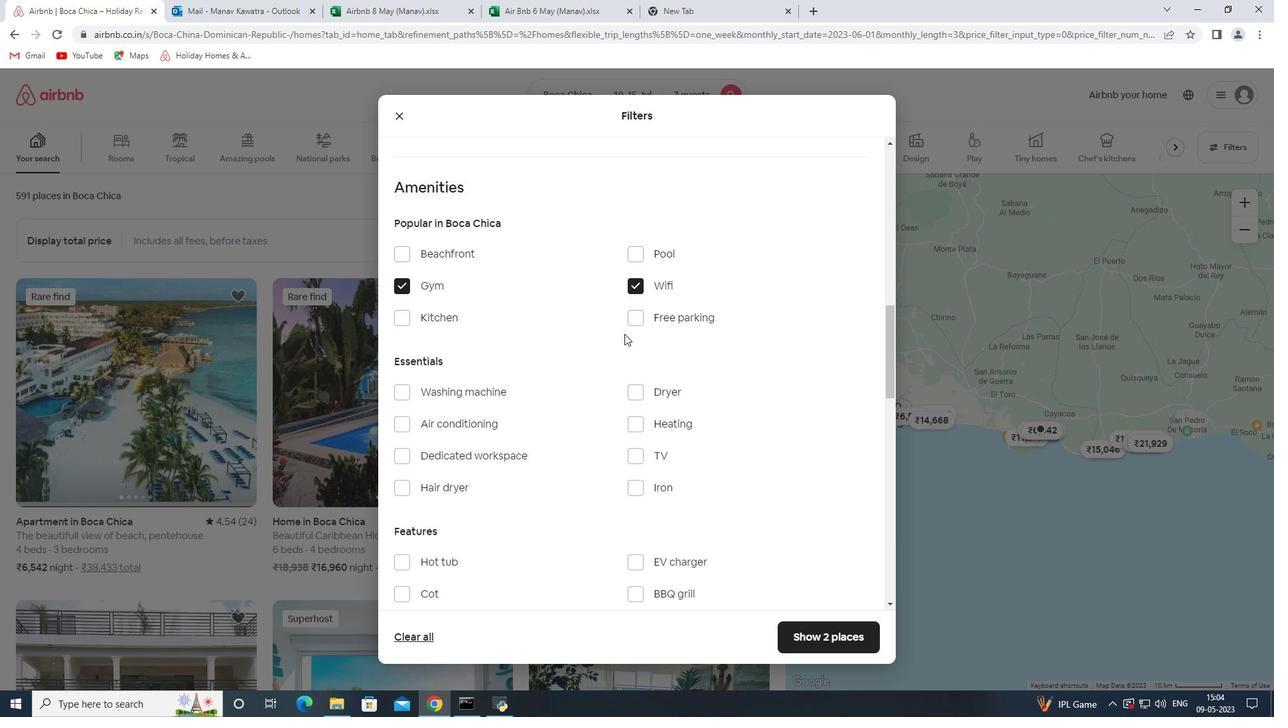 
Action: Mouse pressed left at (635, 318)
Screenshot: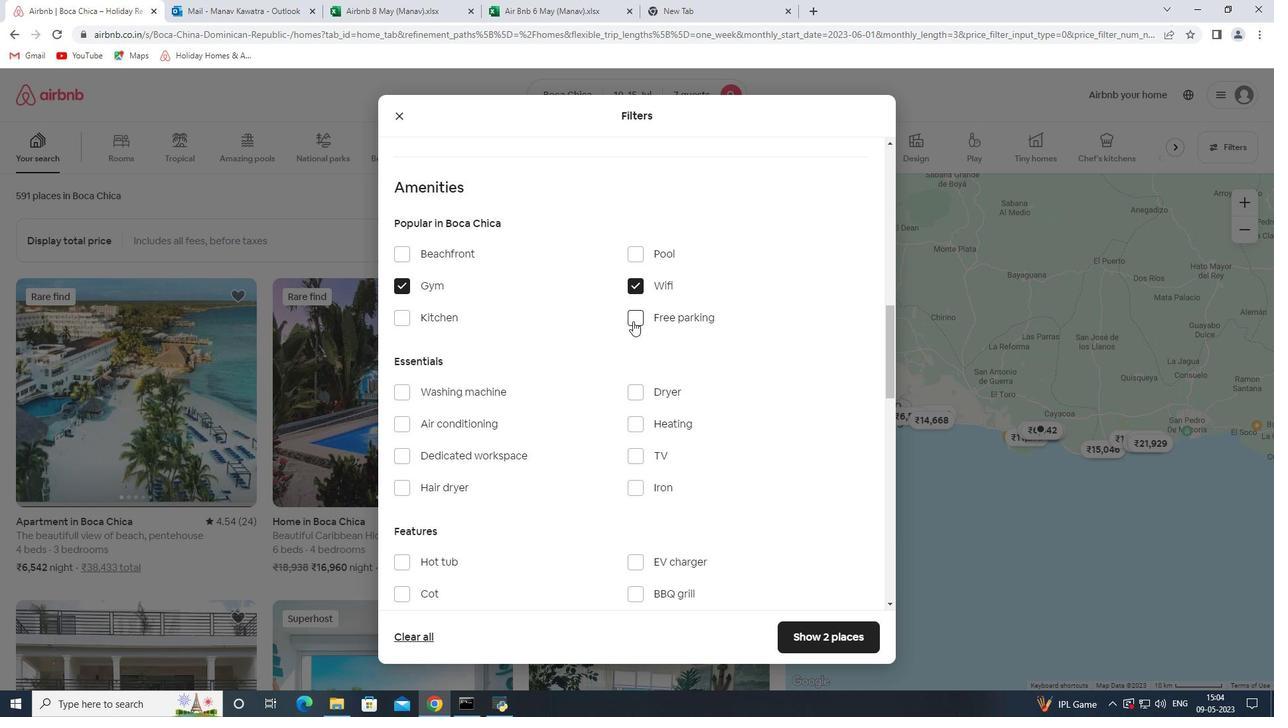 
Action: Mouse moved to (666, 456)
Screenshot: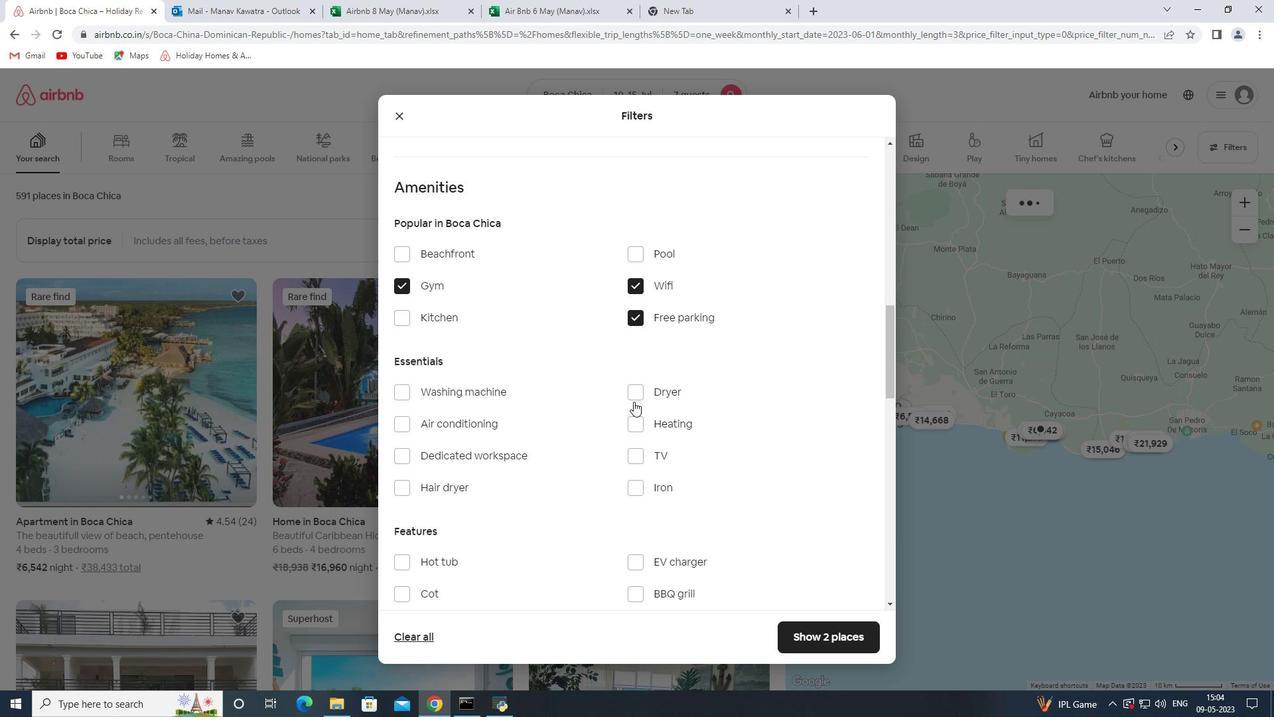 
Action: Mouse pressed left at (666, 456)
Screenshot: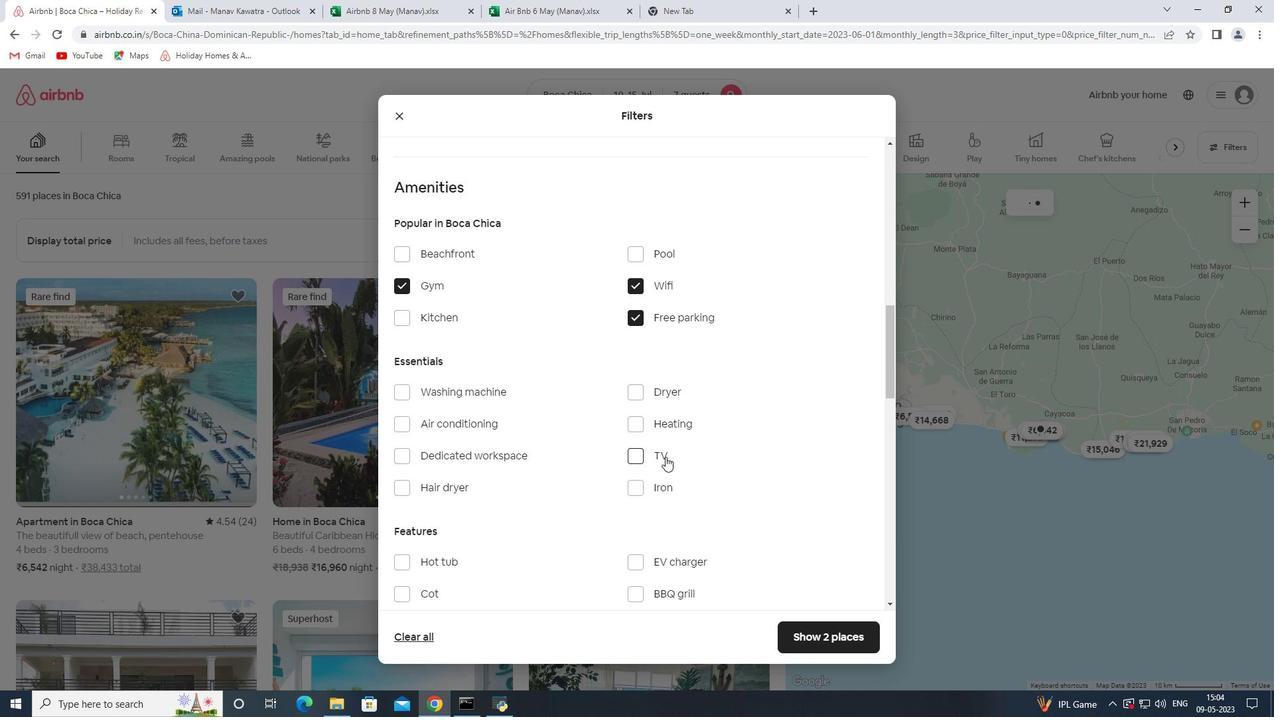 
Action: Mouse moved to (563, 457)
Screenshot: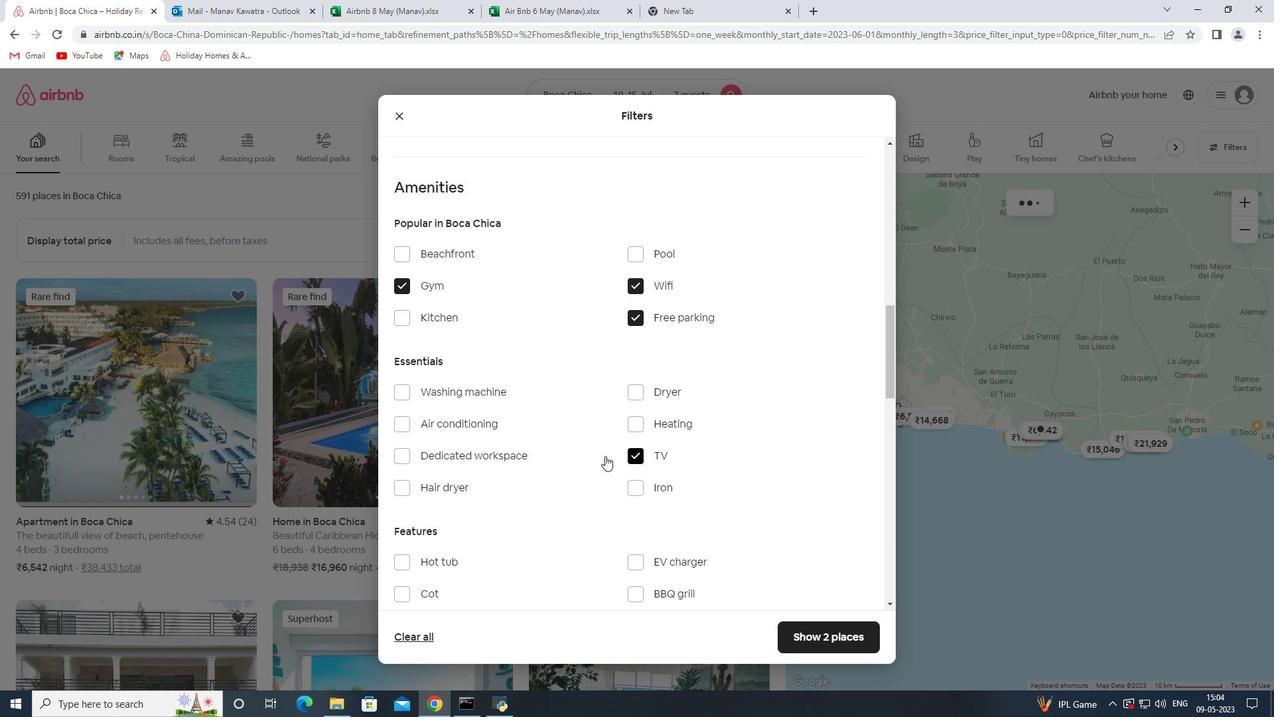 
Action: Mouse scrolled (563, 456) with delta (0, 0)
Screenshot: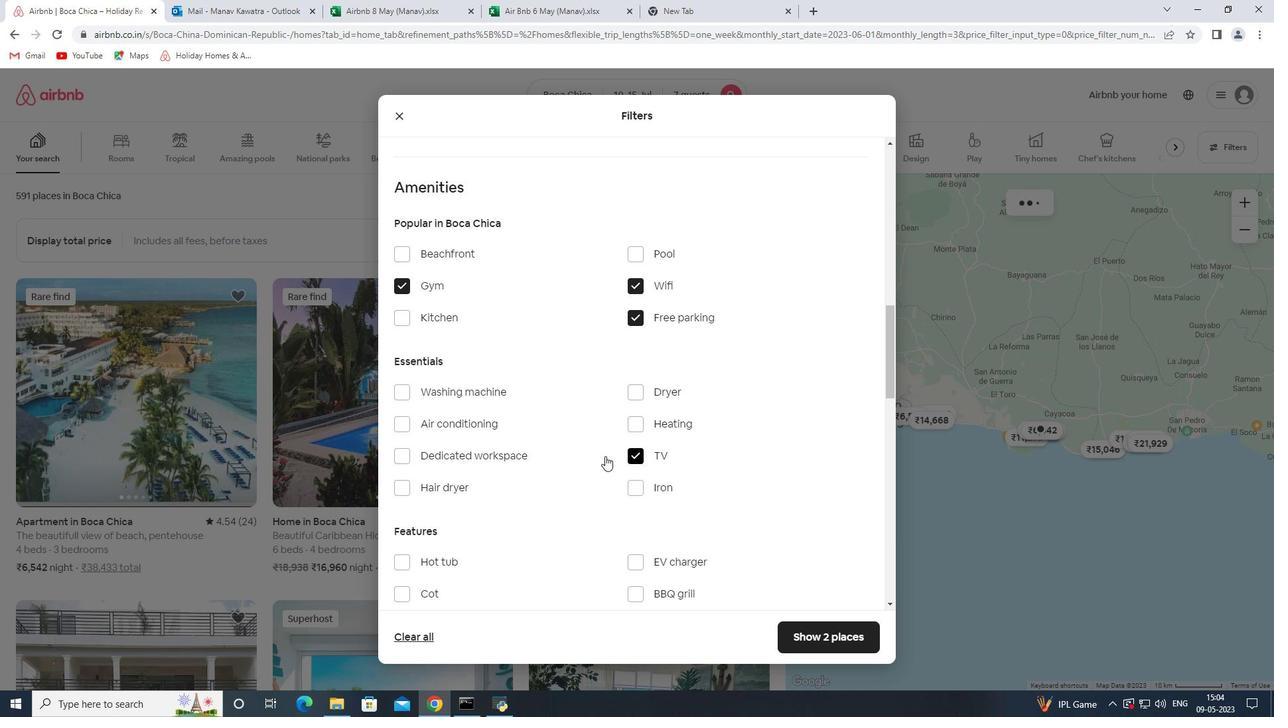 
Action: Mouse moved to (562, 457)
Screenshot: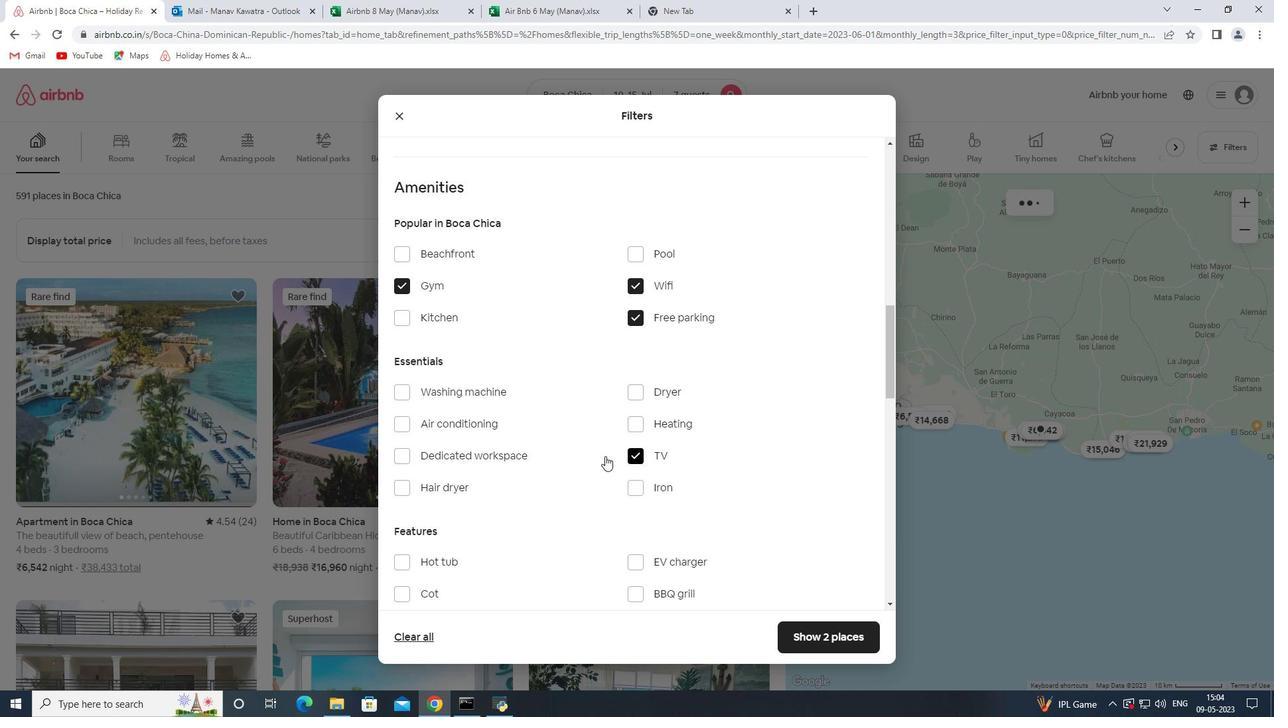 
Action: Mouse scrolled (562, 456) with delta (0, 0)
Screenshot: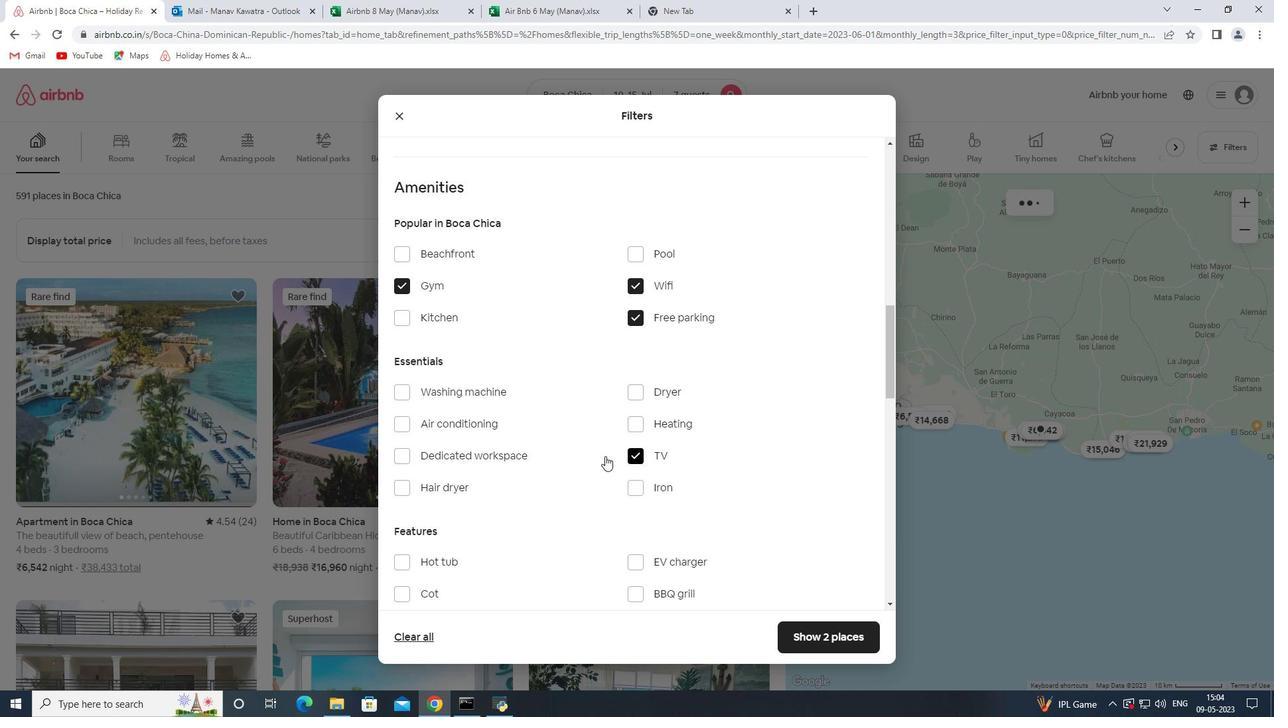 
Action: Mouse scrolled (562, 456) with delta (0, 0)
Screenshot: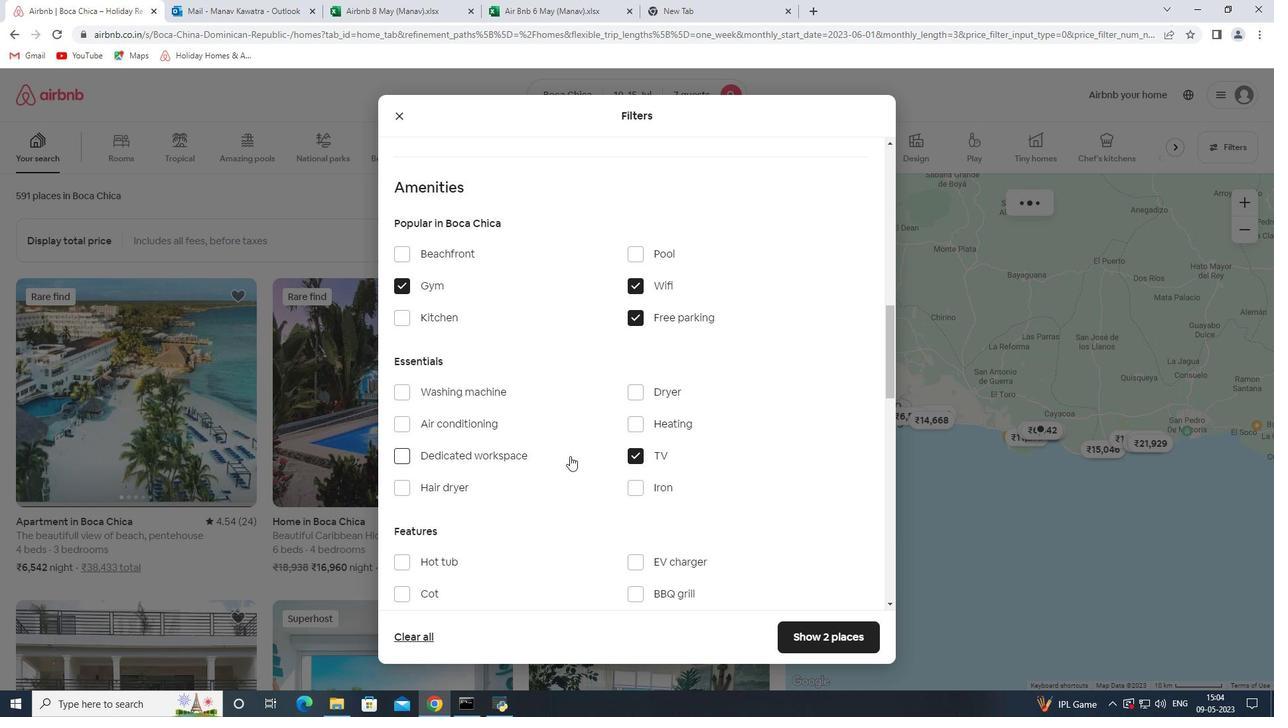 
Action: Mouse scrolled (562, 456) with delta (0, 0)
Screenshot: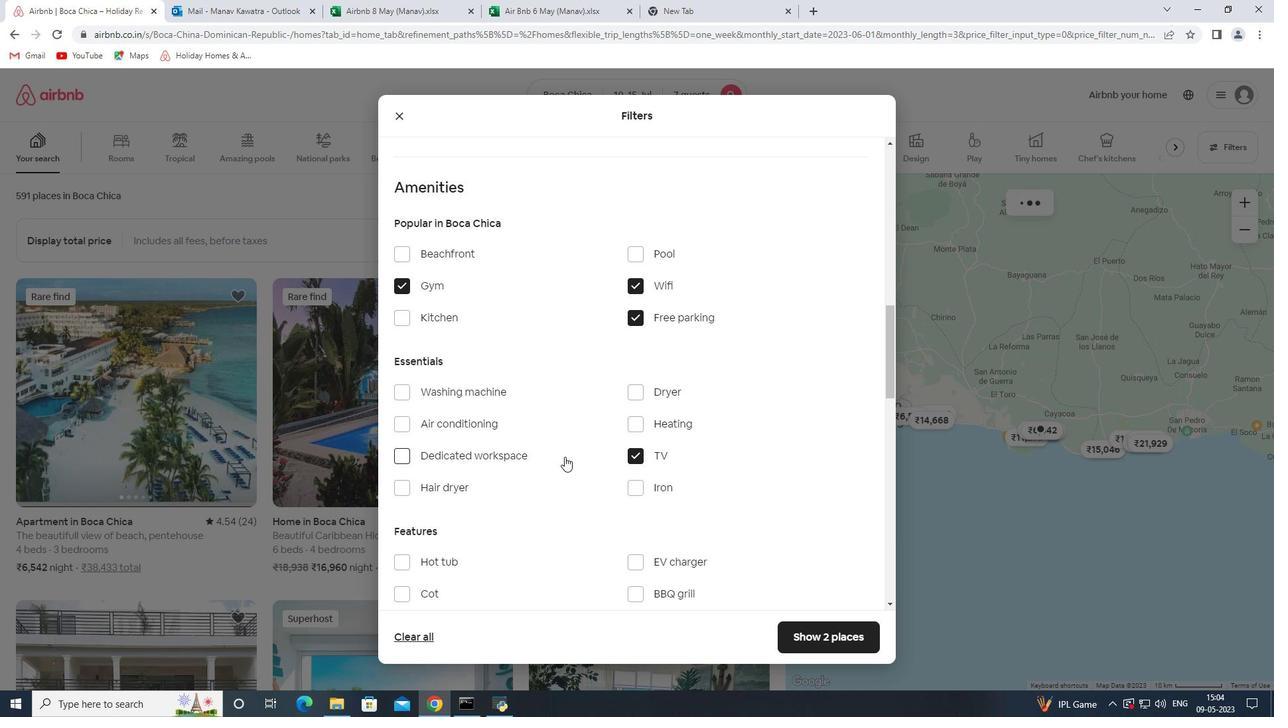 
Action: Mouse scrolled (562, 456) with delta (0, 0)
Screenshot: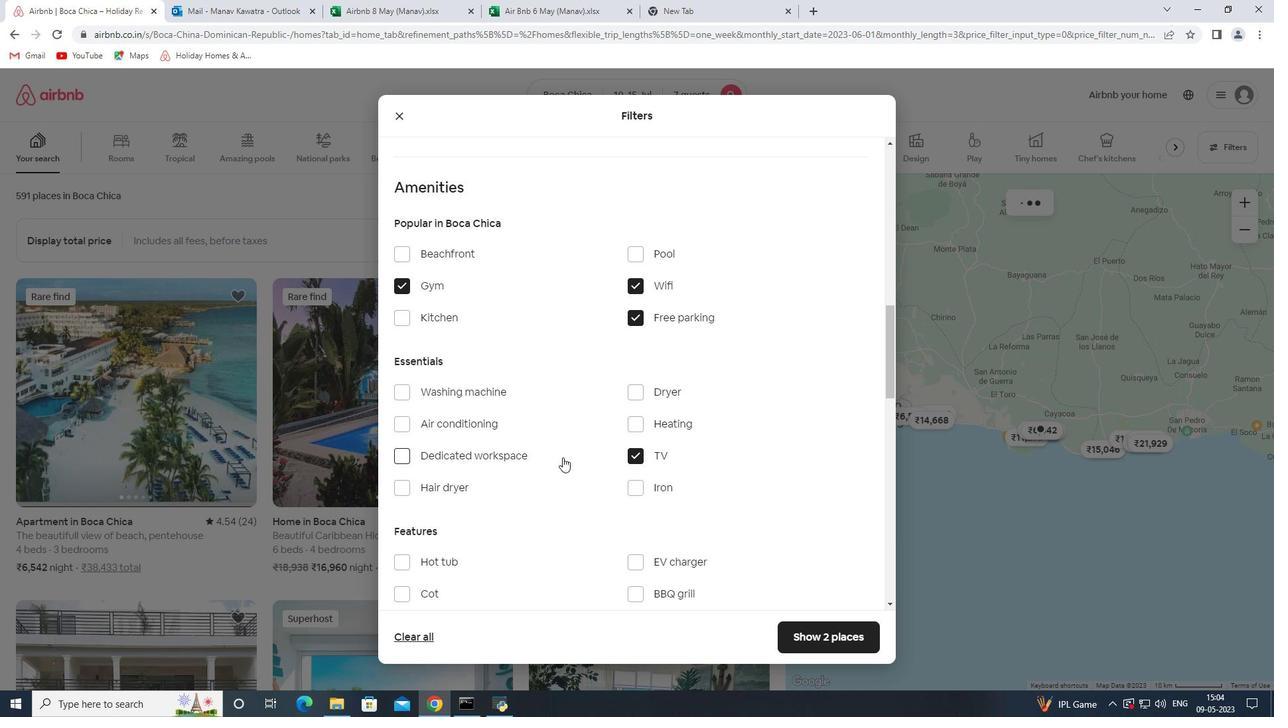 
Action: Mouse moved to (446, 292)
Screenshot: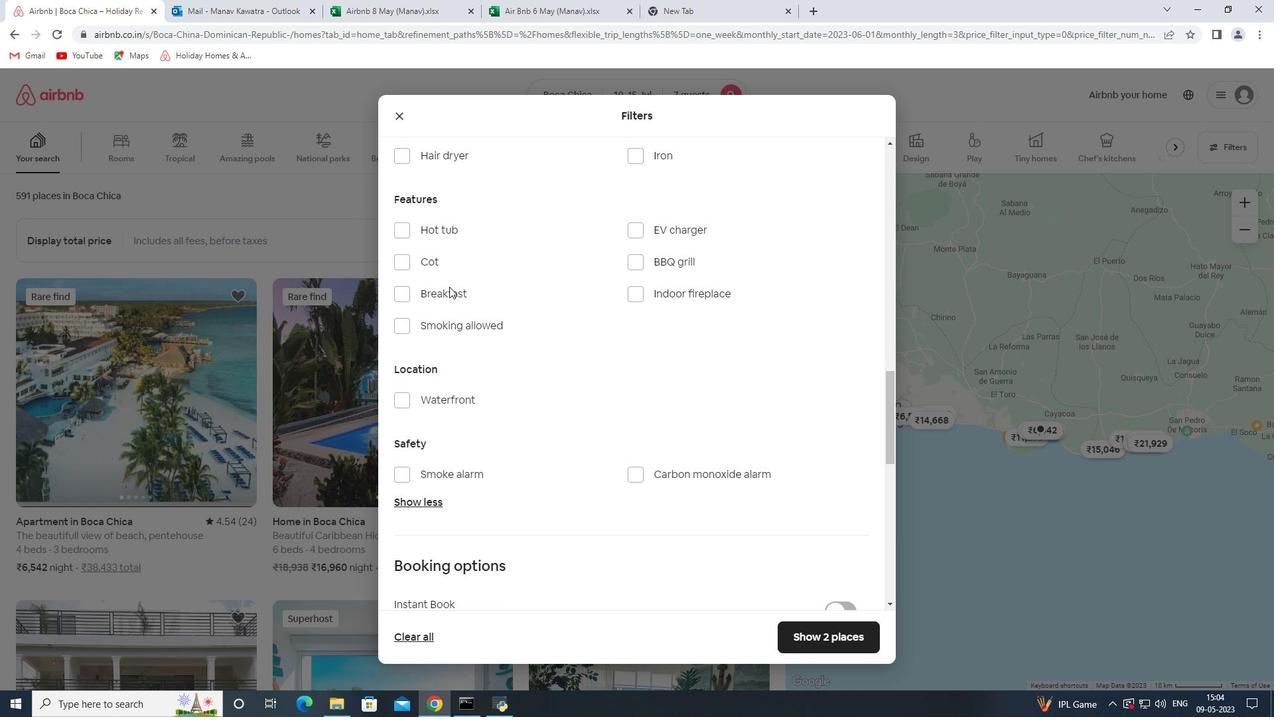 
Action: Mouse pressed left at (446, 292)
Screenshot: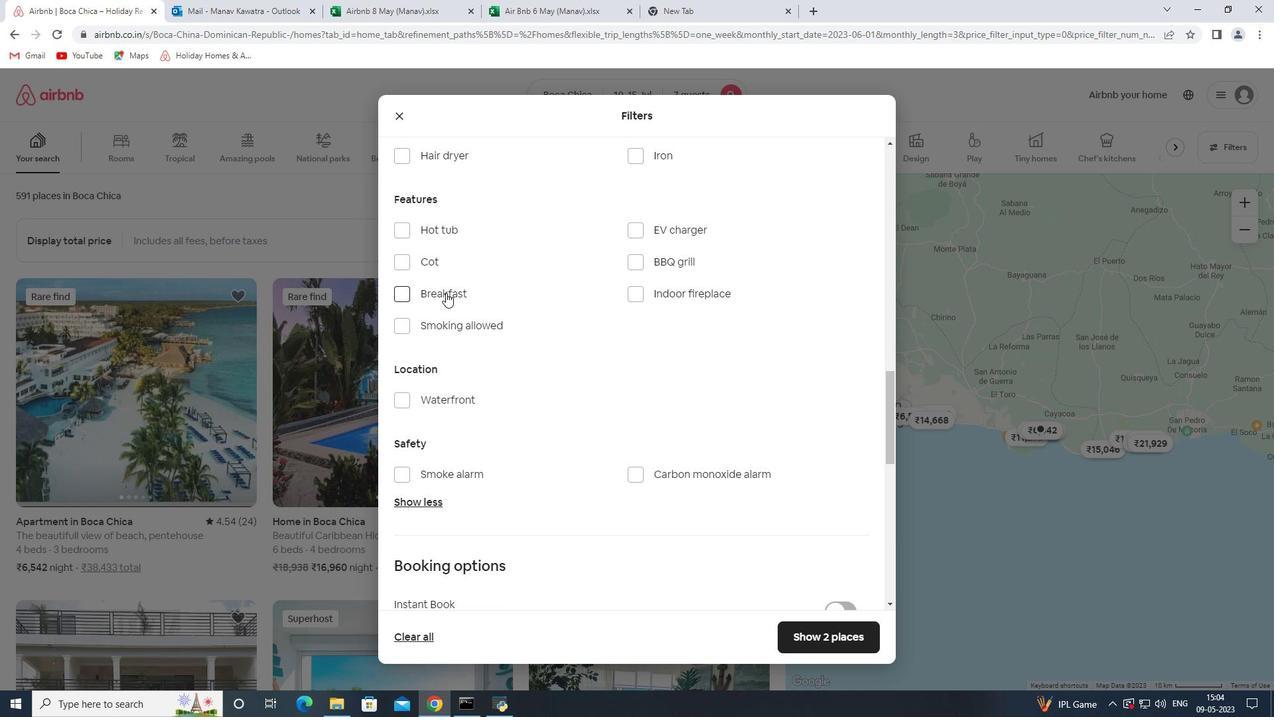 
Action: Mouse moved to (528, 324)
Screenshot: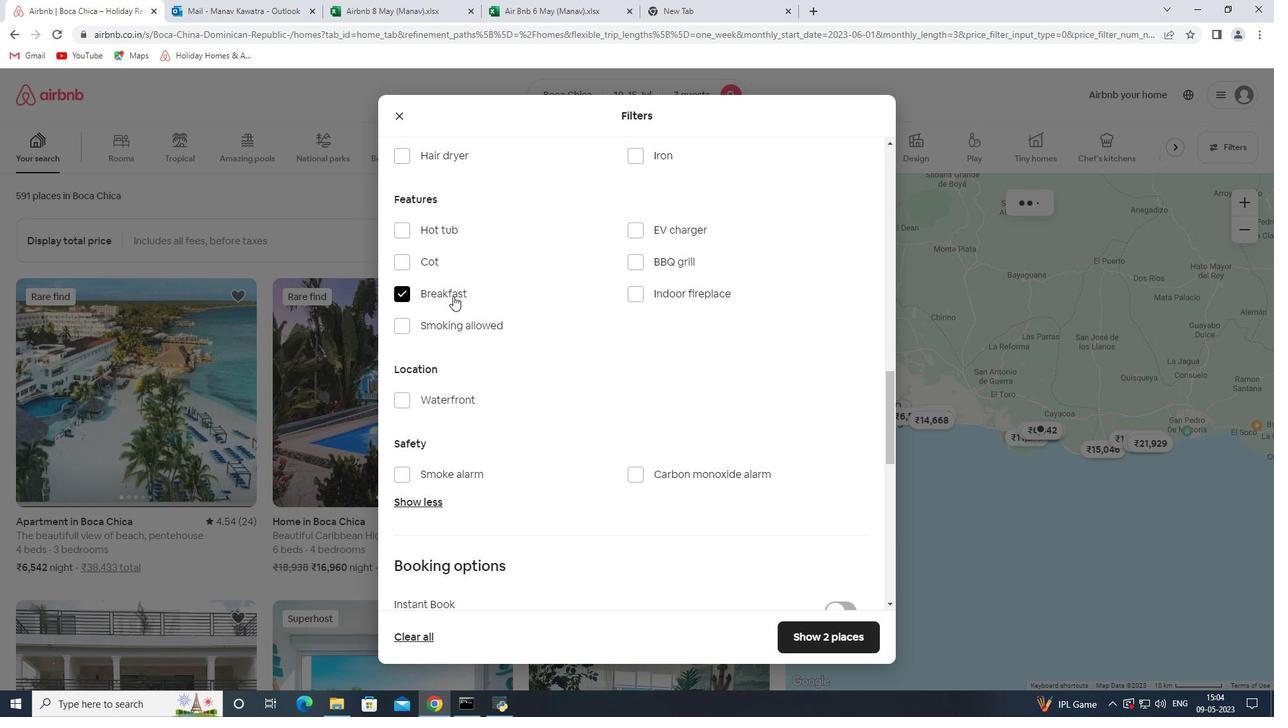 
Action: Mouse scrolled (528, 323) with delta (0, 0)
Screenshot: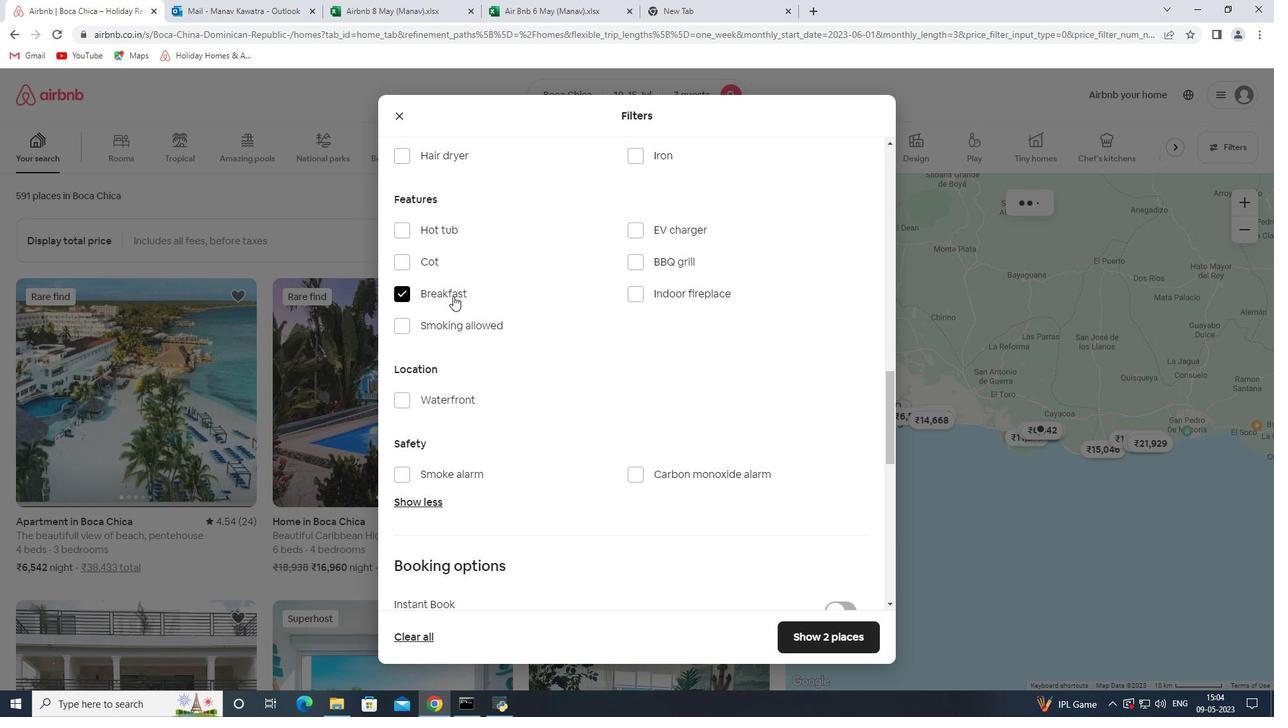 
Action: Mouse moved to (529, 324)
Screenshot: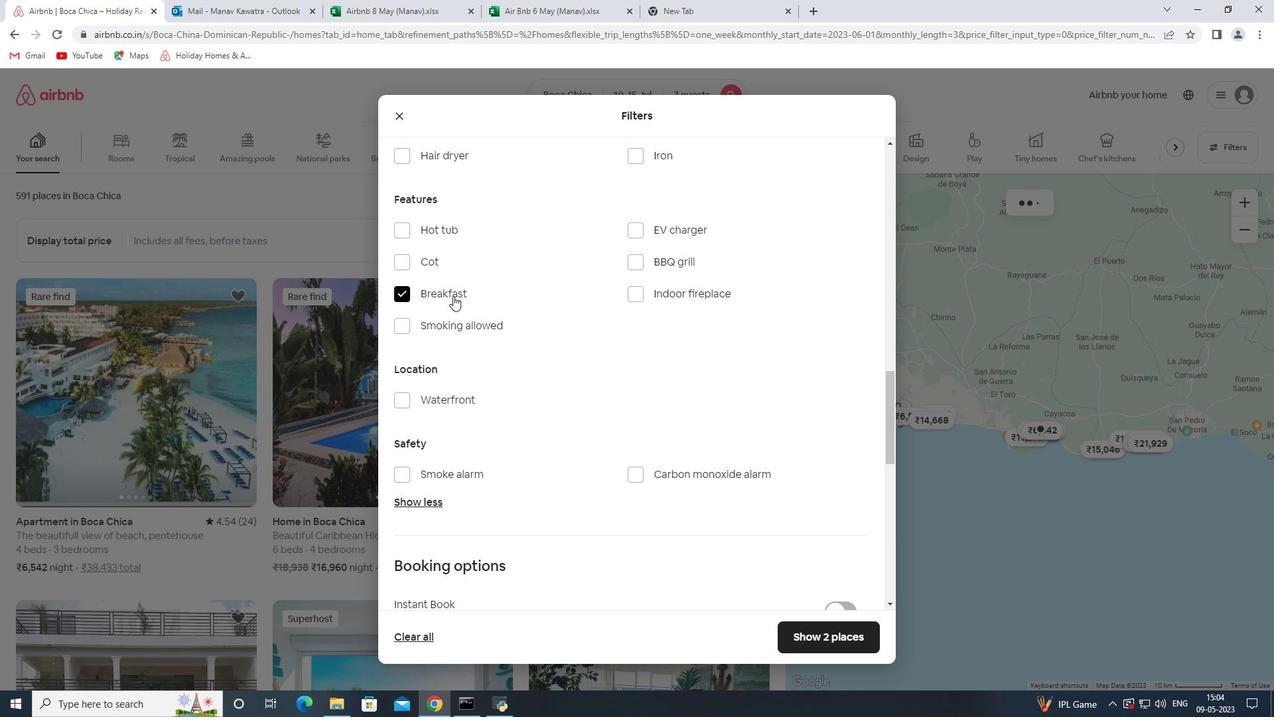 
Action: Mouse scrolled (529, 324) with delta (0, 0)
Screenshot: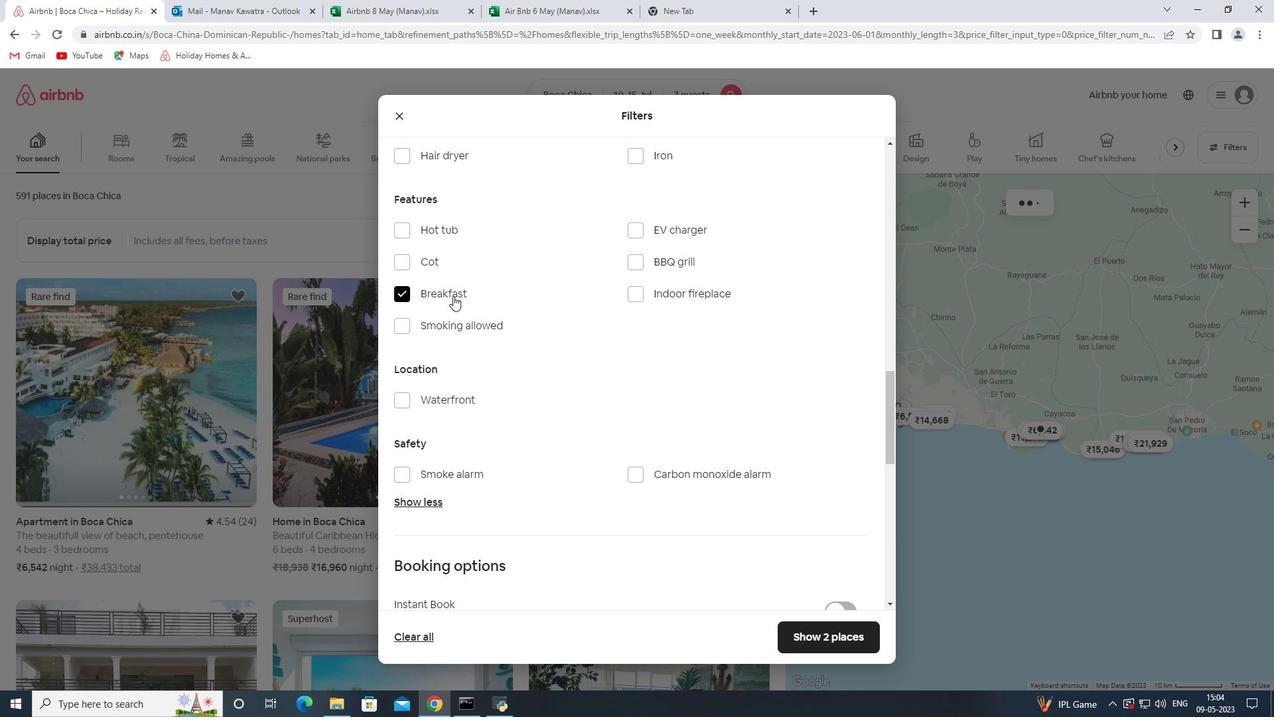 
Action: Mouse moved to (531, 326)
Screenshot: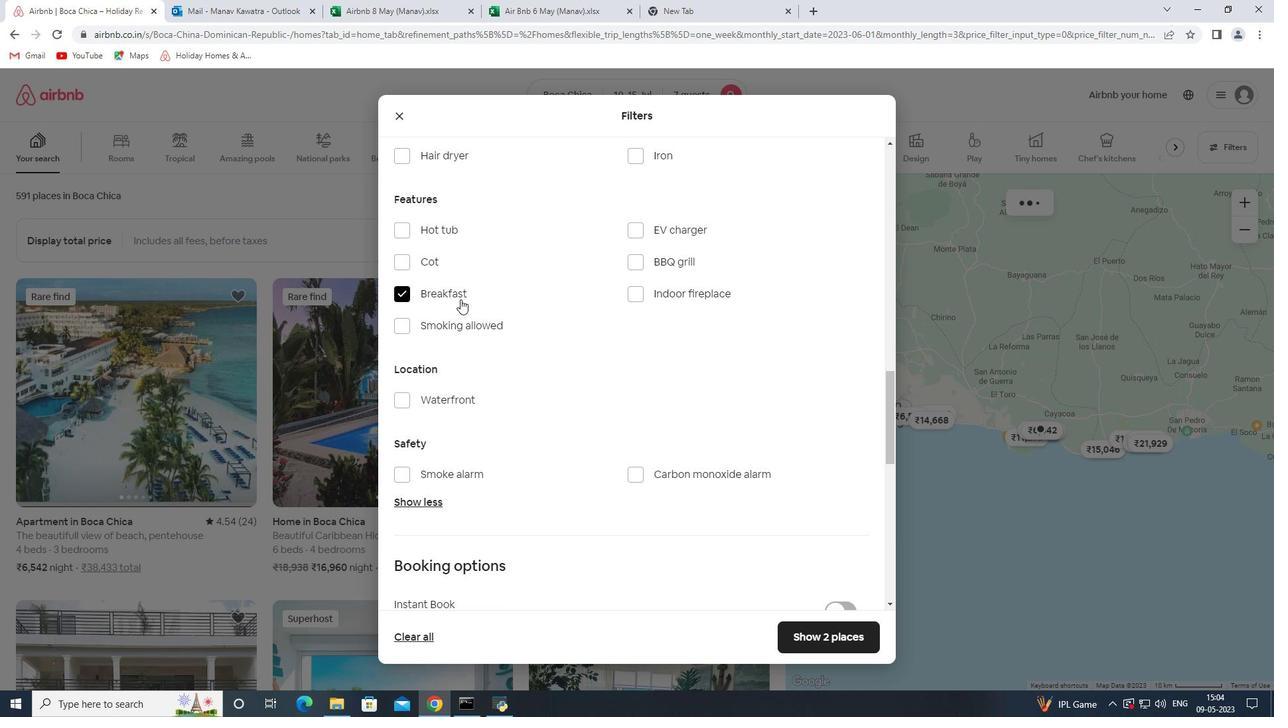 
Action: Mouse scrolled (531, 326) with delta (0, 0)
Screenshot: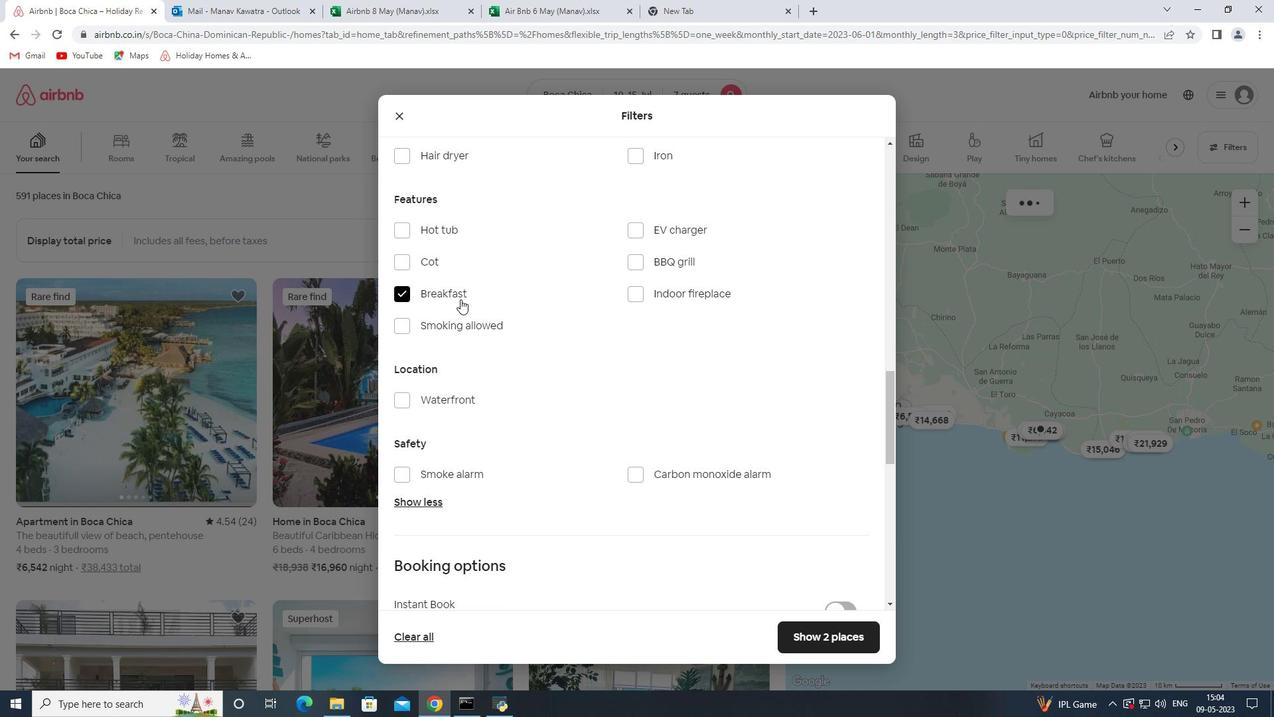 
Action: Mouse moved to (532, 328)
Screenshot: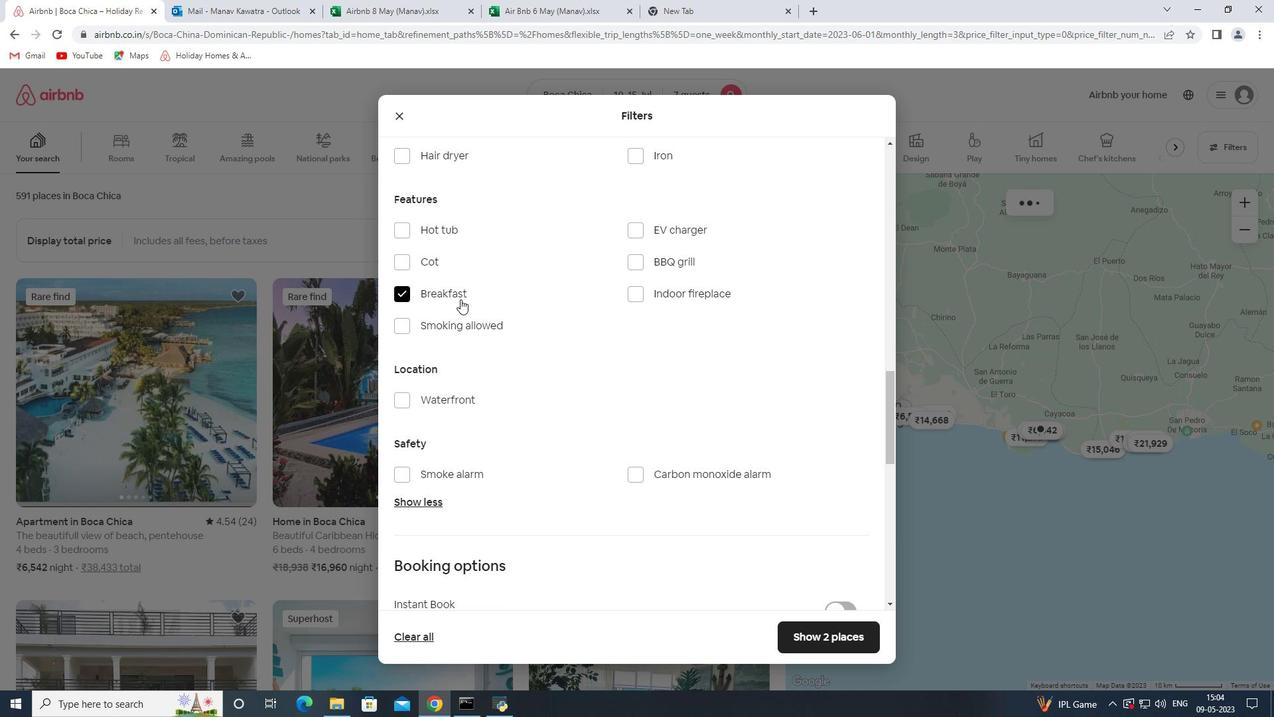 
Action: Mouse scrolled (532, 327) with delta (0, 0)
Screenshot: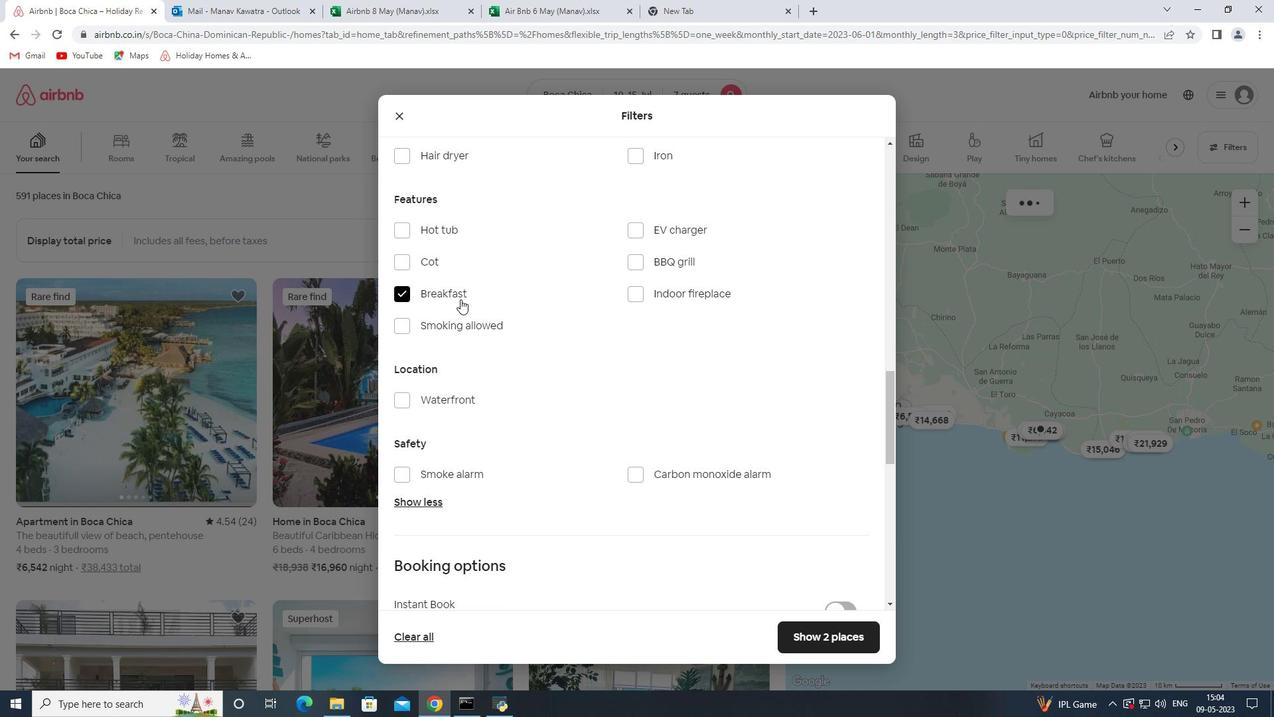 
Action: Mouse moved to (534, 330)
Screenshot: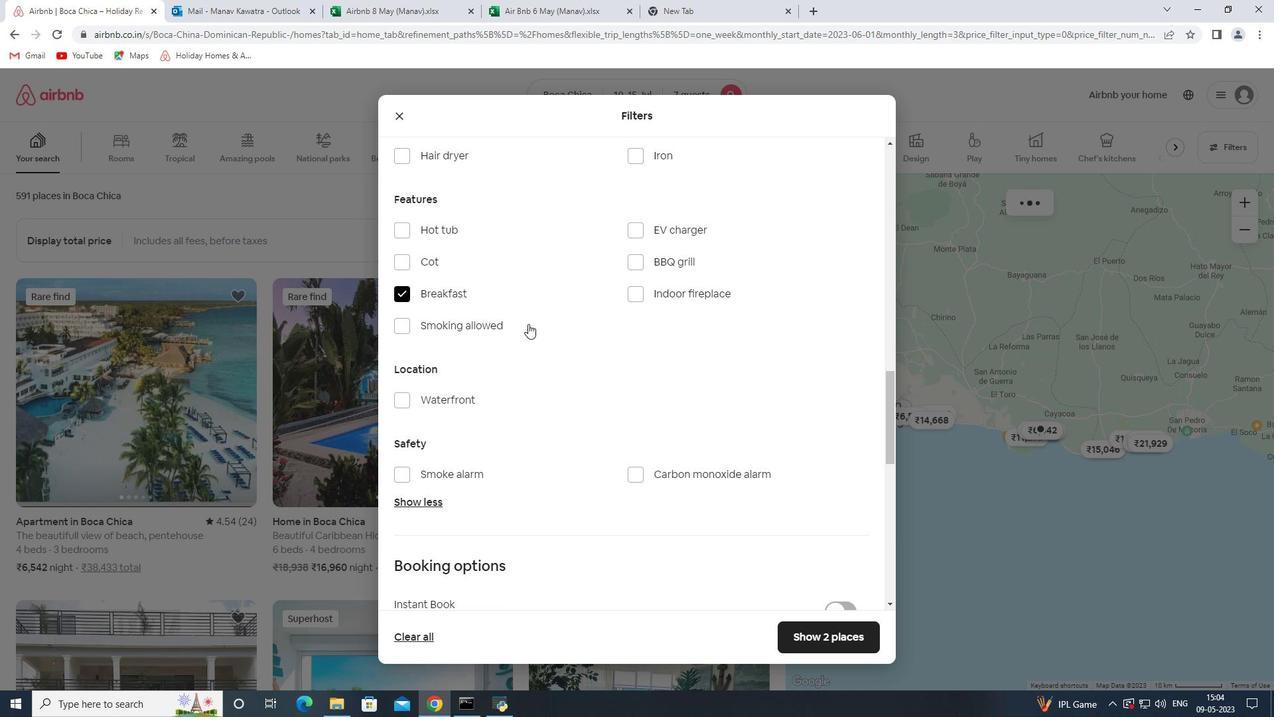 
Action: Mouse scrolled (534, 329) with delta (0, 0)
Screenshot: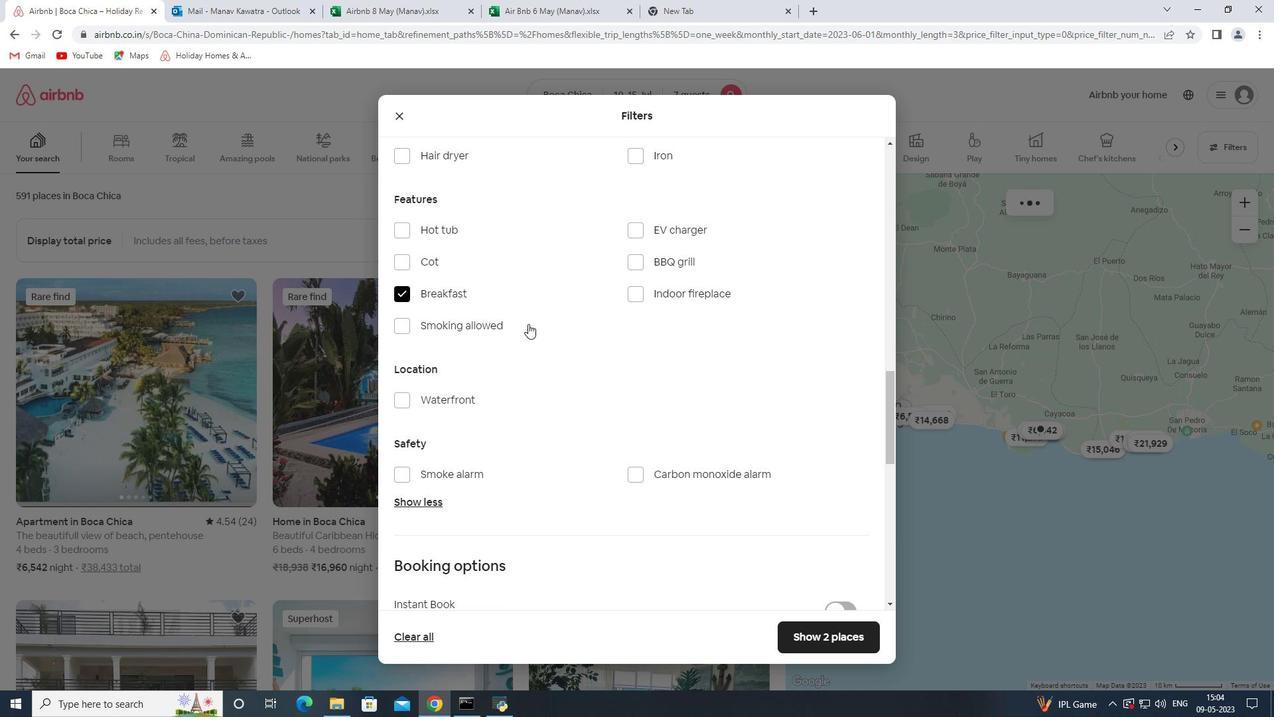 
Action: Mouse moved to (840, 324)
Screenshot: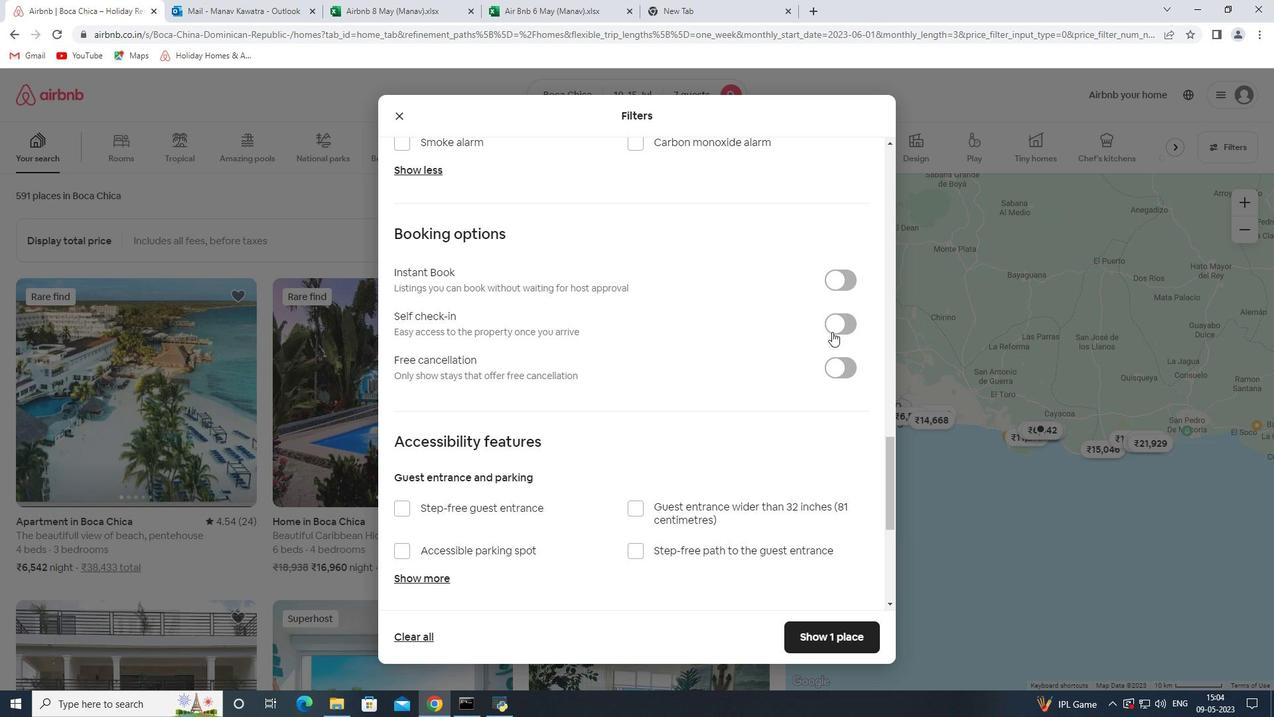 
Action: Mouse pressed left at (840, 324)
Screenshot: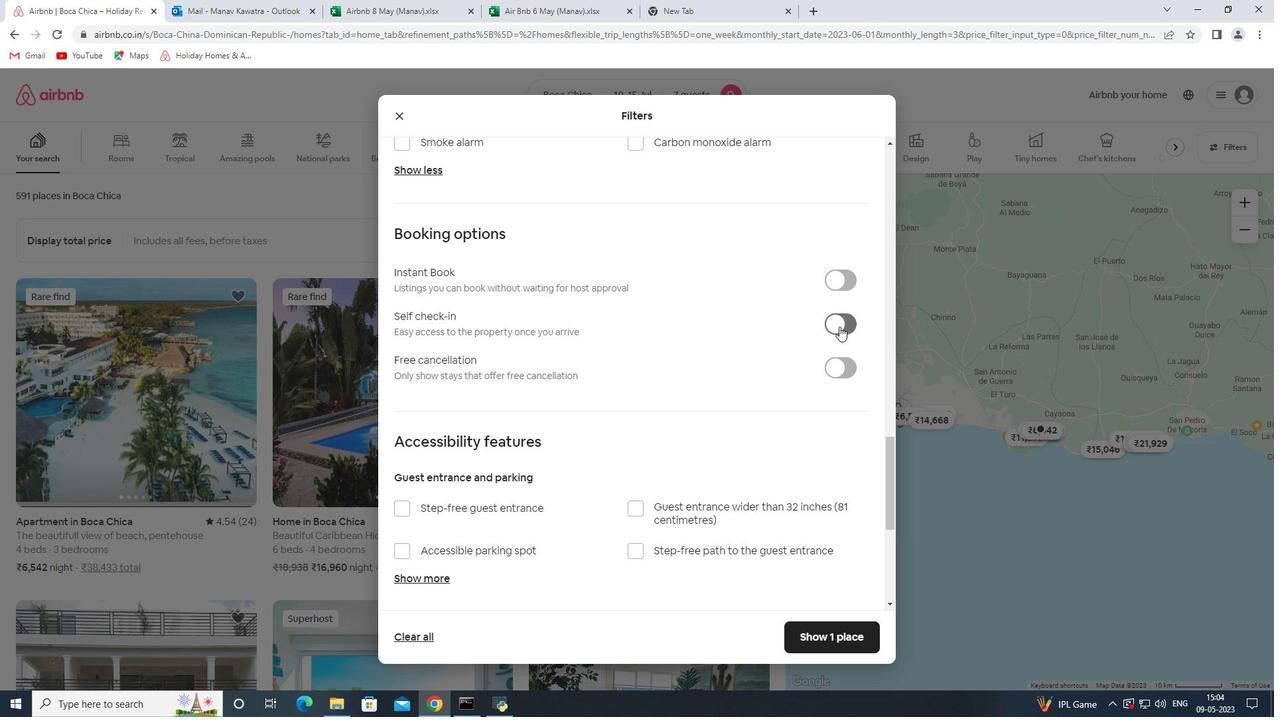
Action: Mouse moved to (824, 333)
Screenshot: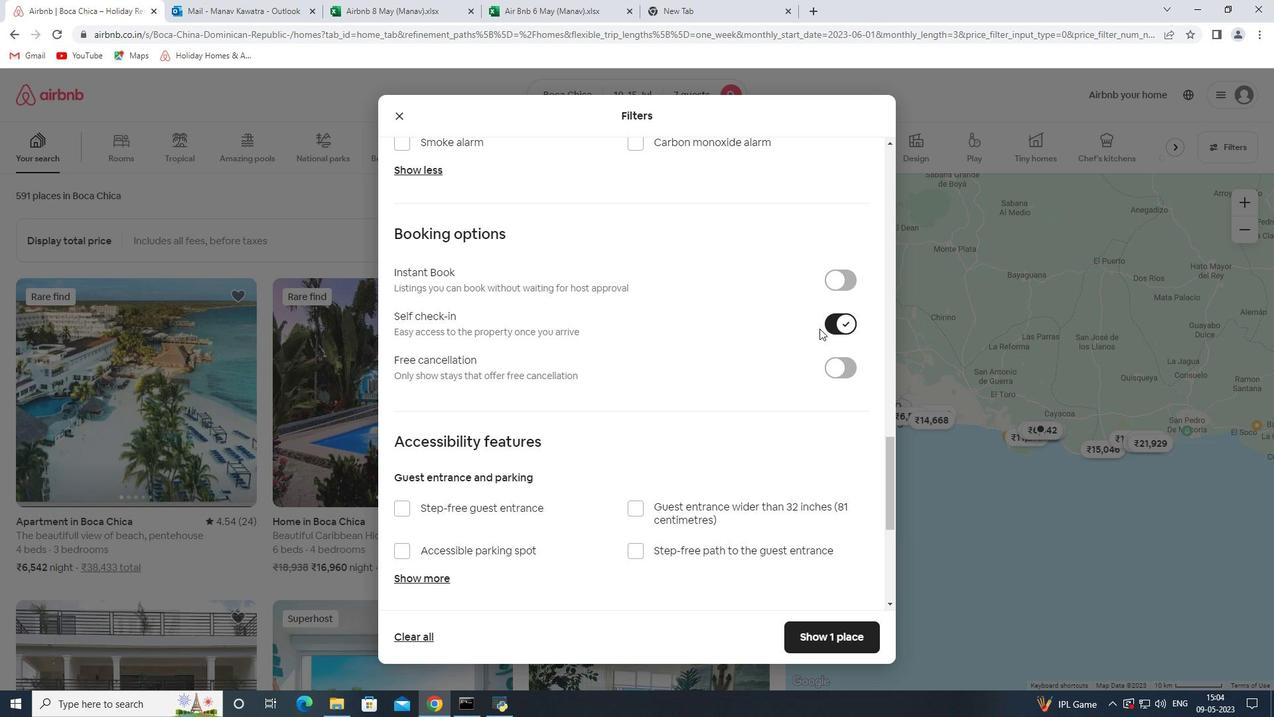
Action: Mouse scrolled (824, 332) with delta (0, 0)
Screenshot: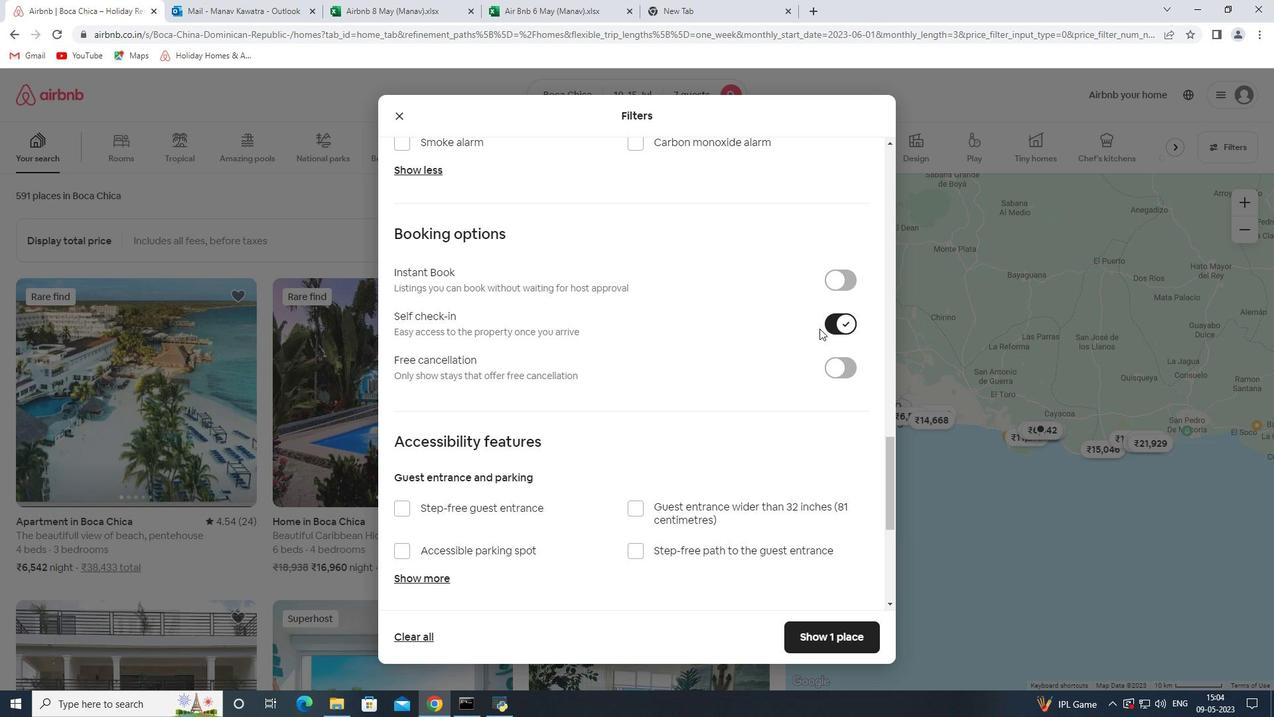 
Action: Mouse moved to (837, 338)
Screenshot: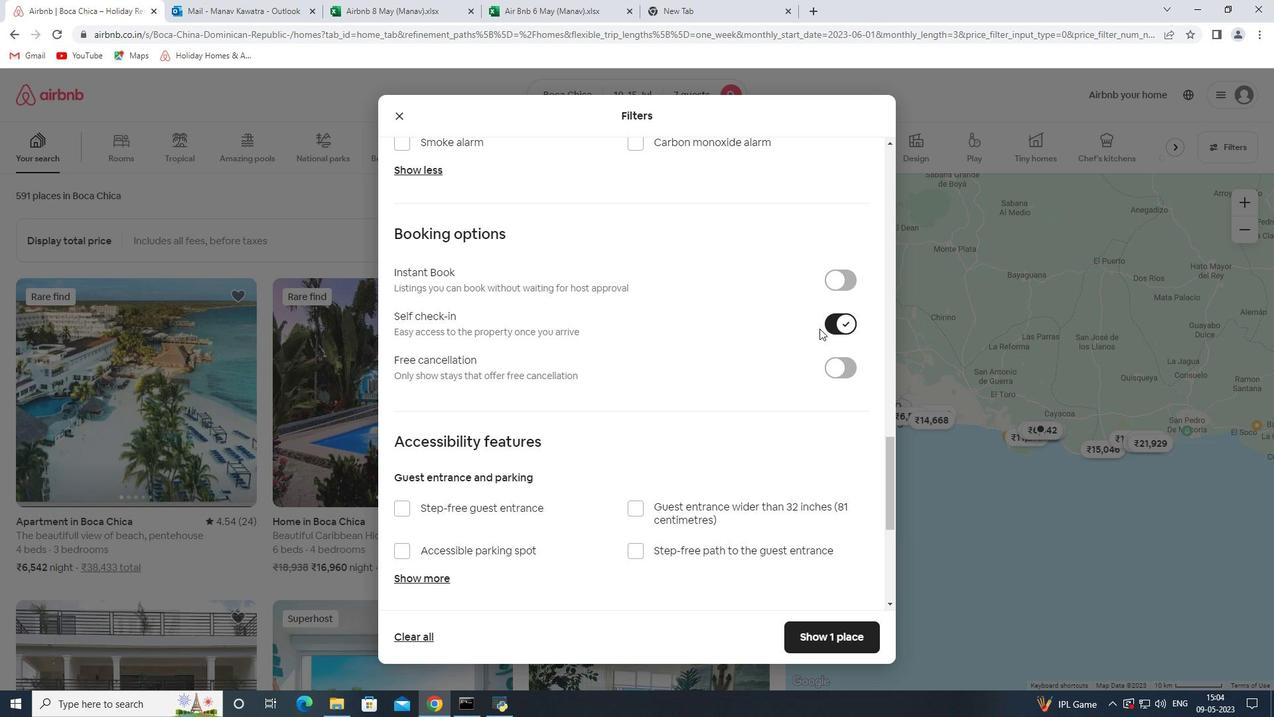 
Action: Mouse scrolled (837, 337) with delta (0, 0)
Screenshot: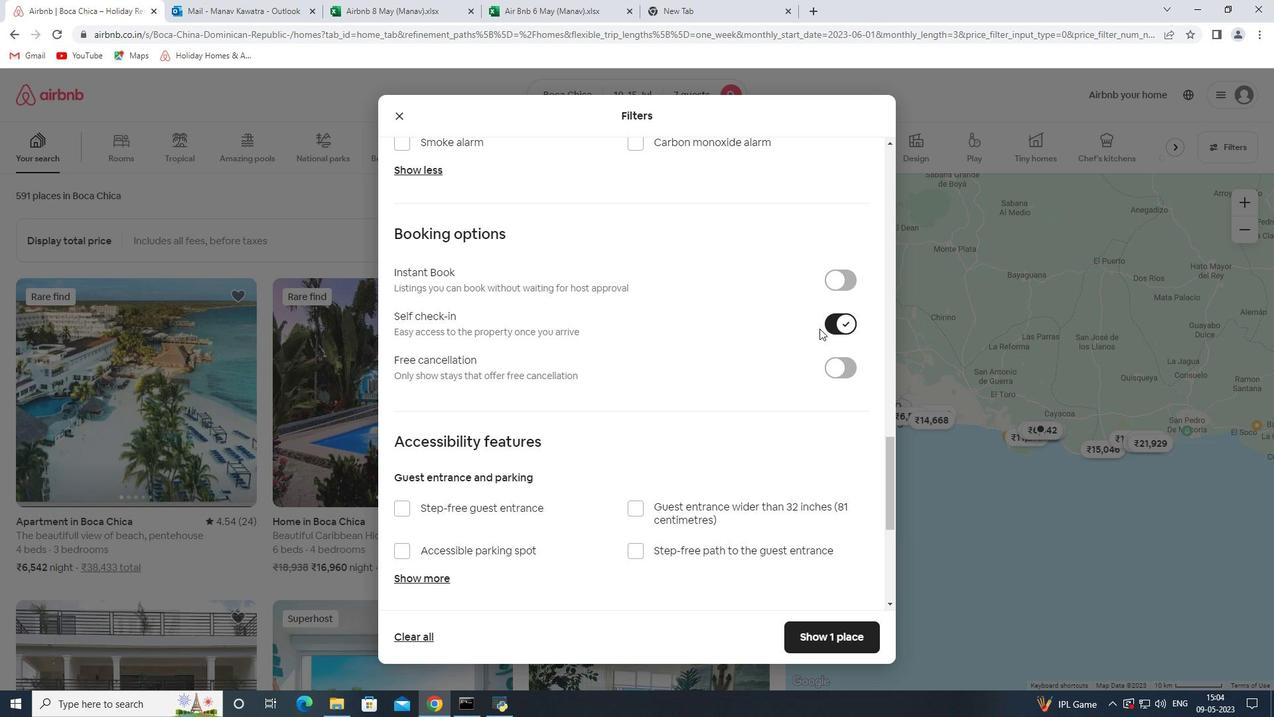 
Action: Mouse moved to (855, 346)
Screenshot: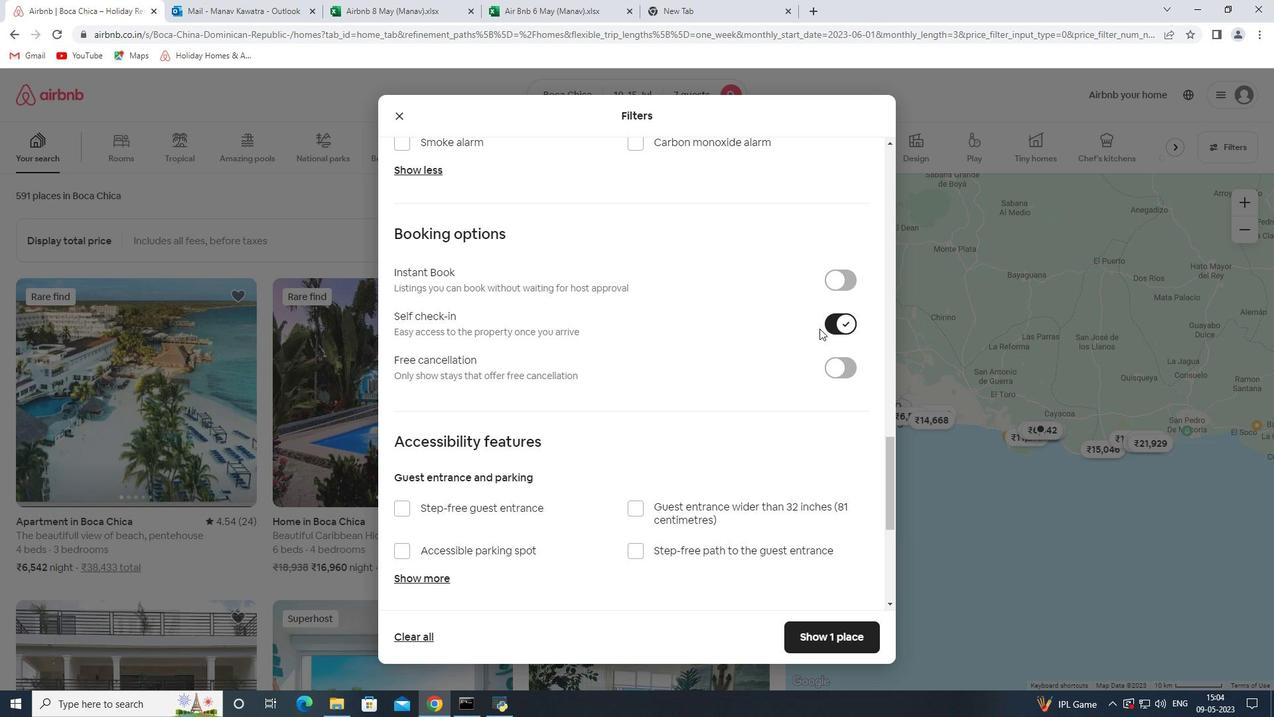 
Action: Mouse scrolled (855, 345) with delta (0, 0)
Screenshot: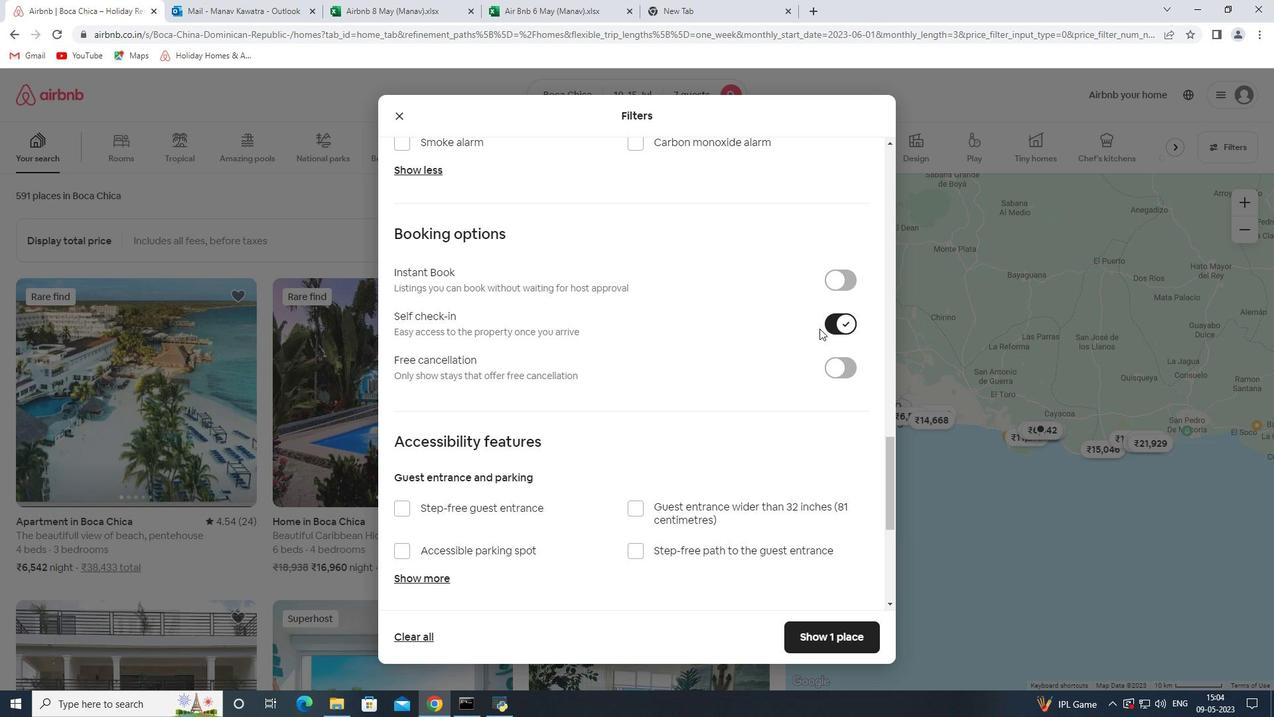 
Action: Mouse moved to (863, 348)
Screenshot: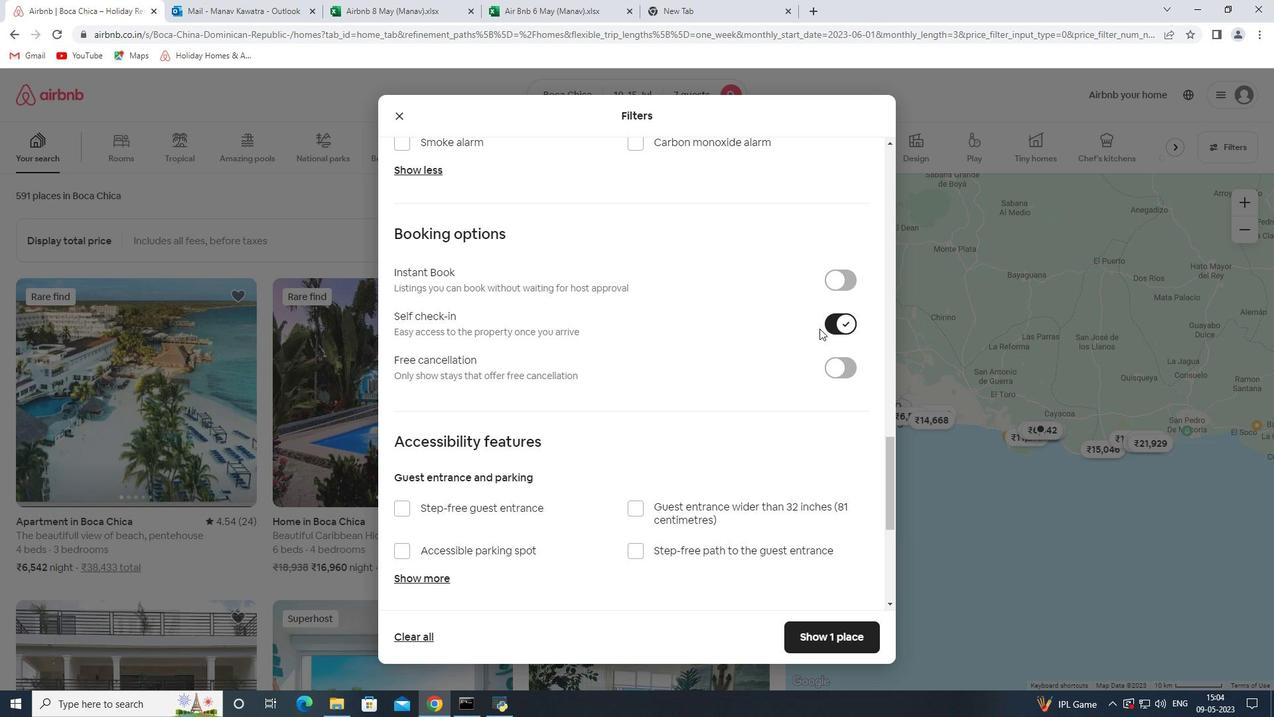 
Action: Mouse scrolled (863, 347) with delta (0, 0)
Screenshot: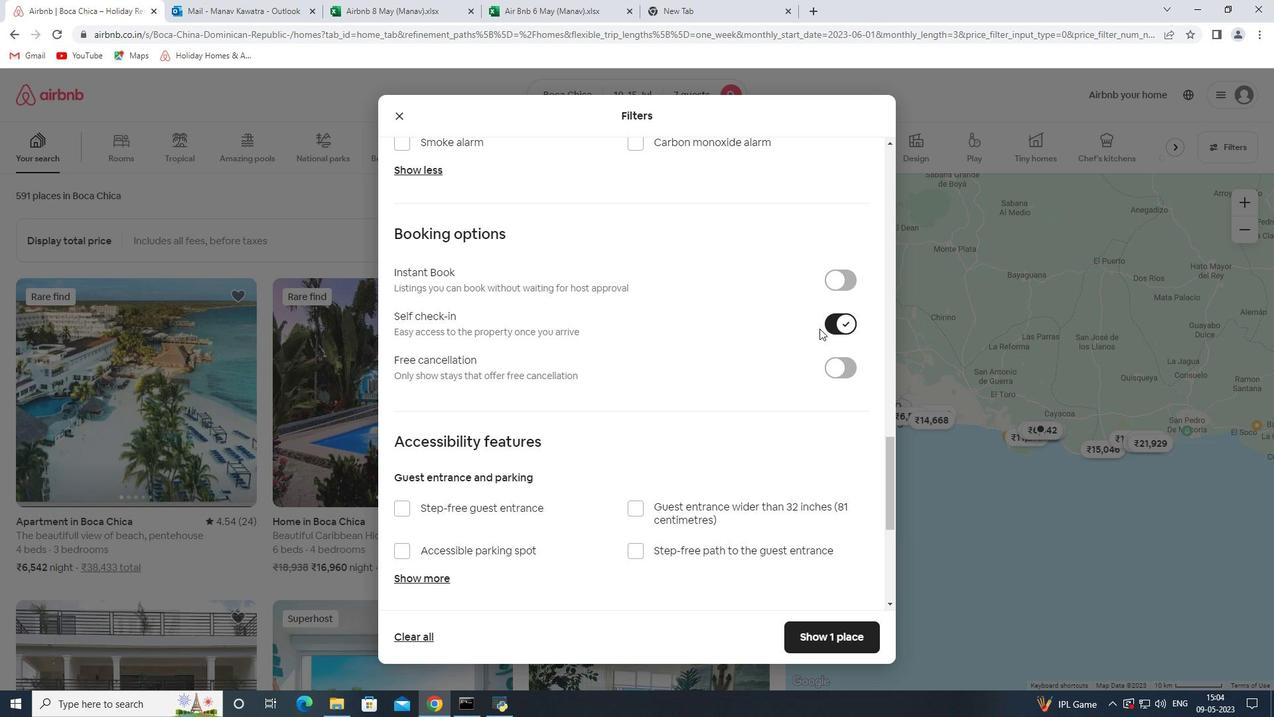 
Action: Mouse moved to (792, 454)
Screenshot: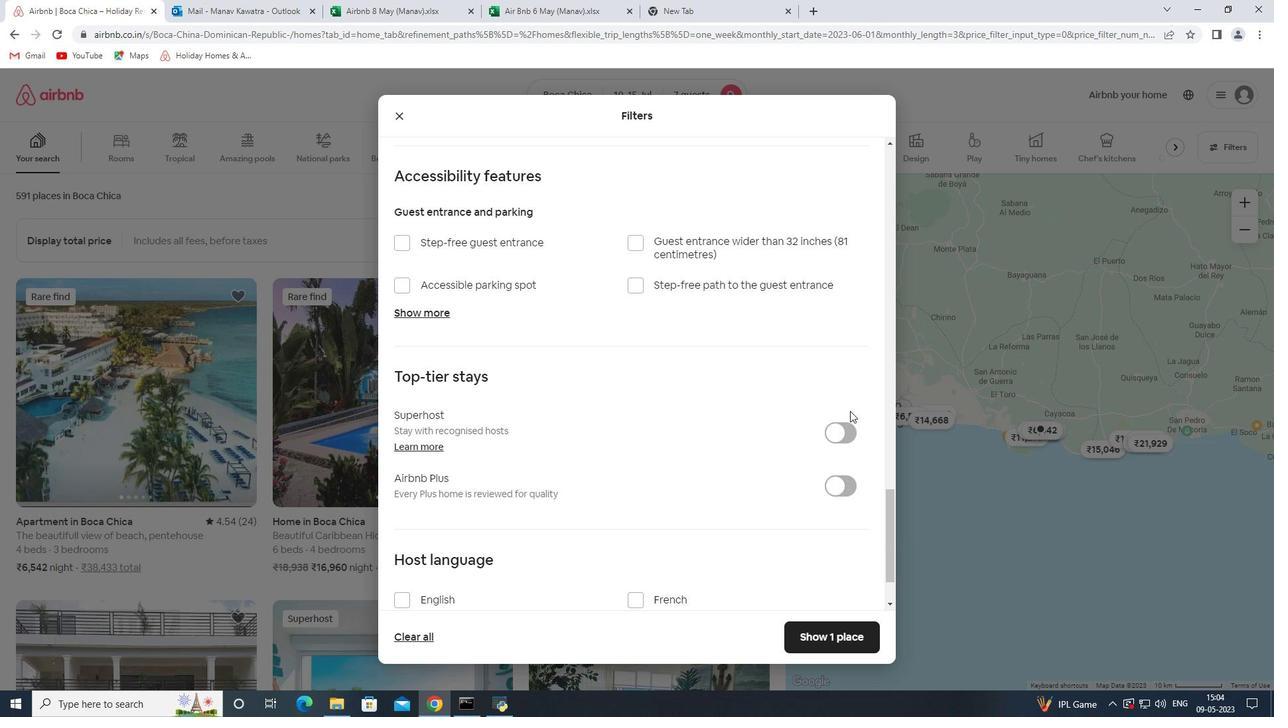 
Action: Mouse scrolled (792, 453) with delta (0, 0)
Screenshot: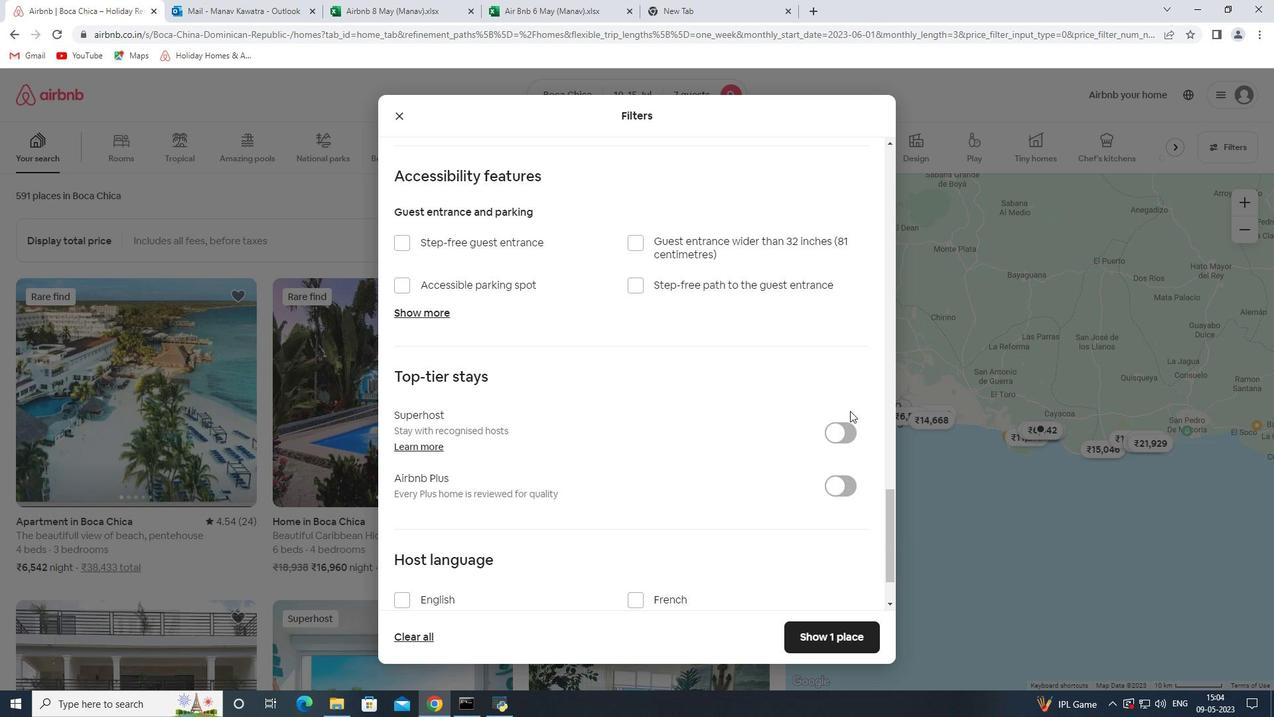 
Action: Mouse moved to (770, 475)
Screenshot: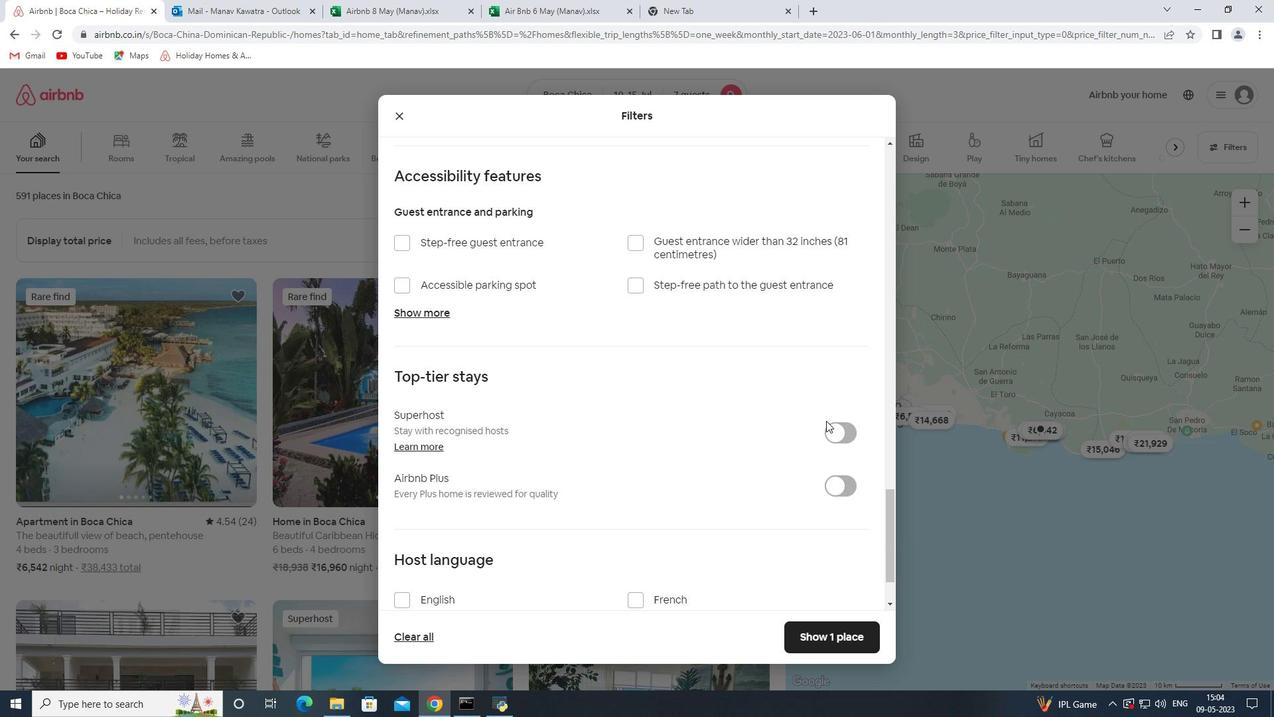 
Action: Mouse scrolled (770, 474) with delta (0, 0)
Screenshot: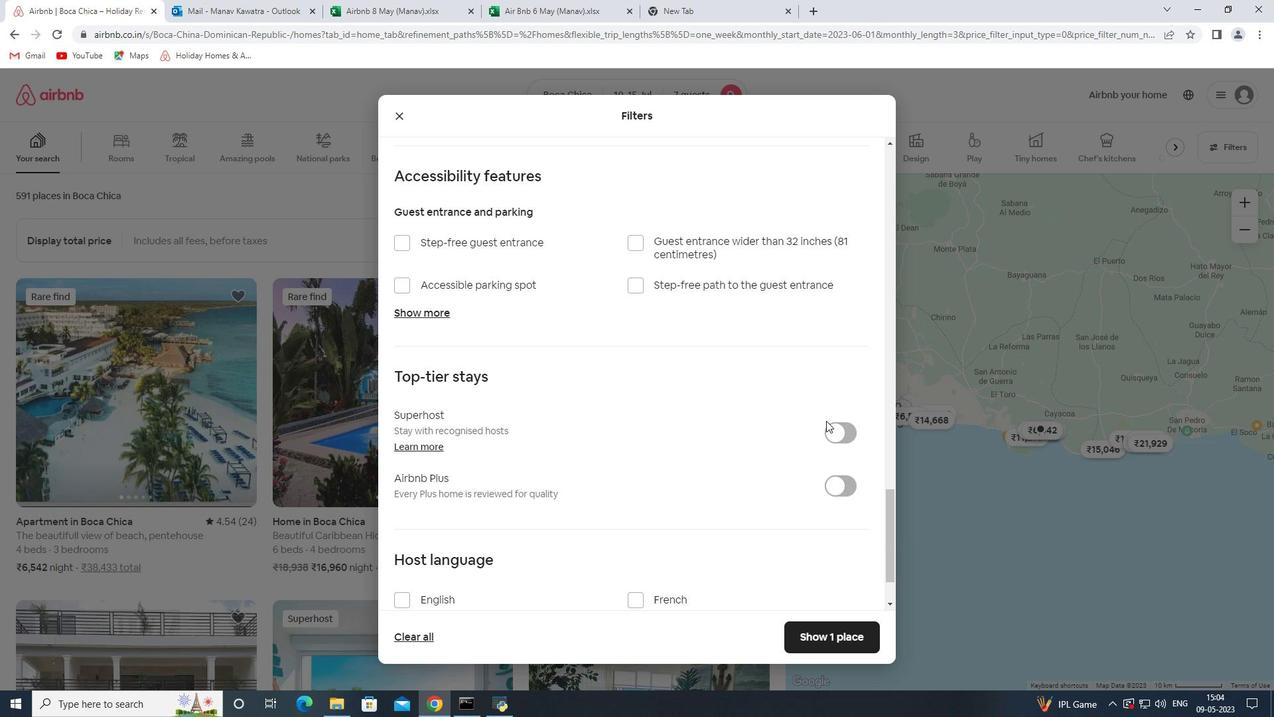 
Action: Mouse moved to (757, 485)
Screenshot: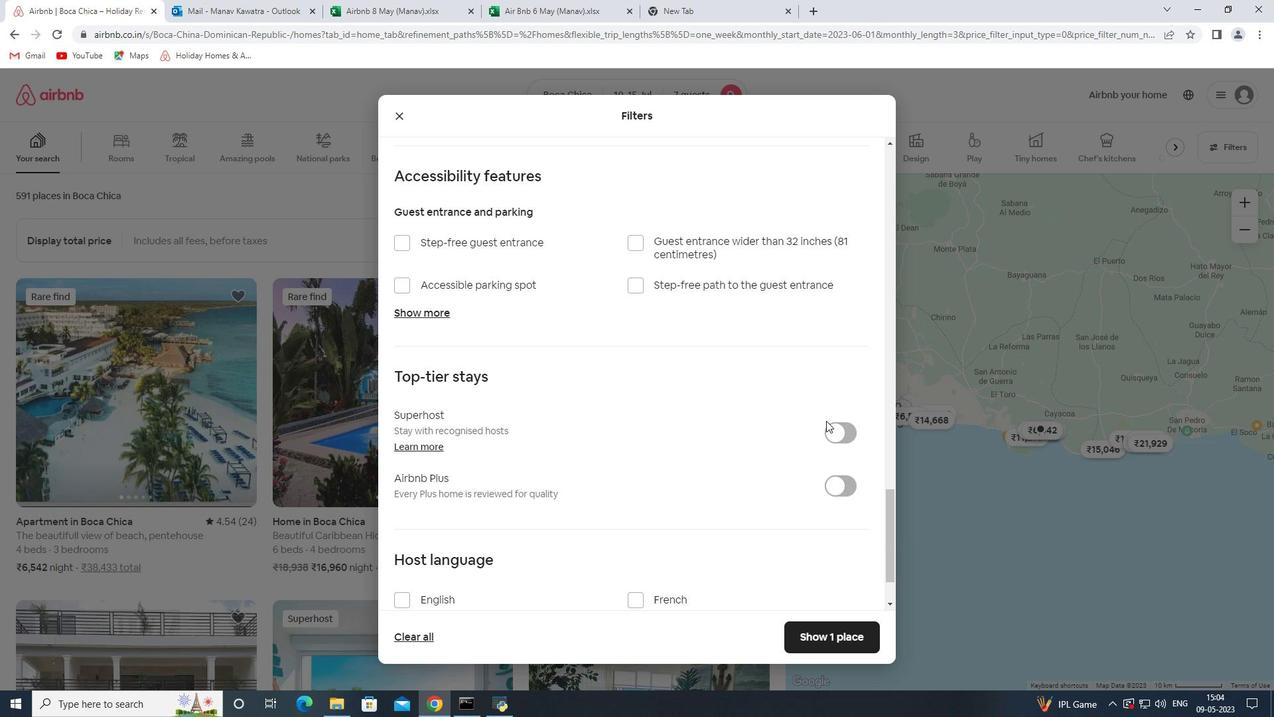 
Action: Mouse scrolled (757, 484) with delta (0, 0)
Screenshot: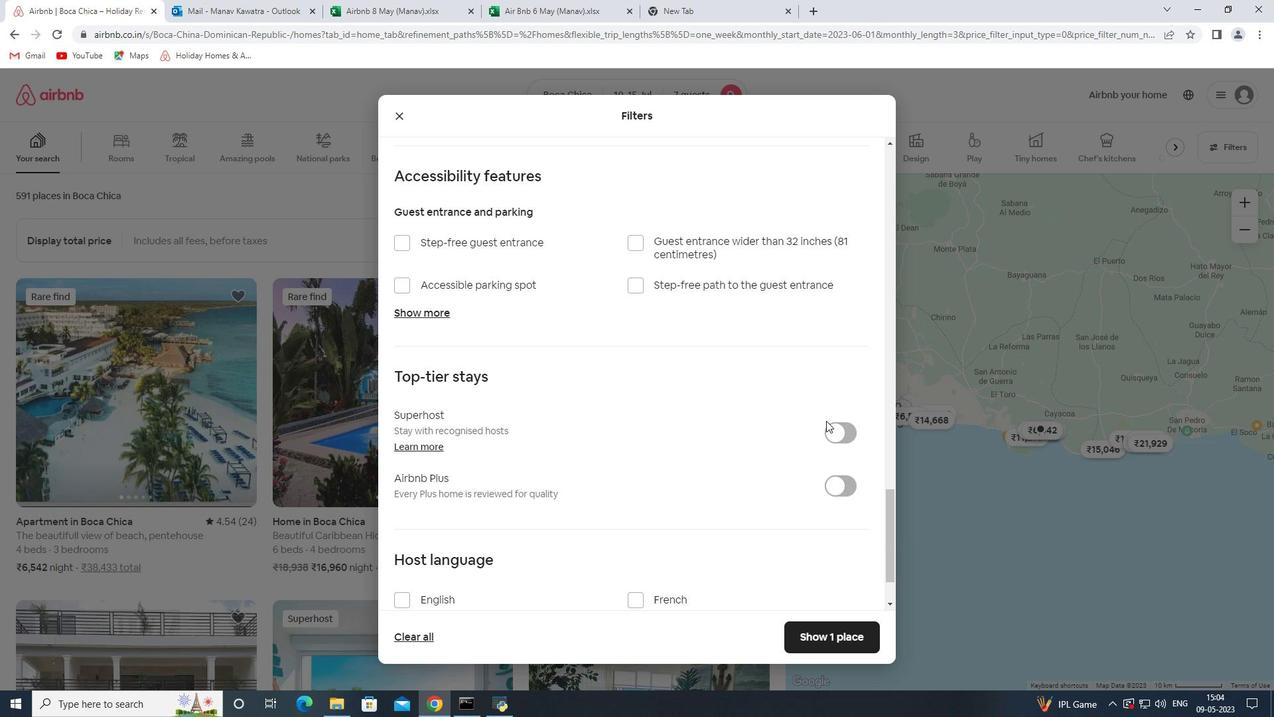 
Action: Mouse moved to (742, 495)
Screenshot: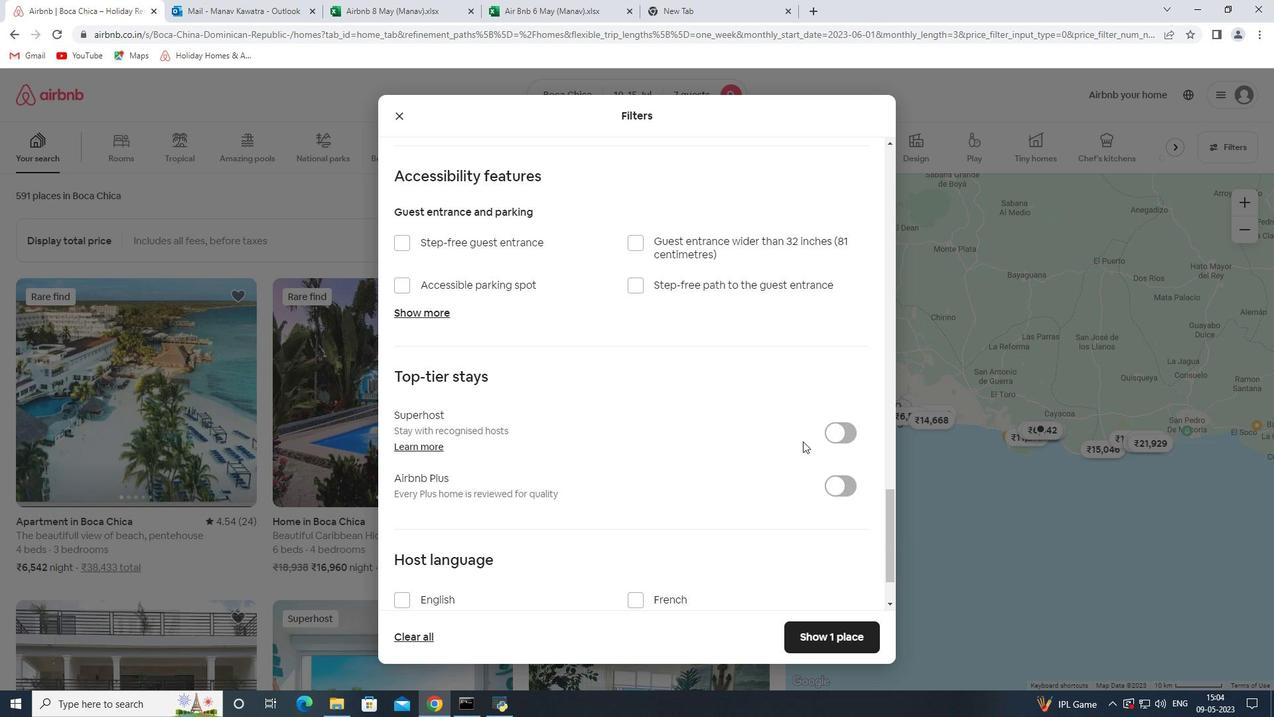 
Action: Mouse scrolled (742, 494) with delta (0, 0)
Screenshot: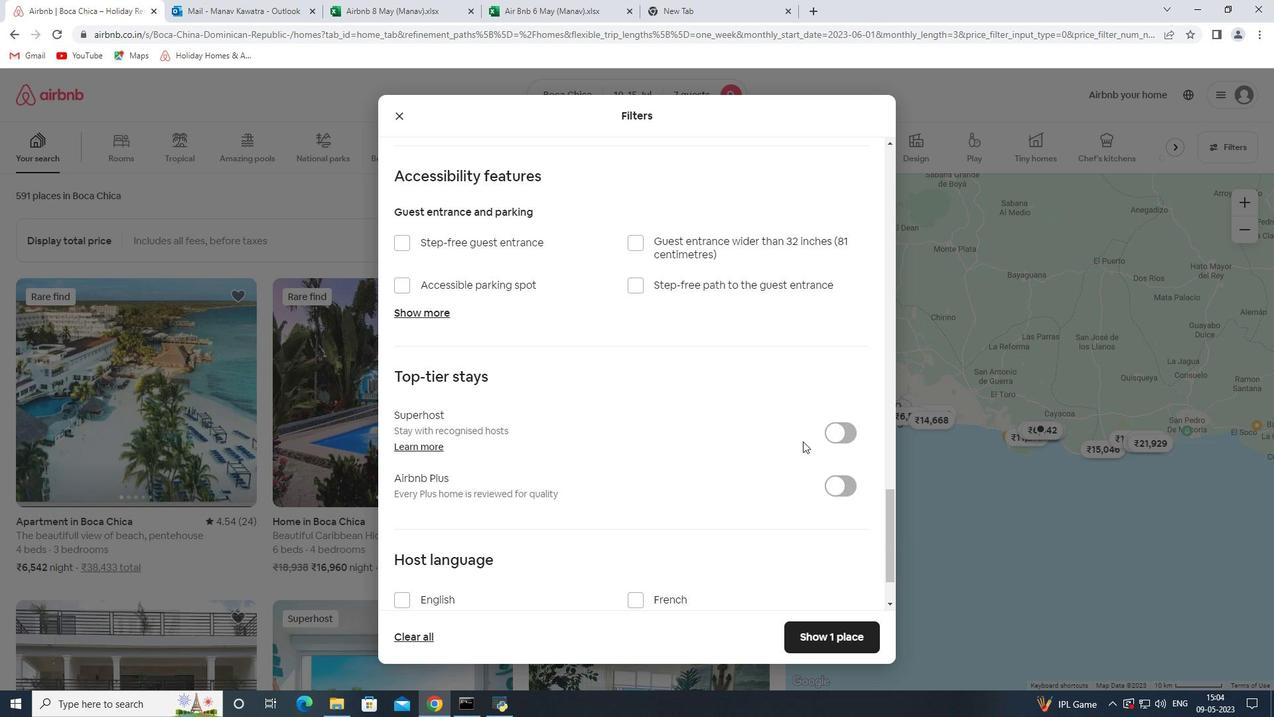 
Action: Mouse moved to (422, 520)
Screenshot: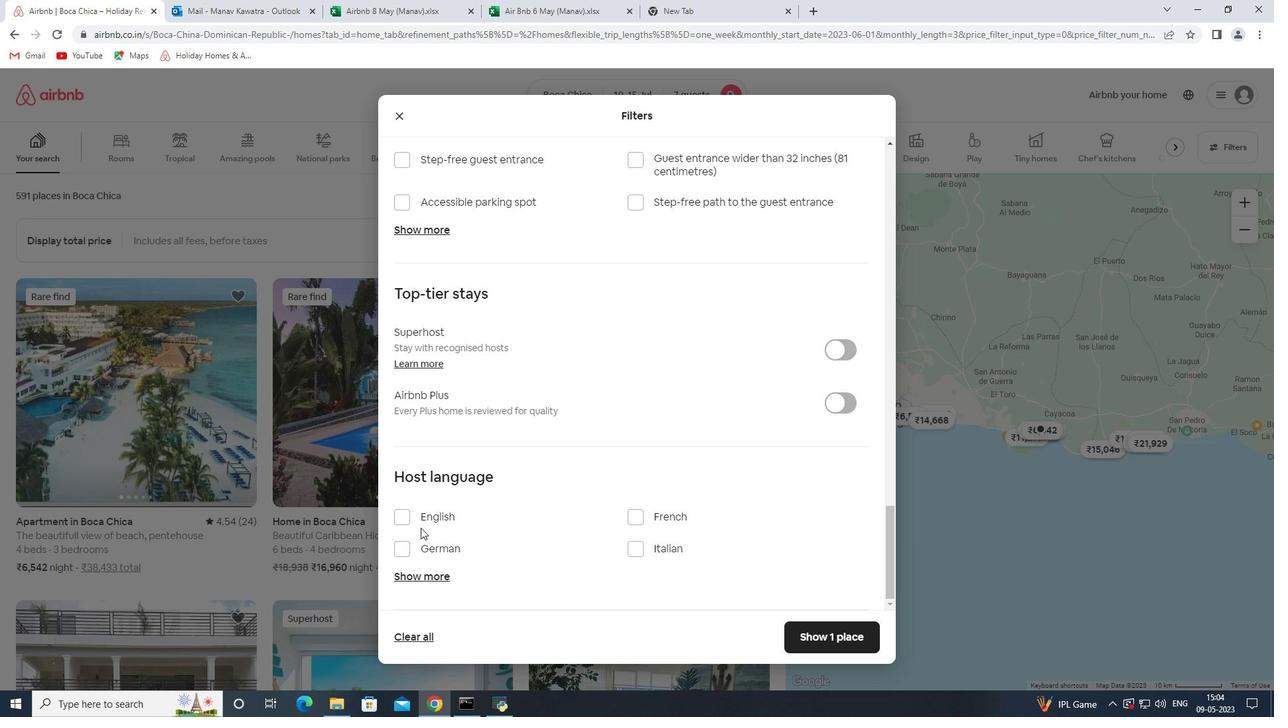 
Action: Mouse pressed left at (422, 520)
Screenshot: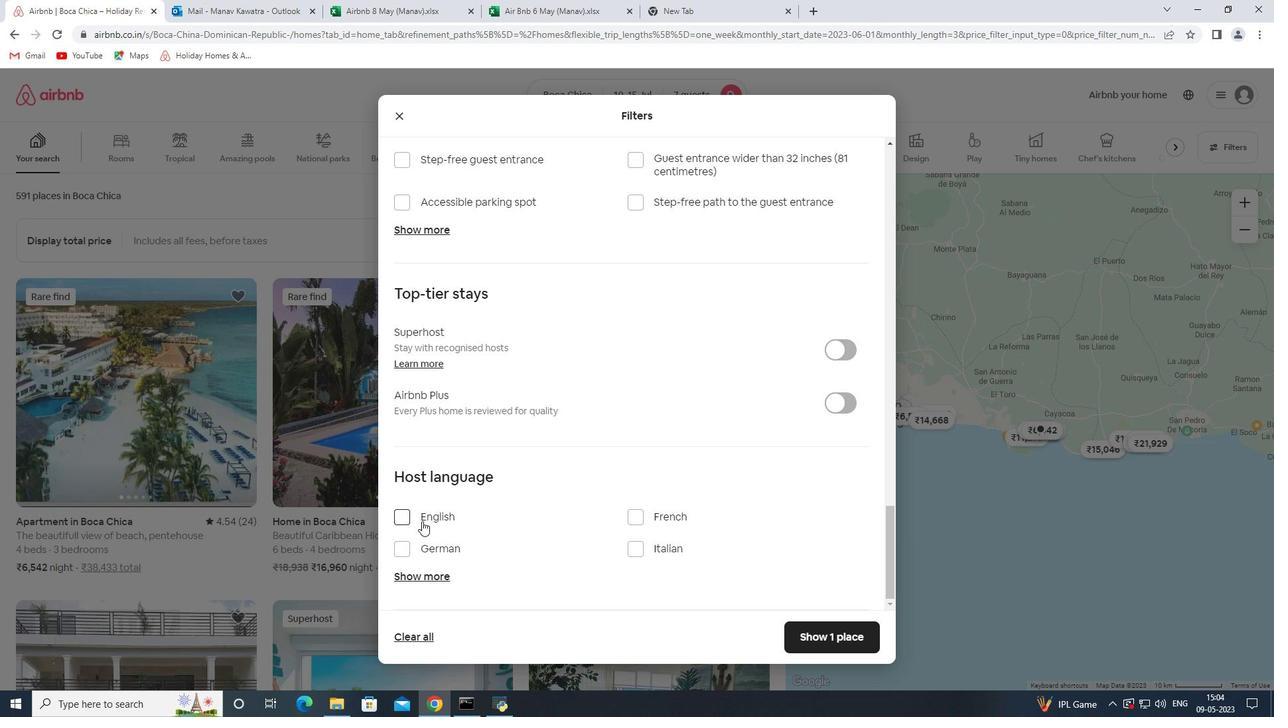 
Action: Mouse moved to (790, 643)
Screenshot: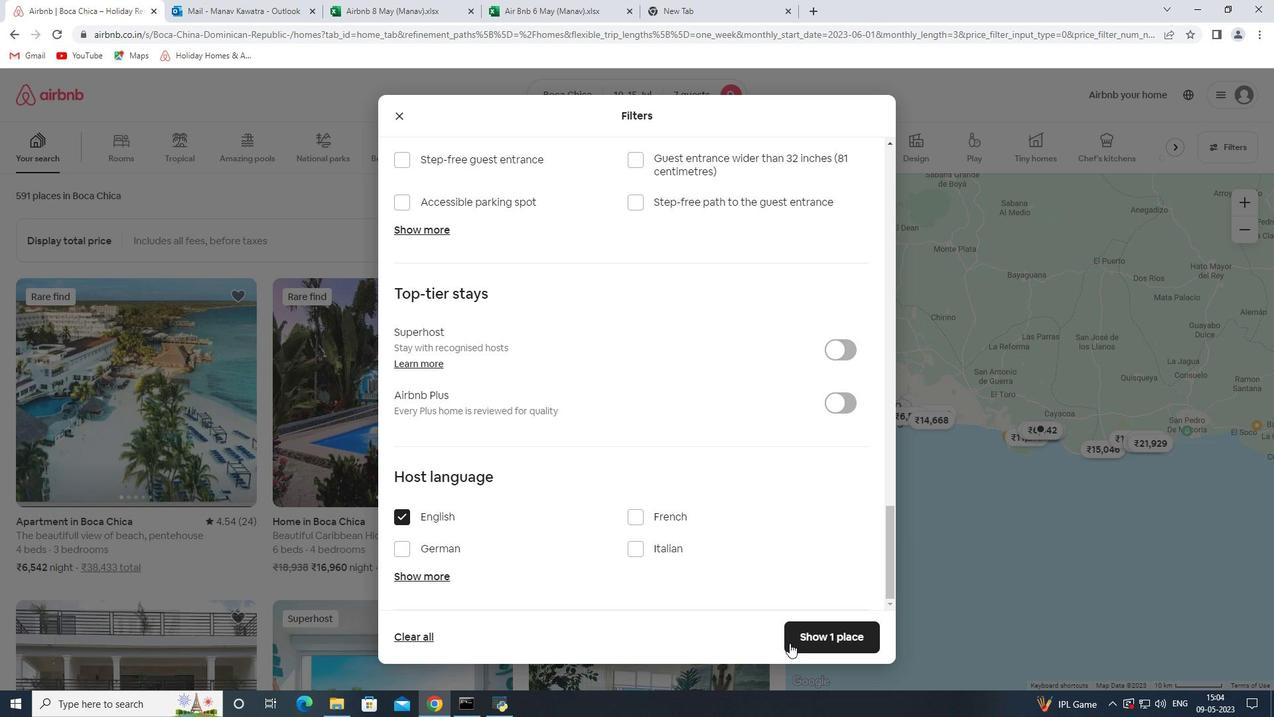 
Action: Mouse pressed left at (790, 643)
Screenshot: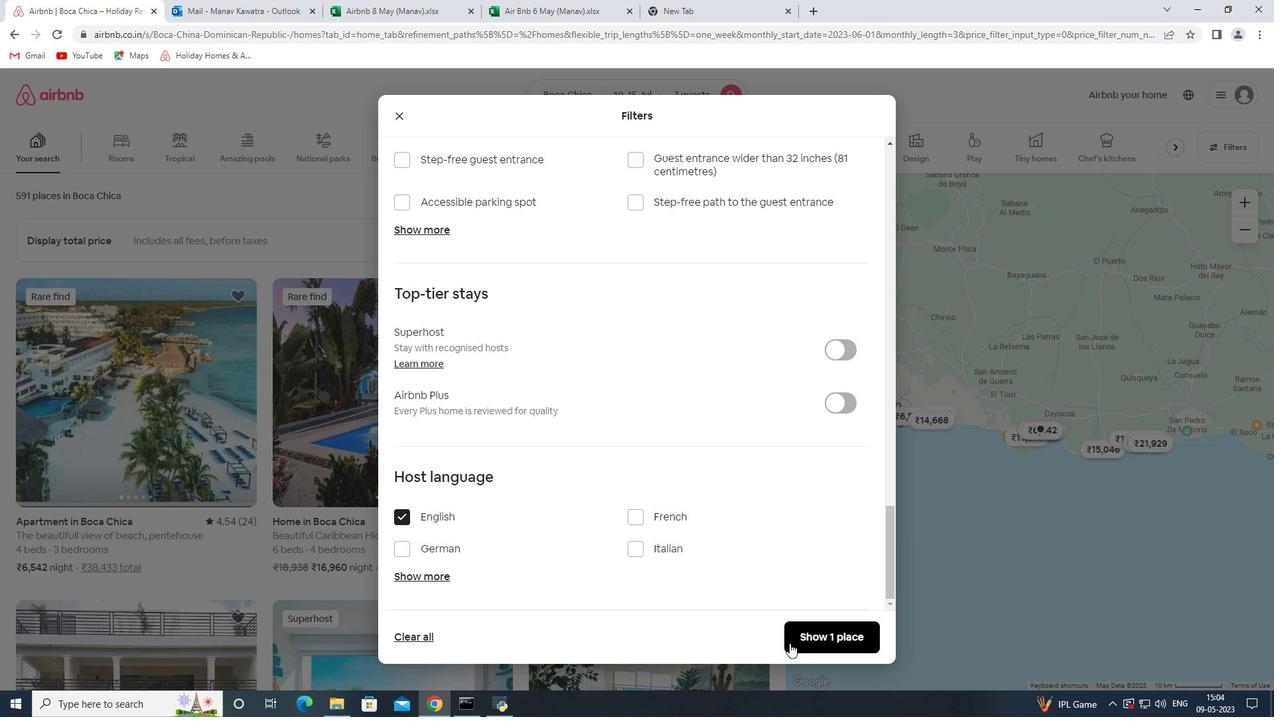 
Action: Mouse moved to (332, 709)
Screenshot: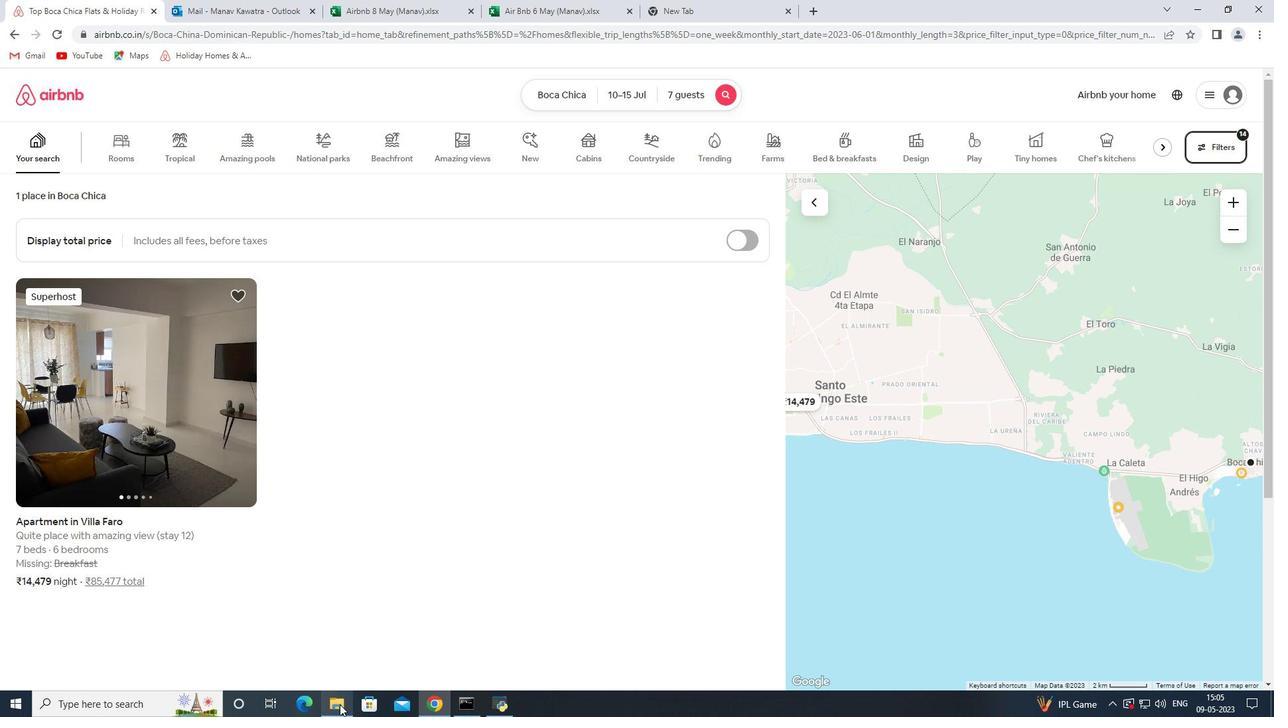 
